 Task: Add Belgioioso Burrata Cheese Cup to the cart.
Action: Mouse moved to (992, 334)
Screenshot: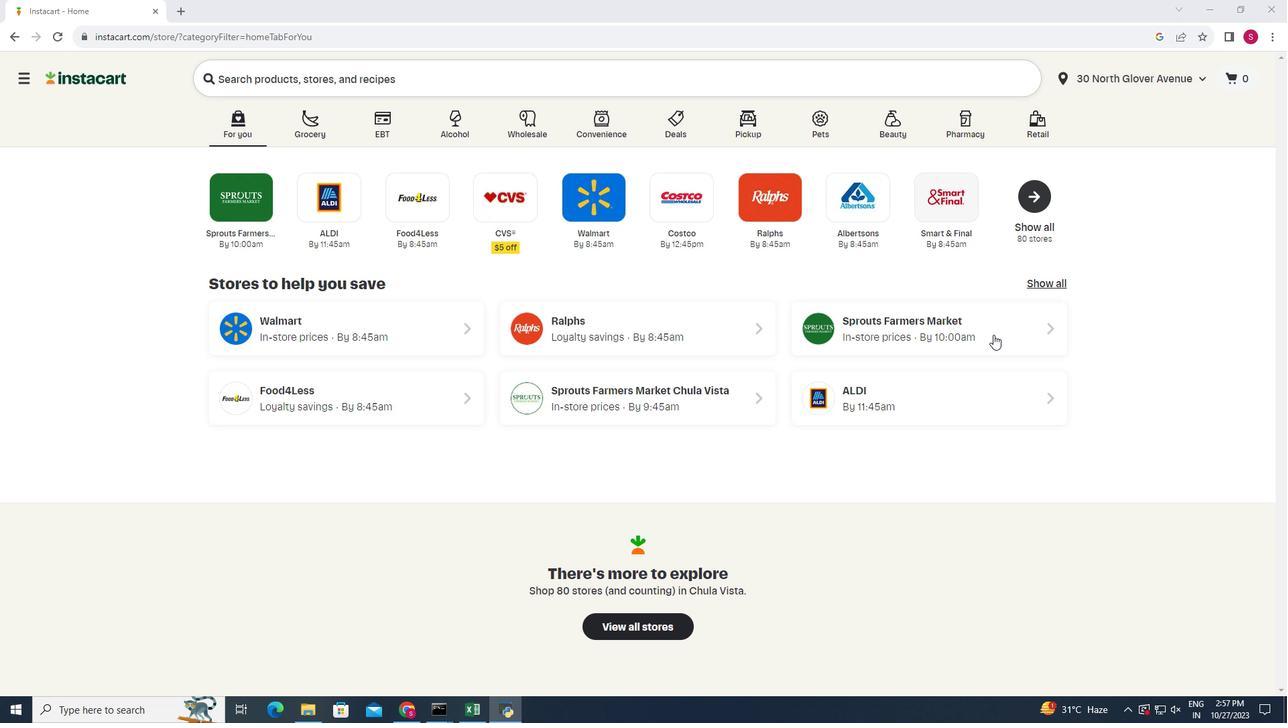 
Action: Mouse pressed left at (992, 334)
Screenshot: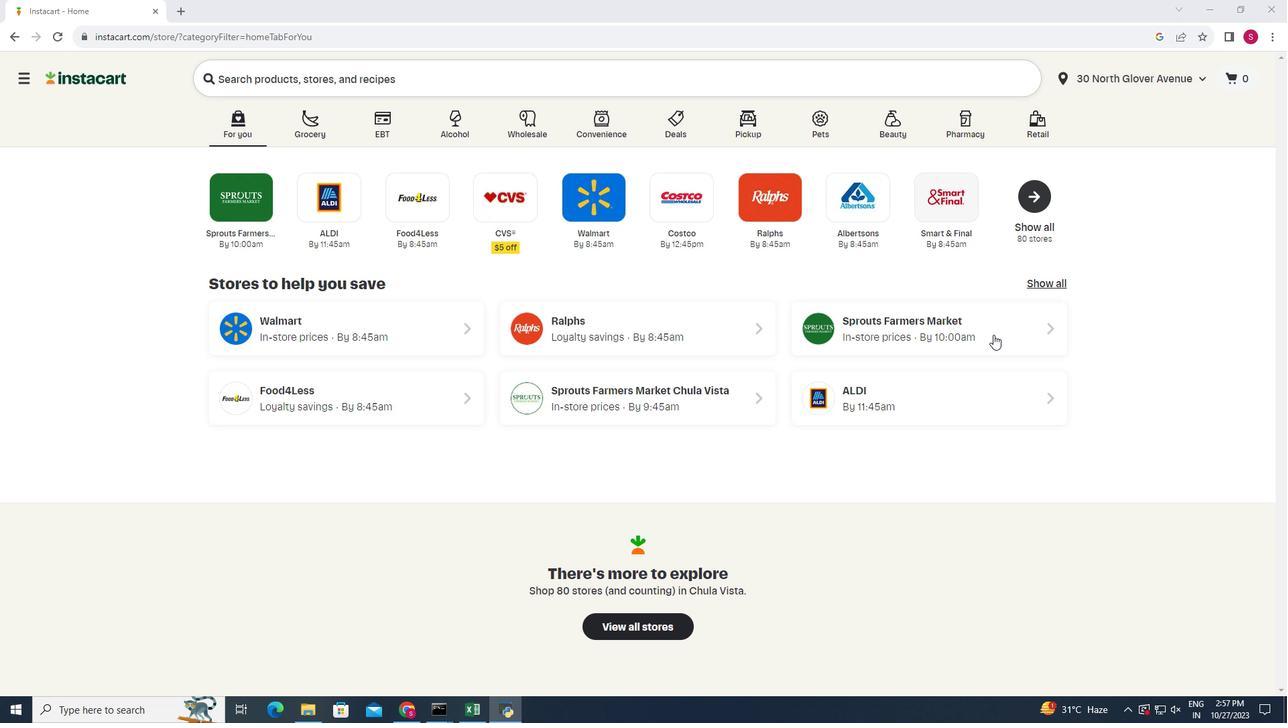 
Action: Mouse moved to (1043, 320)
Screenshot: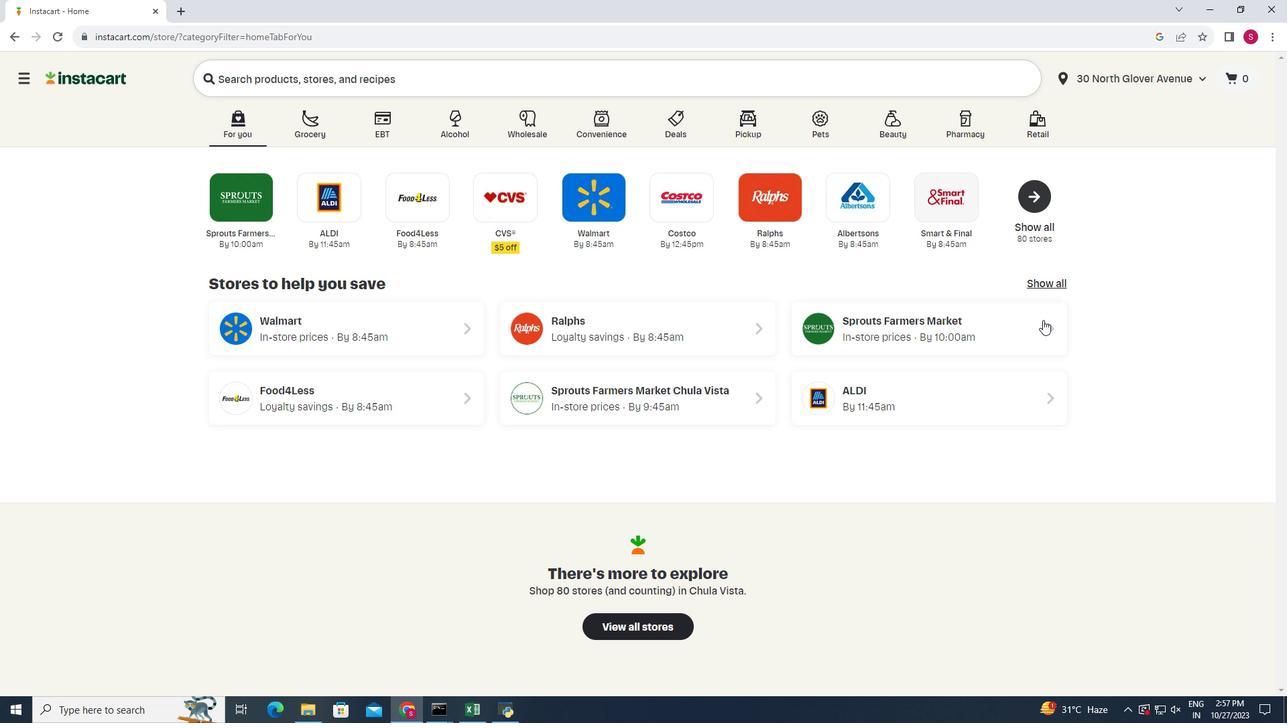 
Action: Mouse pressed left at (1043, 320)
Screenshot: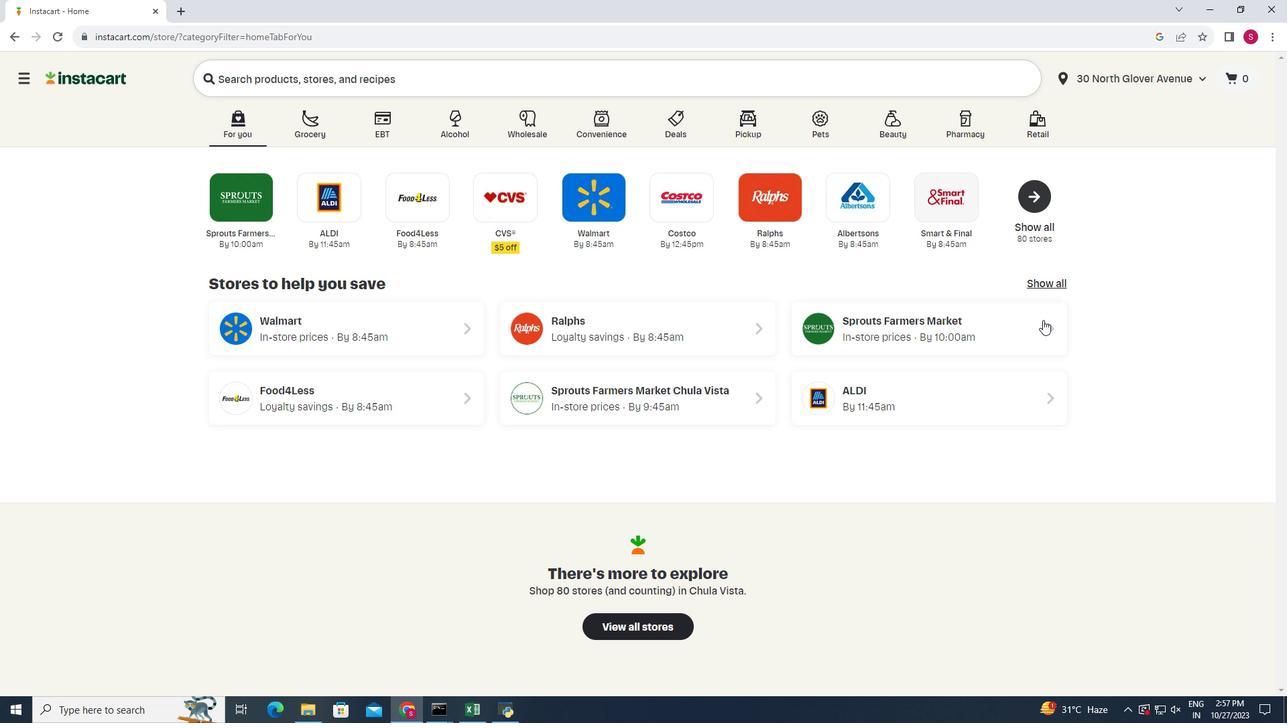 
Action: Mouse moved to (71, 590)
Screenshot: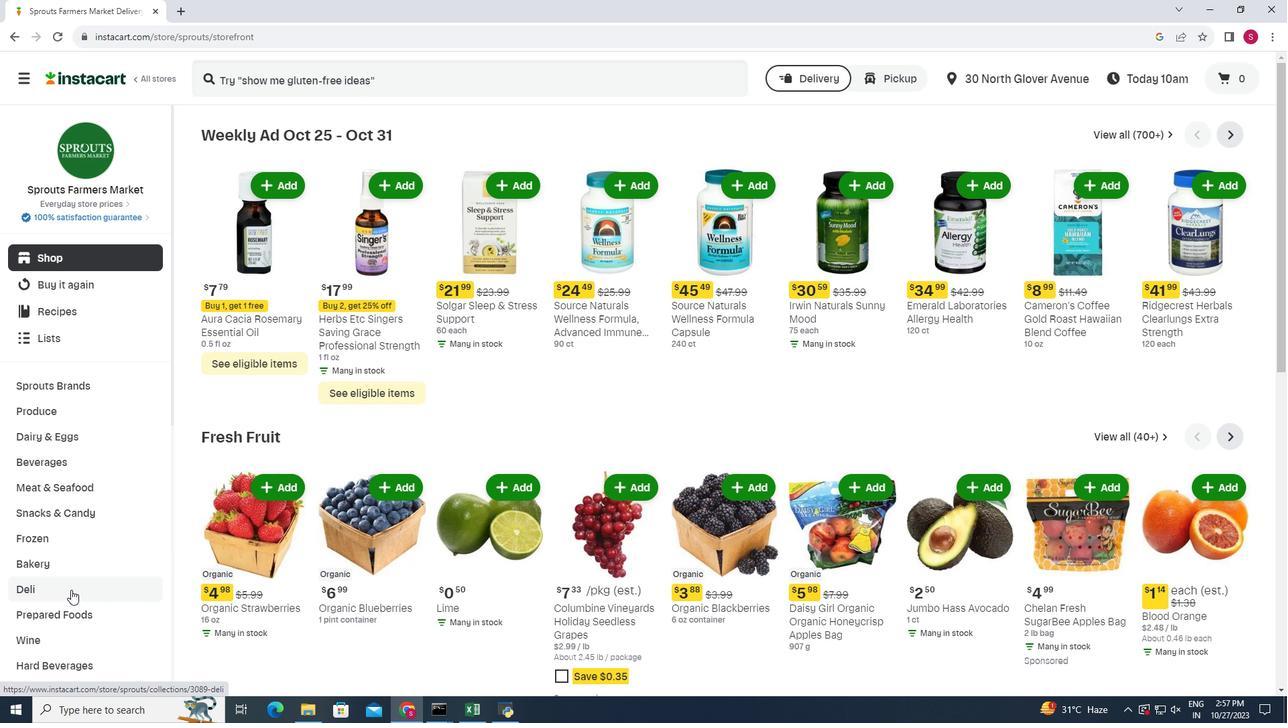 
Action: Mouse pressed left at (71, 590)
Screenshot: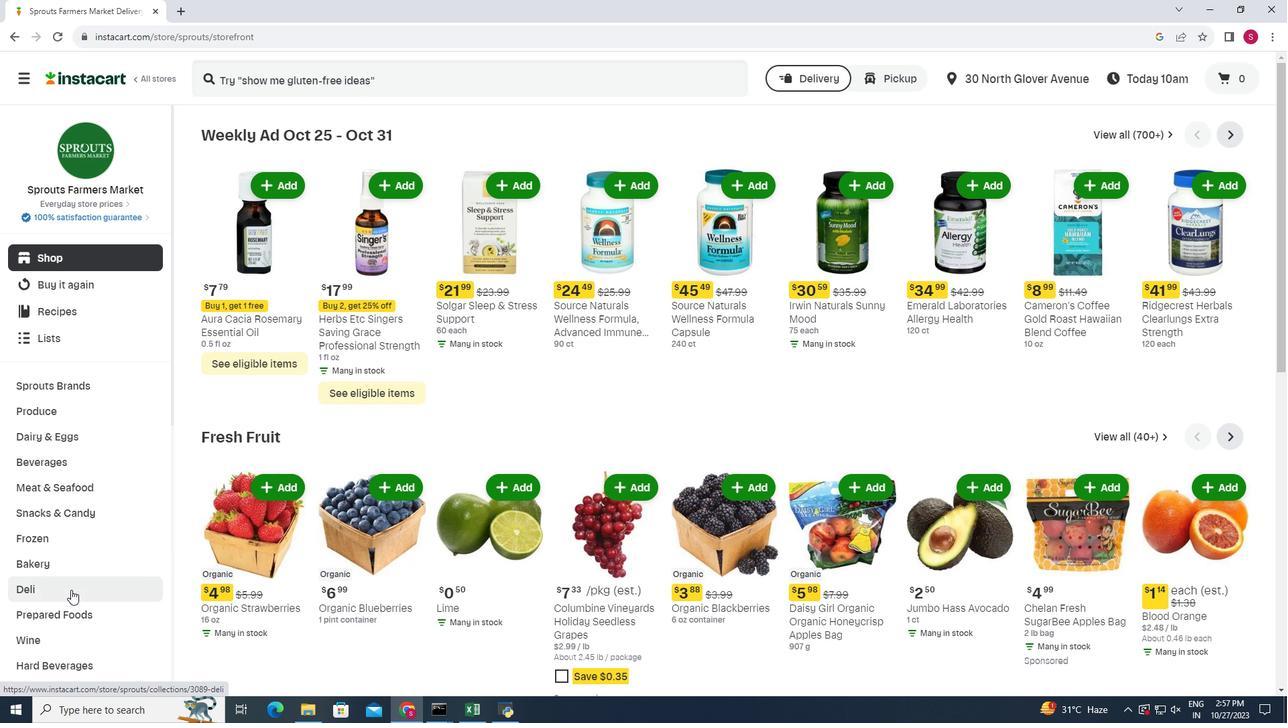
Action: Mouse moved to (348, 162)
Screenshot: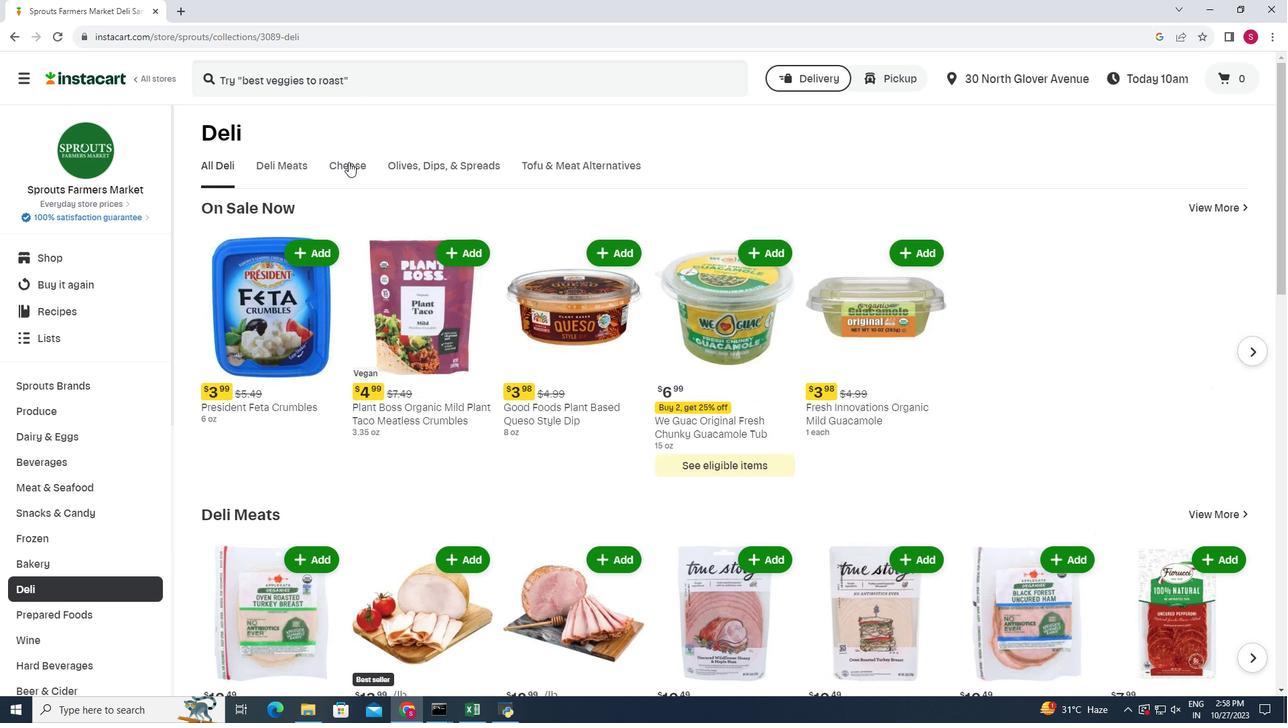
Action: Mouse pressed left at (348, 162)
Screenshot: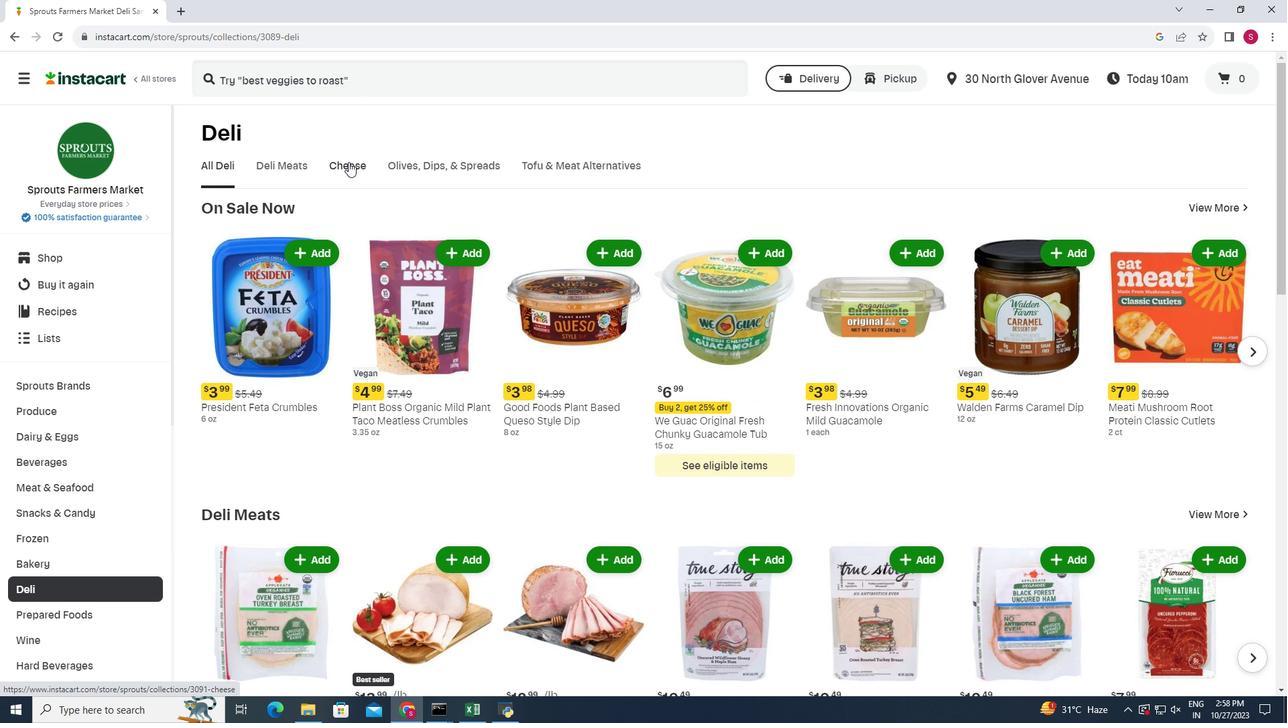 
Action: Mouse moved to (1247, 216)
Screenshot: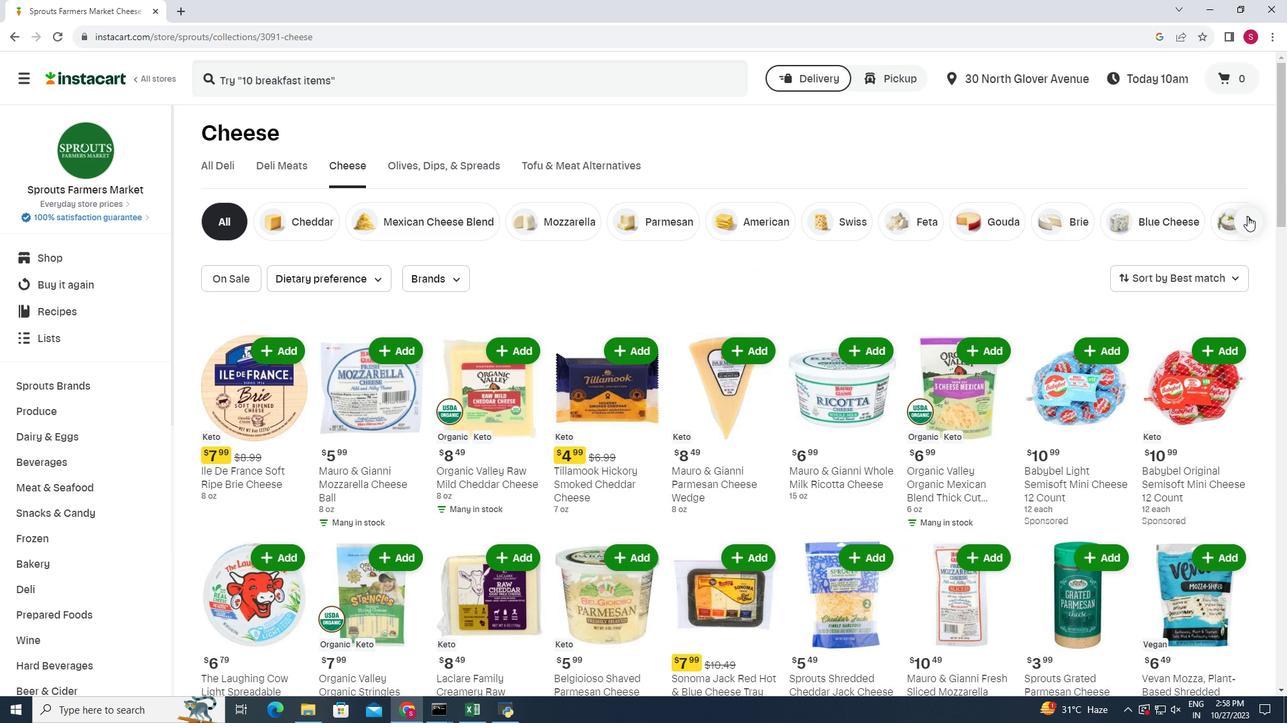 
Action: Mouse pressed left at (1247, 216)
Screenshot: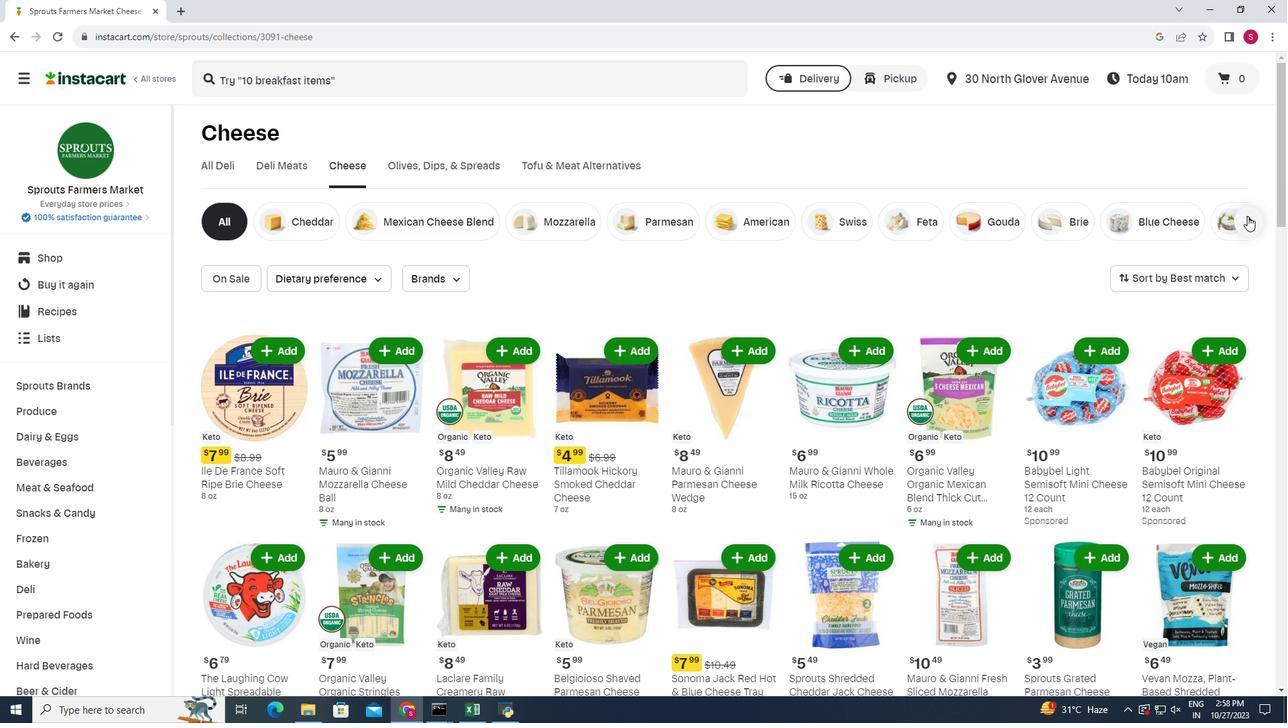 
Action: Mouse moved to (1199, 227)
Screenshot: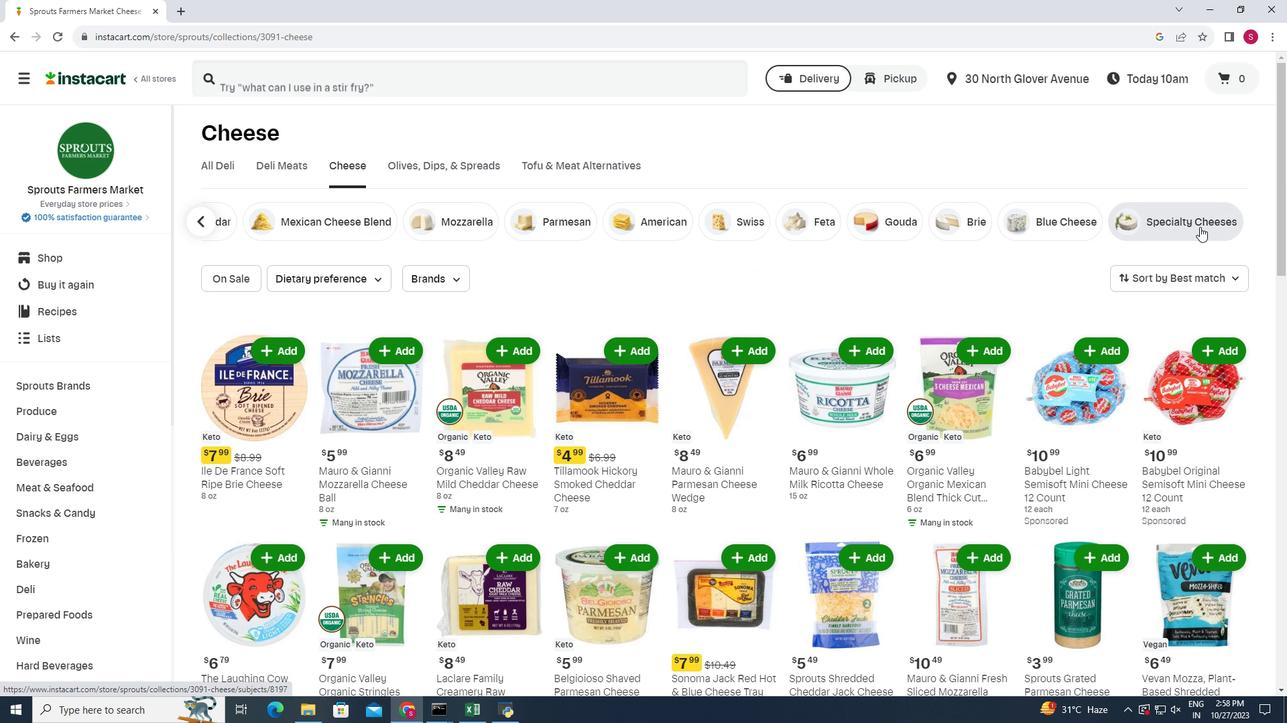 
Action: Mouse pressed left at (1199, 227)
Screenshot: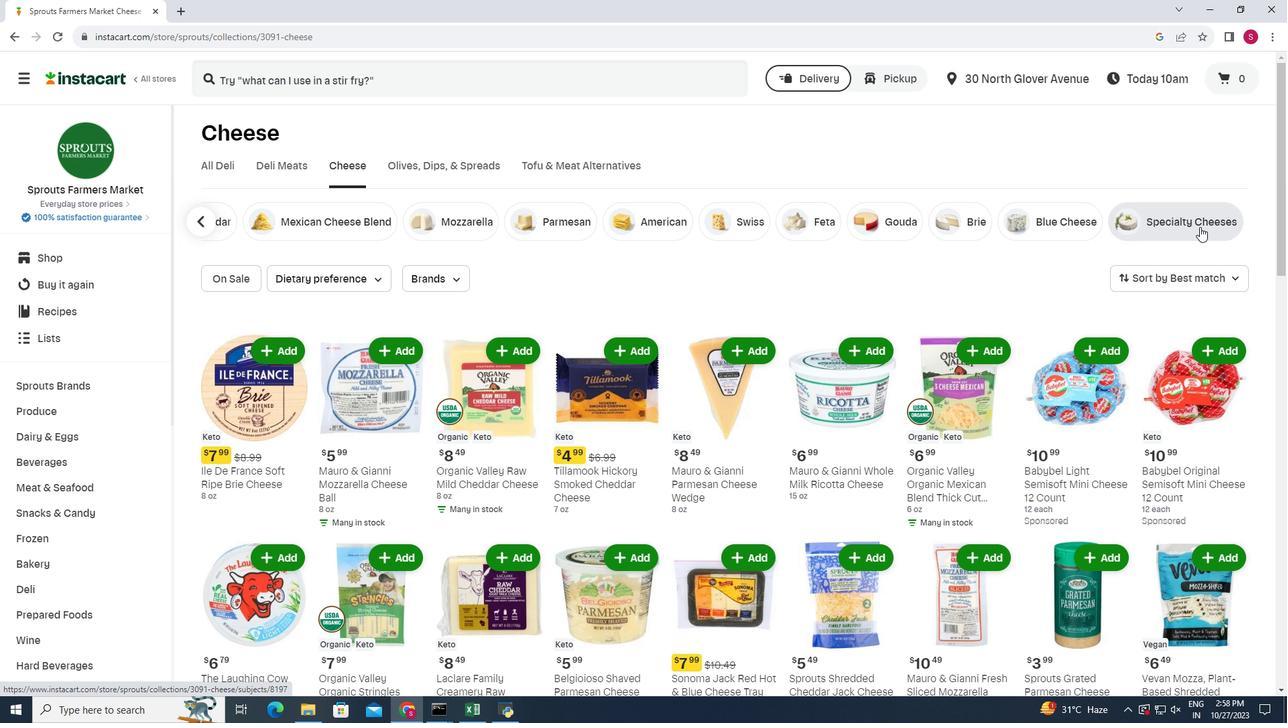 
Action: Mouse moved to (646, 252)
Screenshot: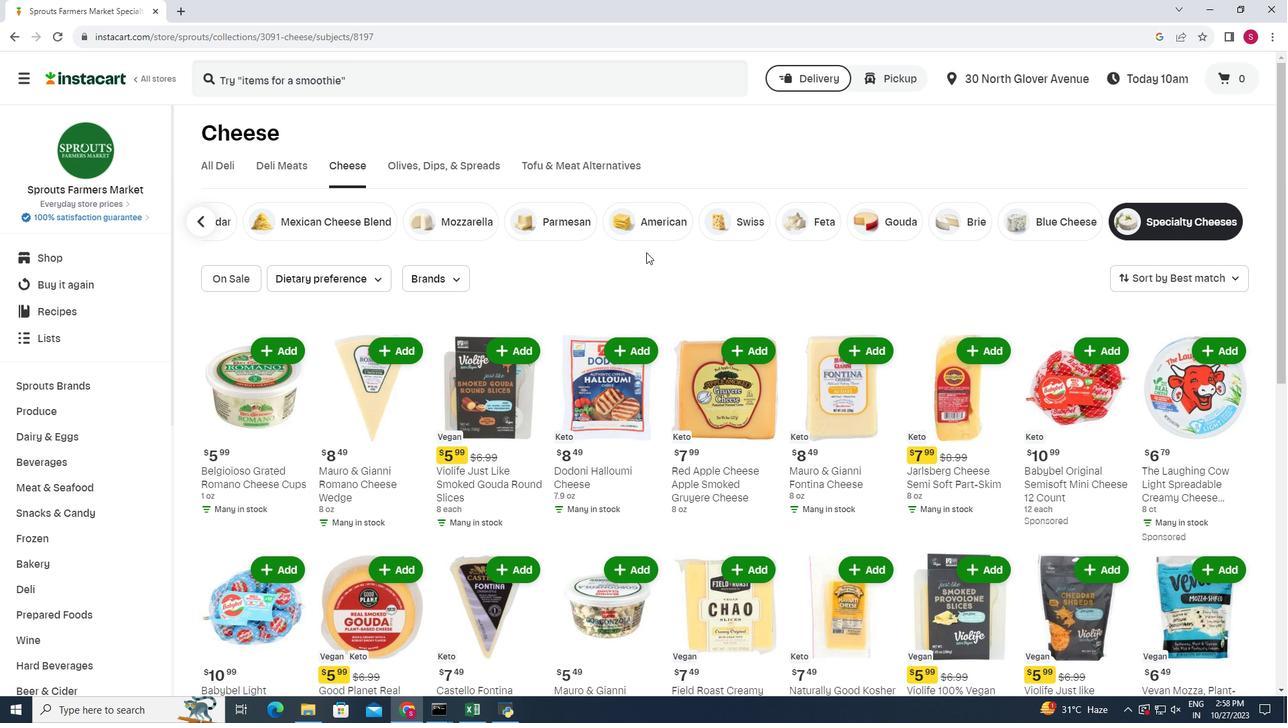 
Action: Mouse scrolled (646, 252) with delta (0, 0)
Screenshot: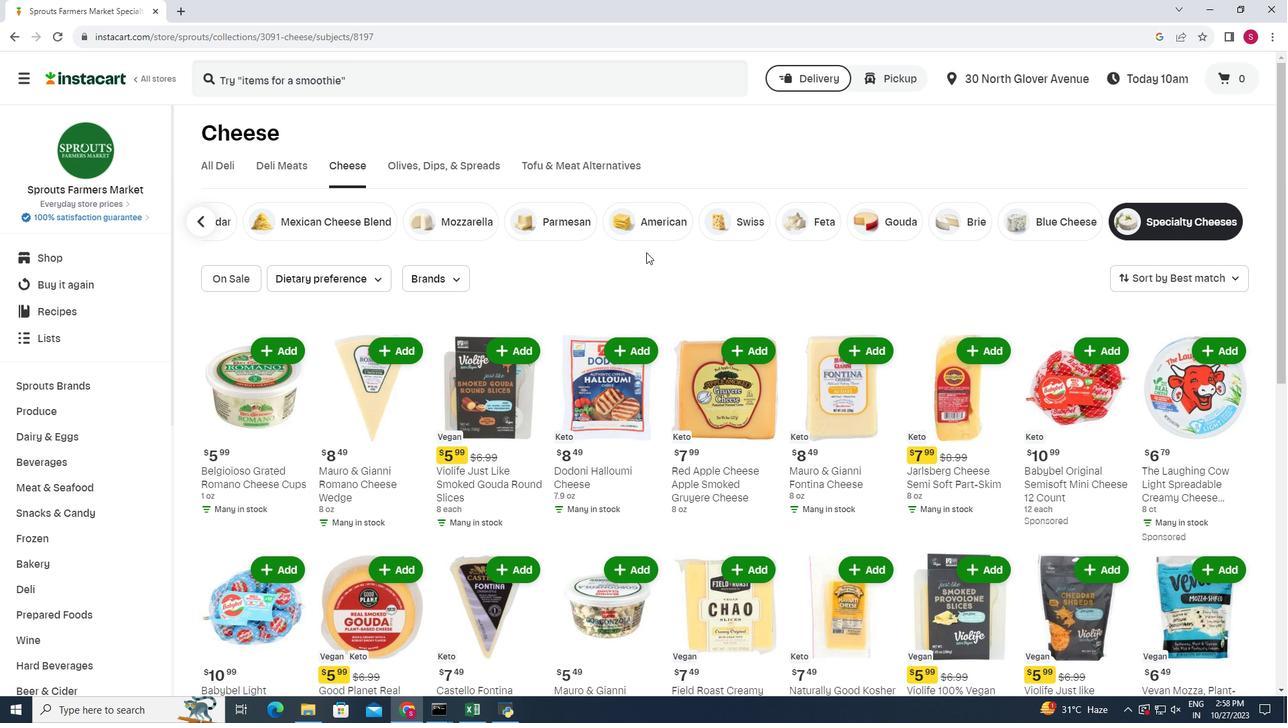 
Action: Mouse moved to (651, 246)
Screenshot: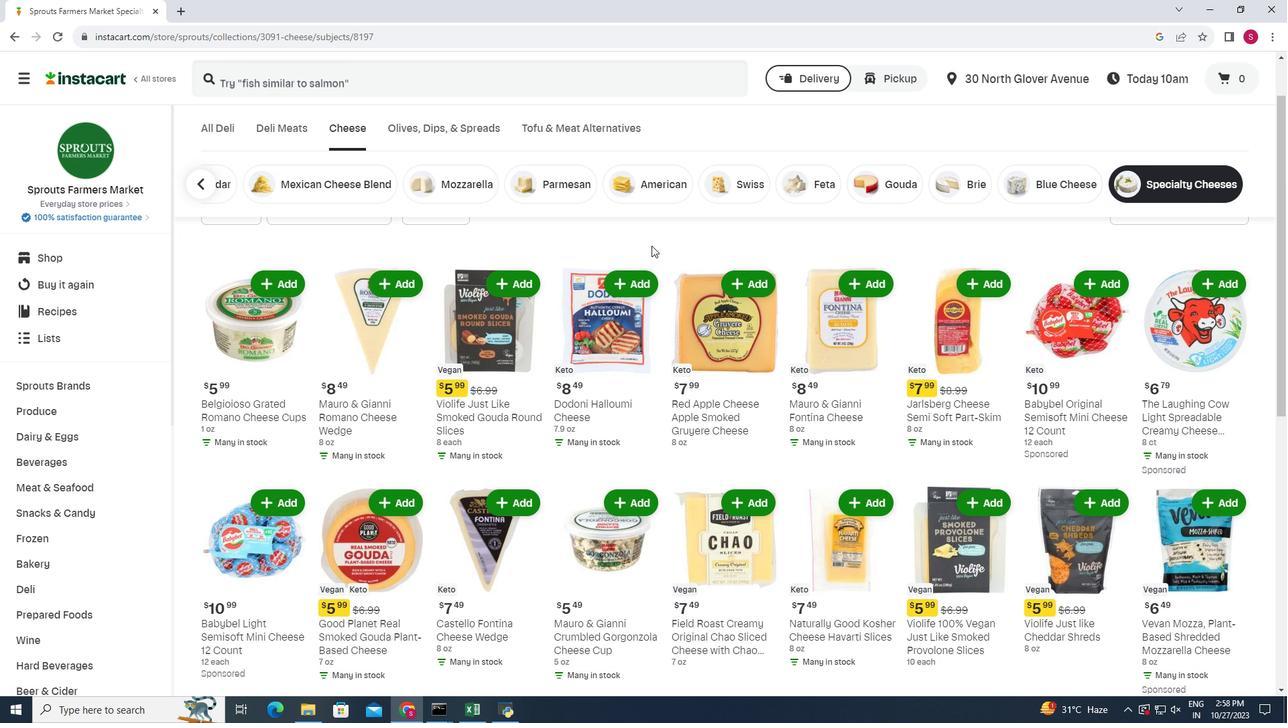 
Action: Mouse scrolled (651, 245) with delta (0, 0)
Screenshot: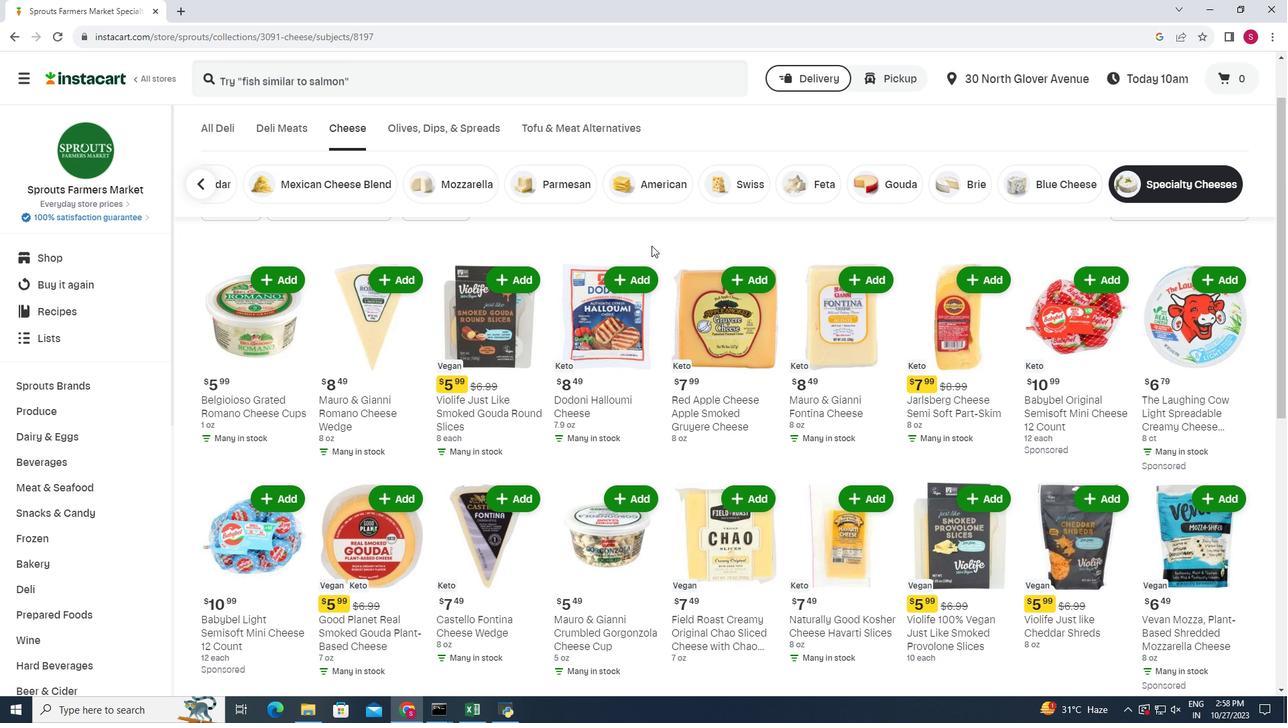 
Action: Mouse moved to (487, 301)
Screenshot: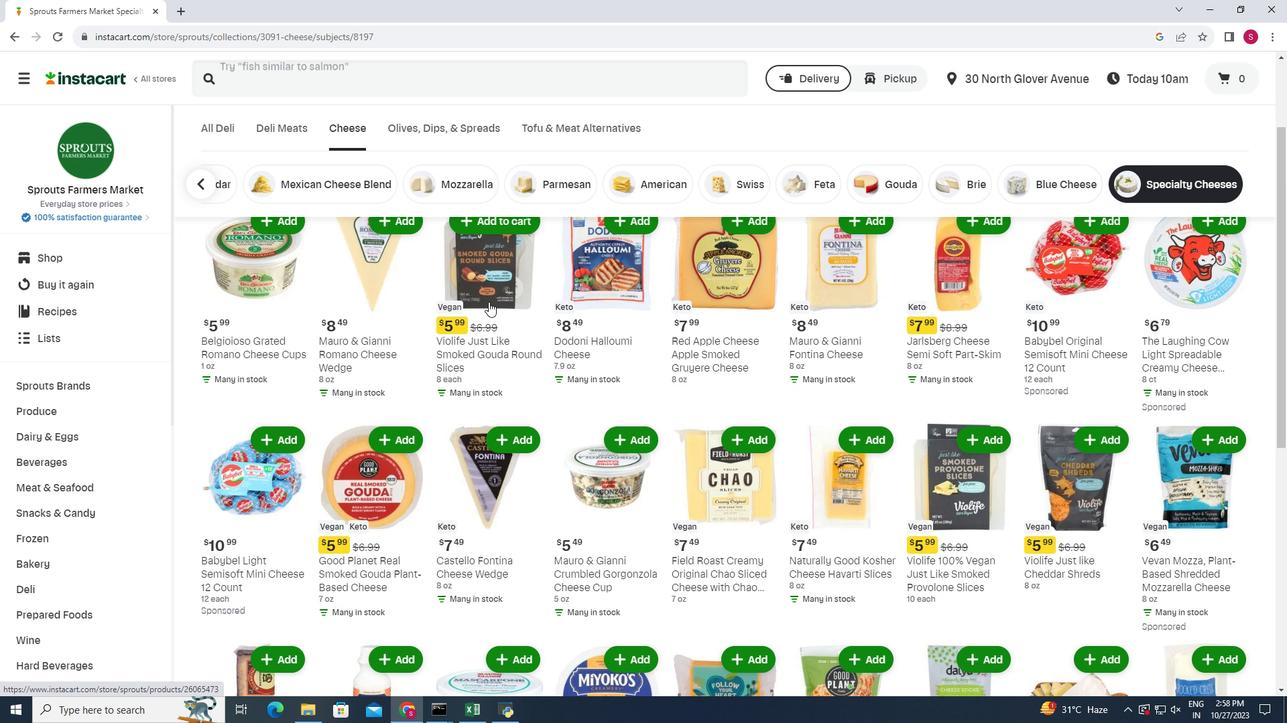 
Action: Mouse scrolled (487, 302) with delta (0, 0)
Screenshot: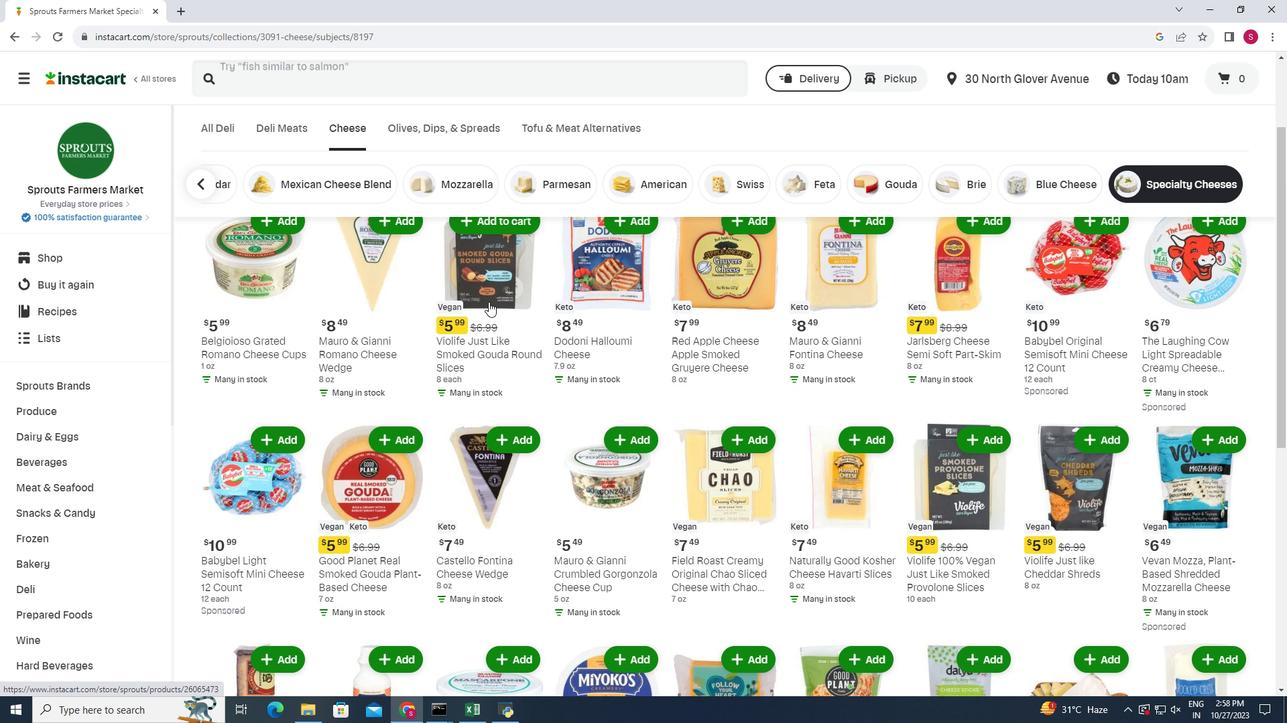 
Action: Mouse moved to (488, 302)
Screenshot: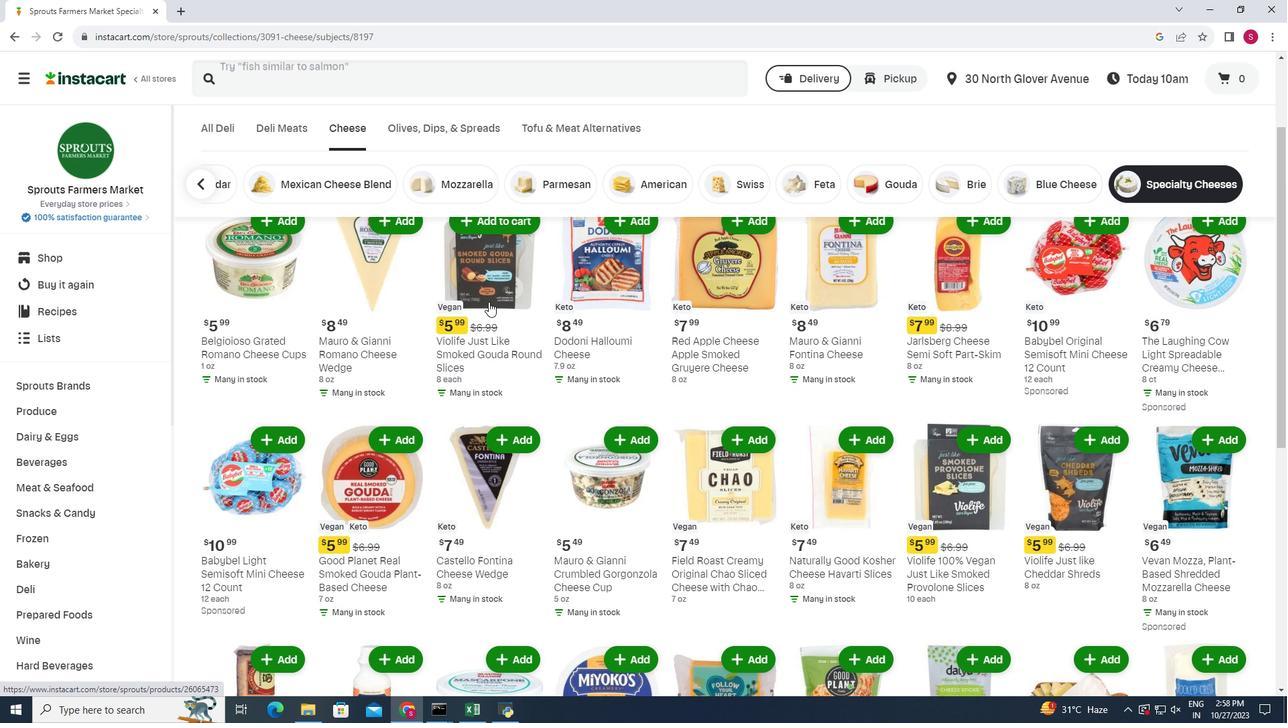 
Action: Mouse scrolled (488, 302) with delta (0, 0)
Screenshot: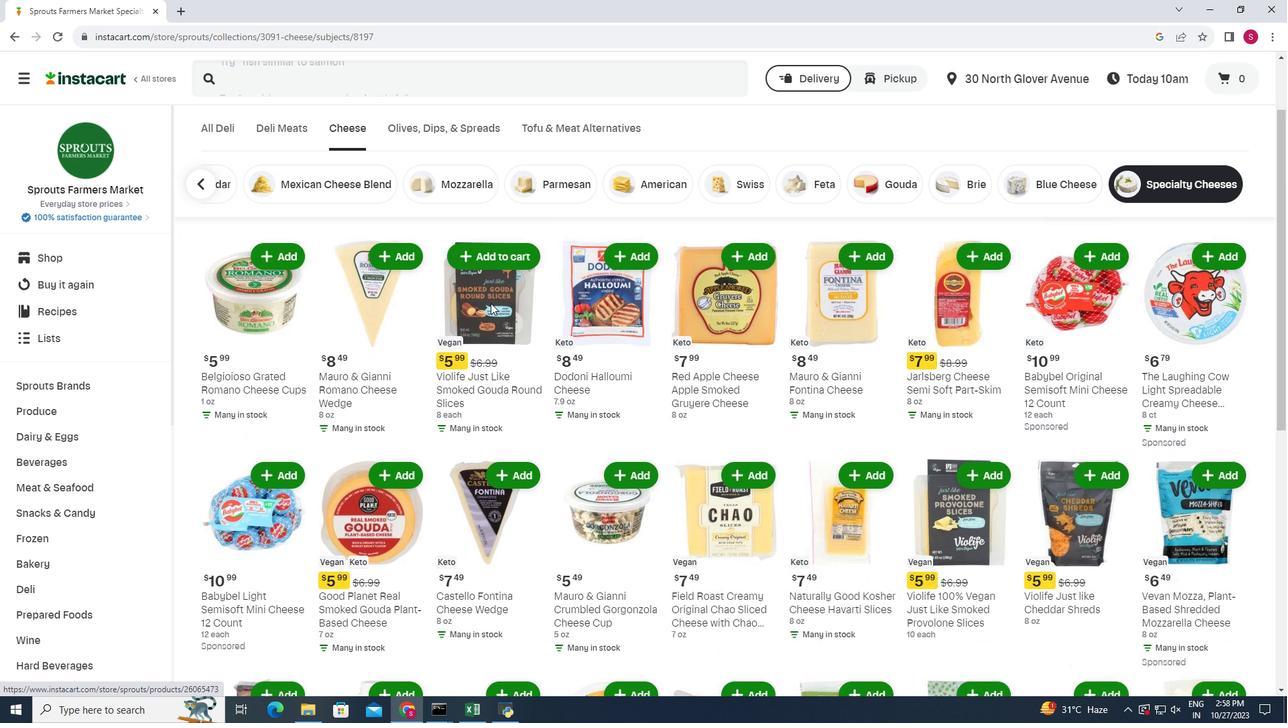 
Action: Mouse scrolled (488, 302) with delta (0, 0)
Screenshot: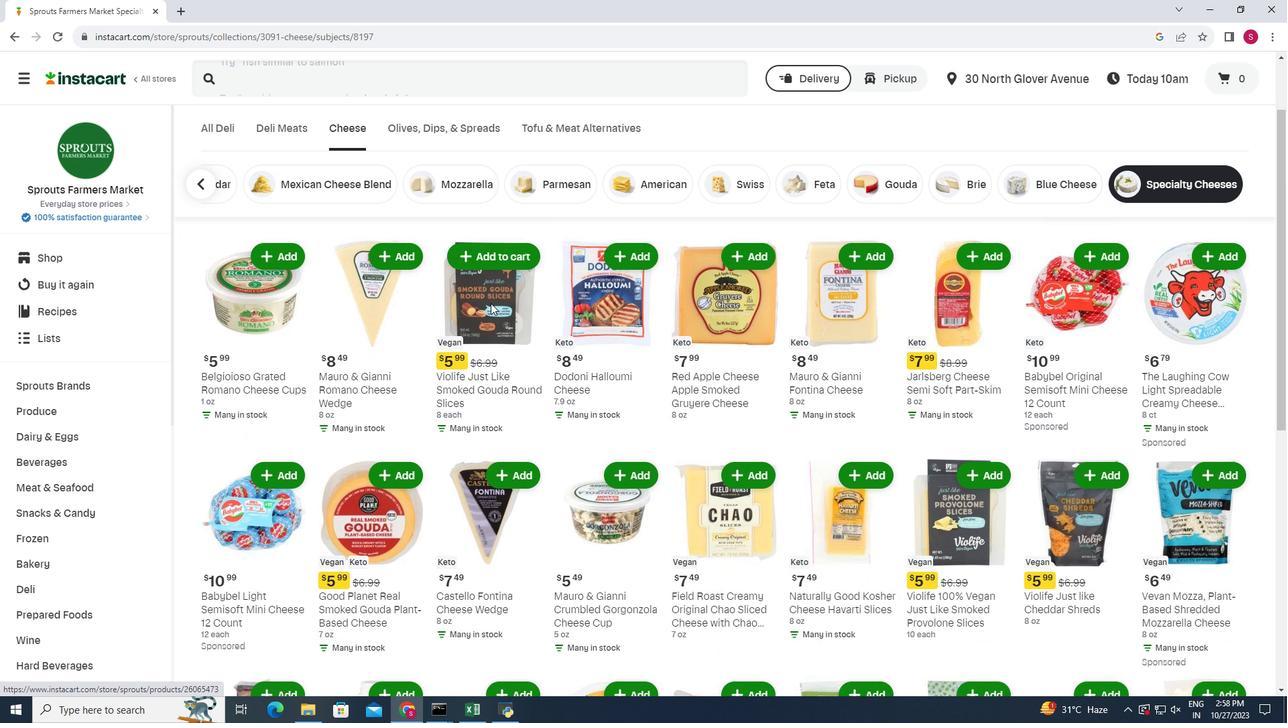 
Action: Mouse moved to (490, 303)
Screenshot: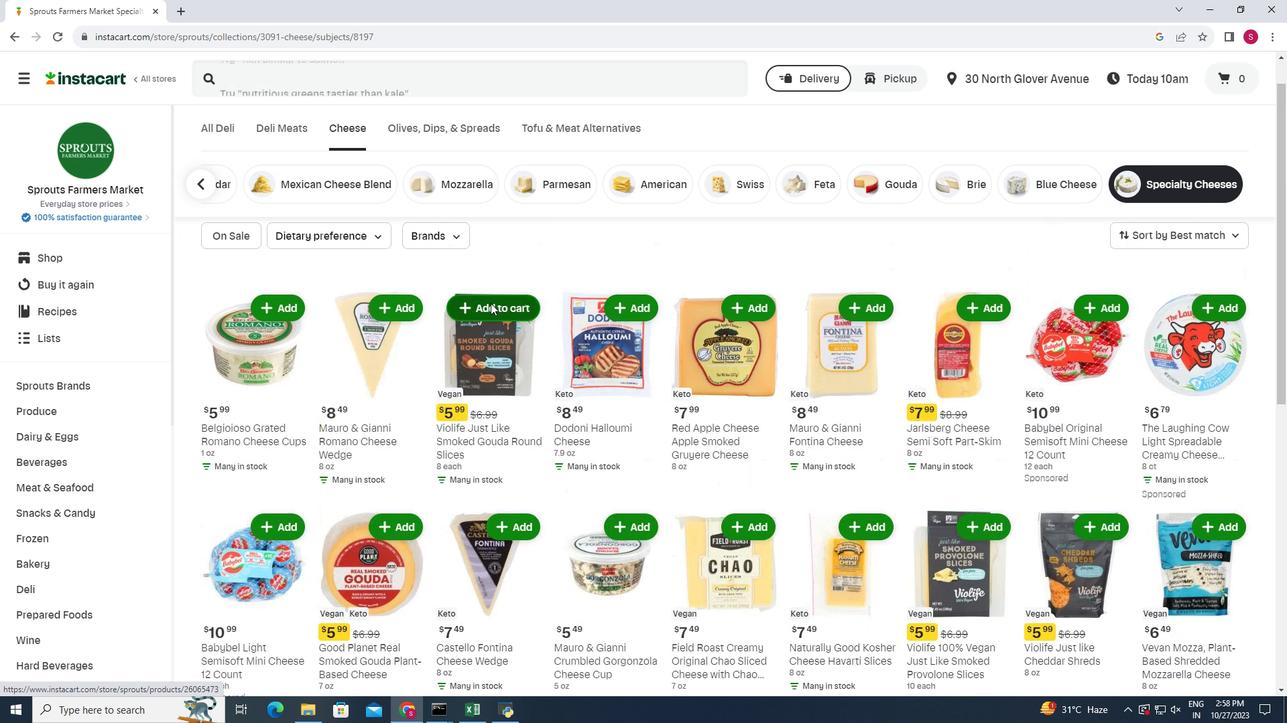 
Action: Mouse scrolled (490, 304) with delta (0, 0)
Screenshot: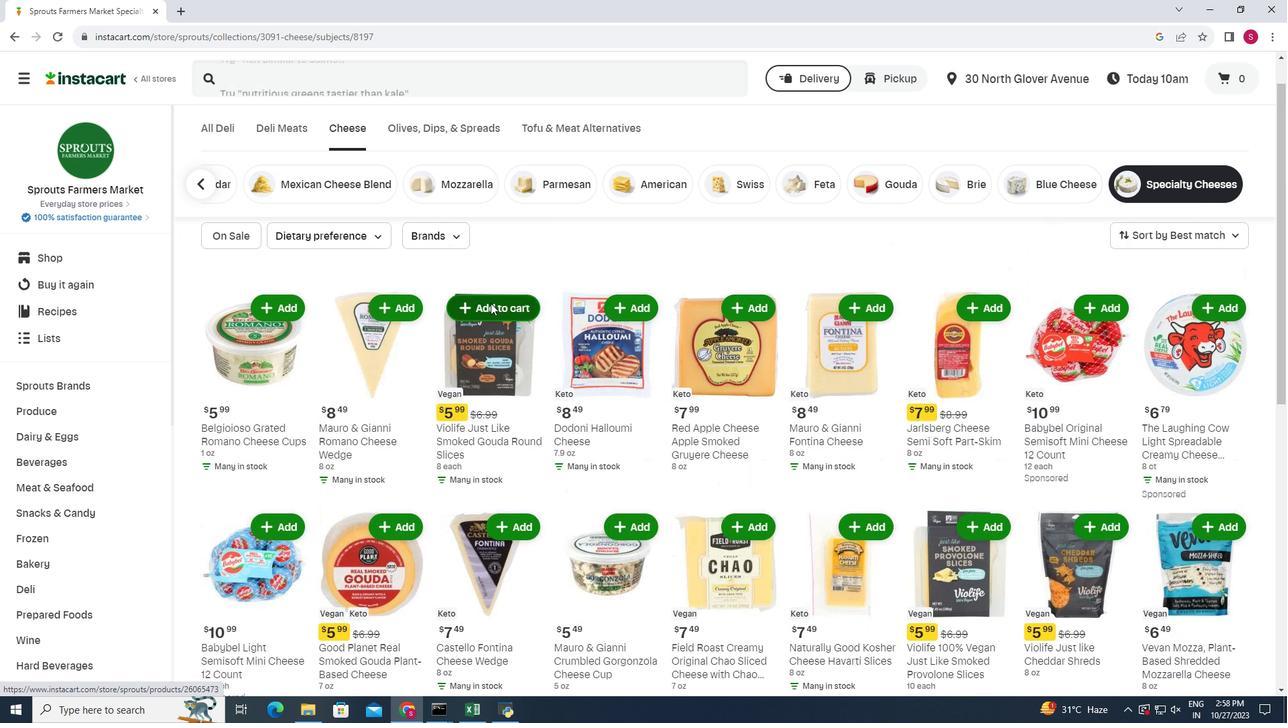
Action: Mouse moved to (487, 307)
Screenshot: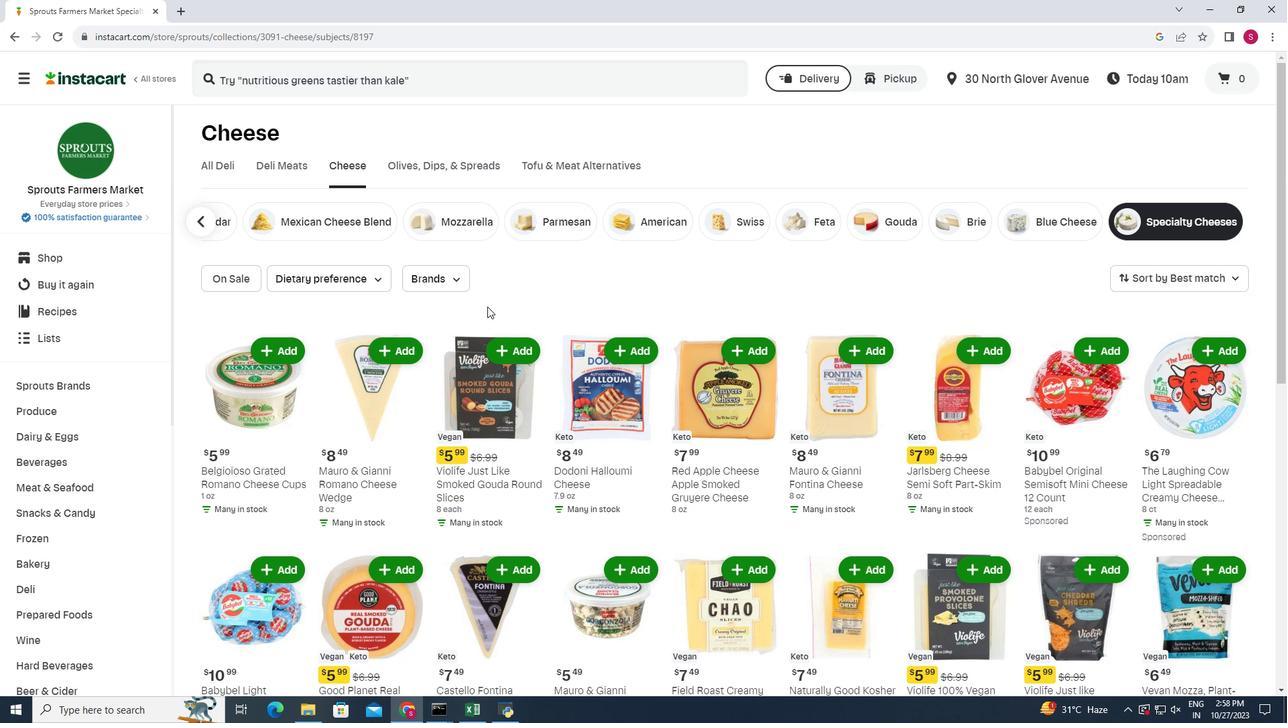
Action: Mouse scrolled (487, 306) with delta (0, 0)
Screenshot: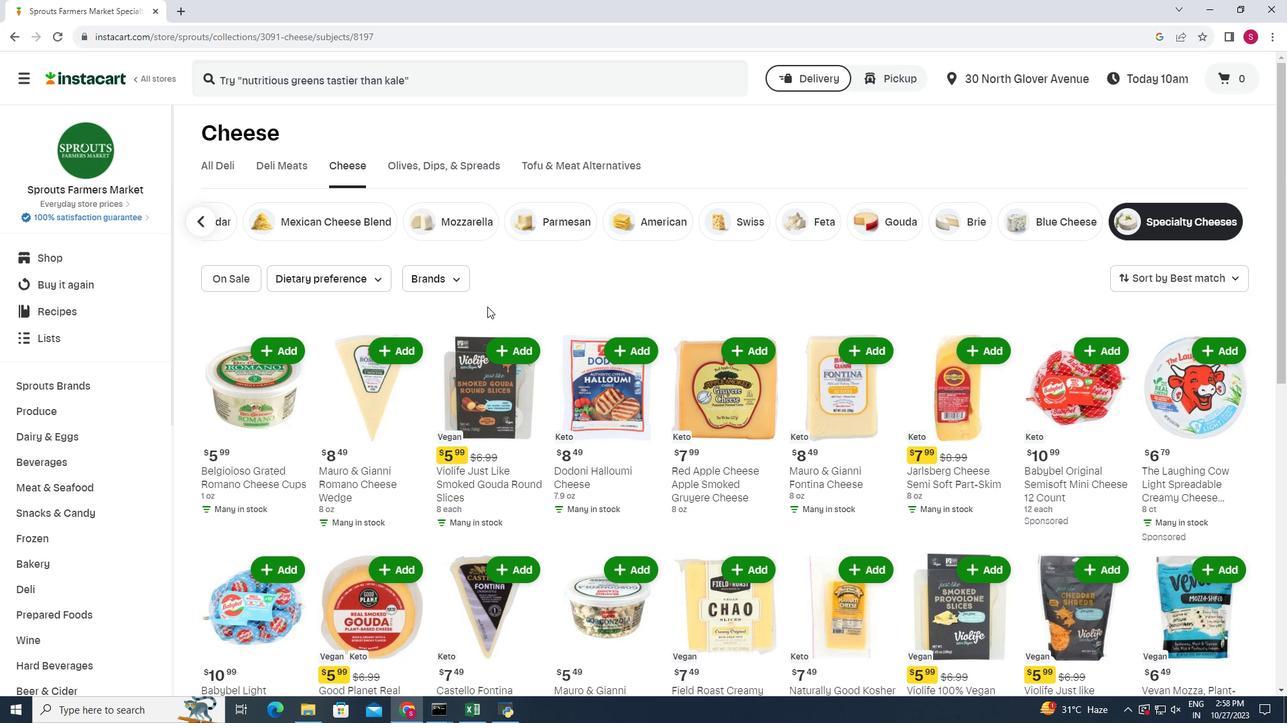 
Action: Mouse moved to (1172, 429)
Screenshot: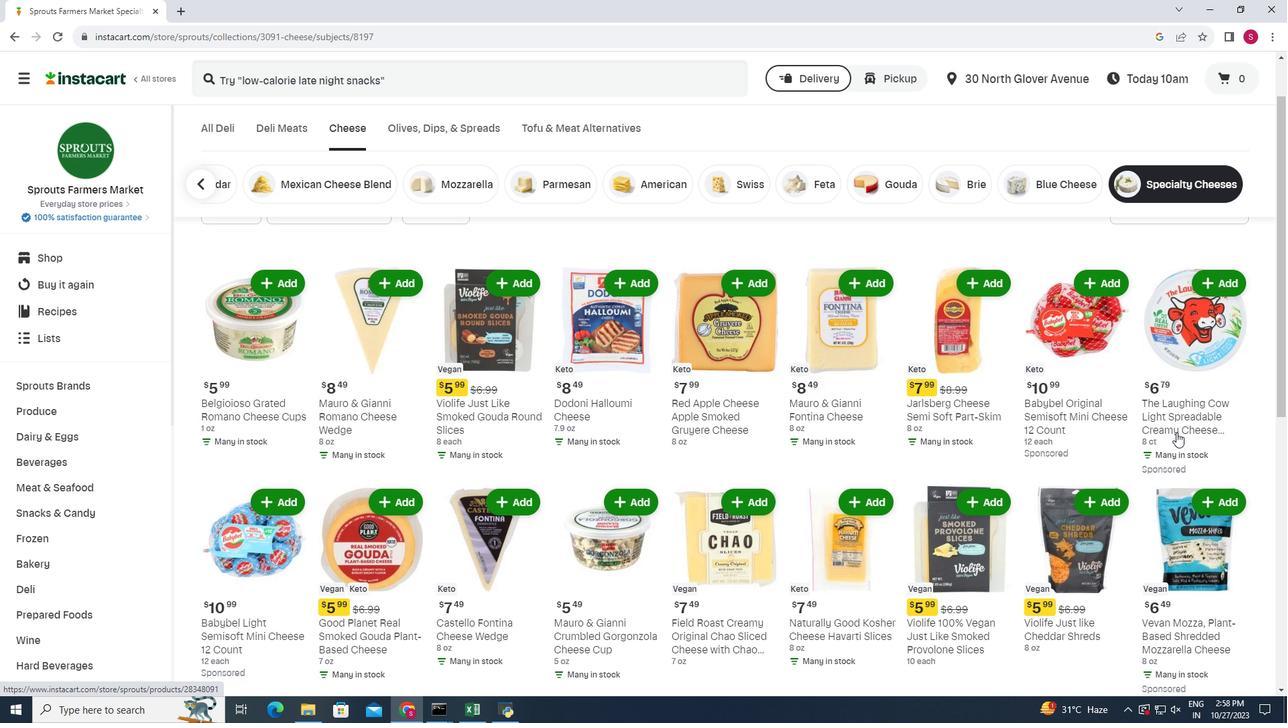 
Action: Mouse scrolled (1172, 429) with delta (0, 0)
Screenshot: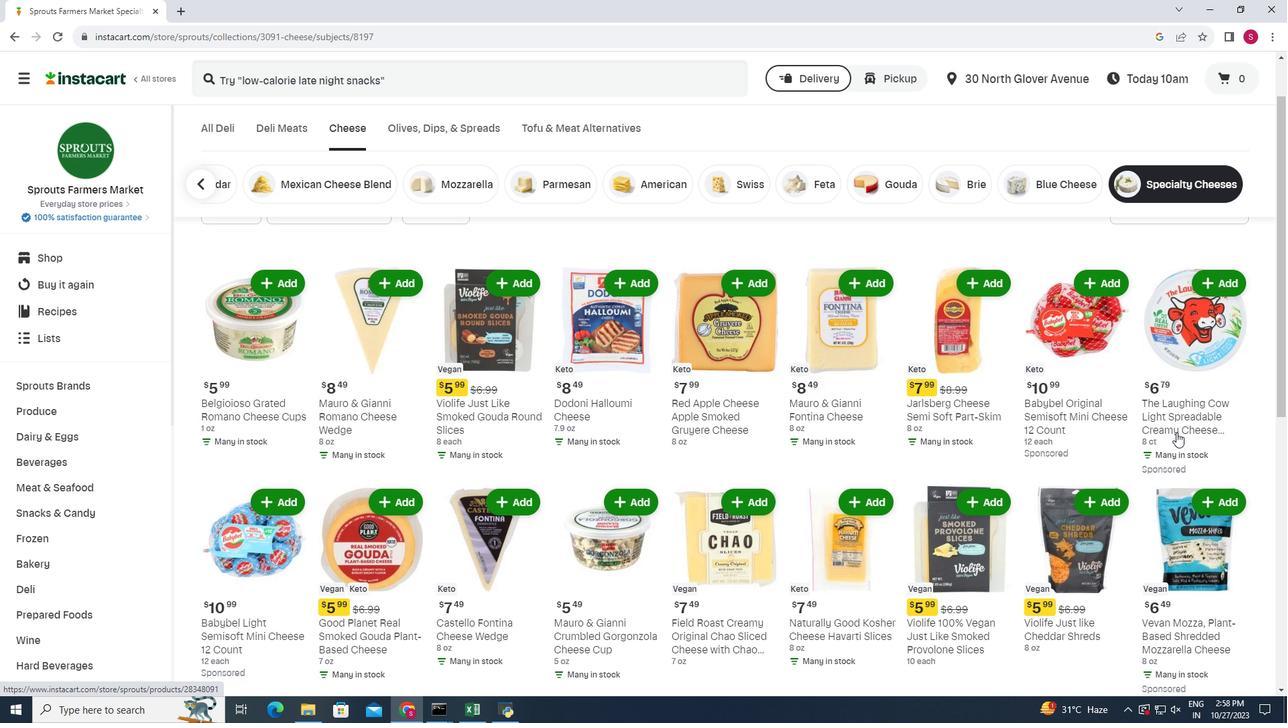 
Action: Mouse moved to (1176, 433)
Screenshot: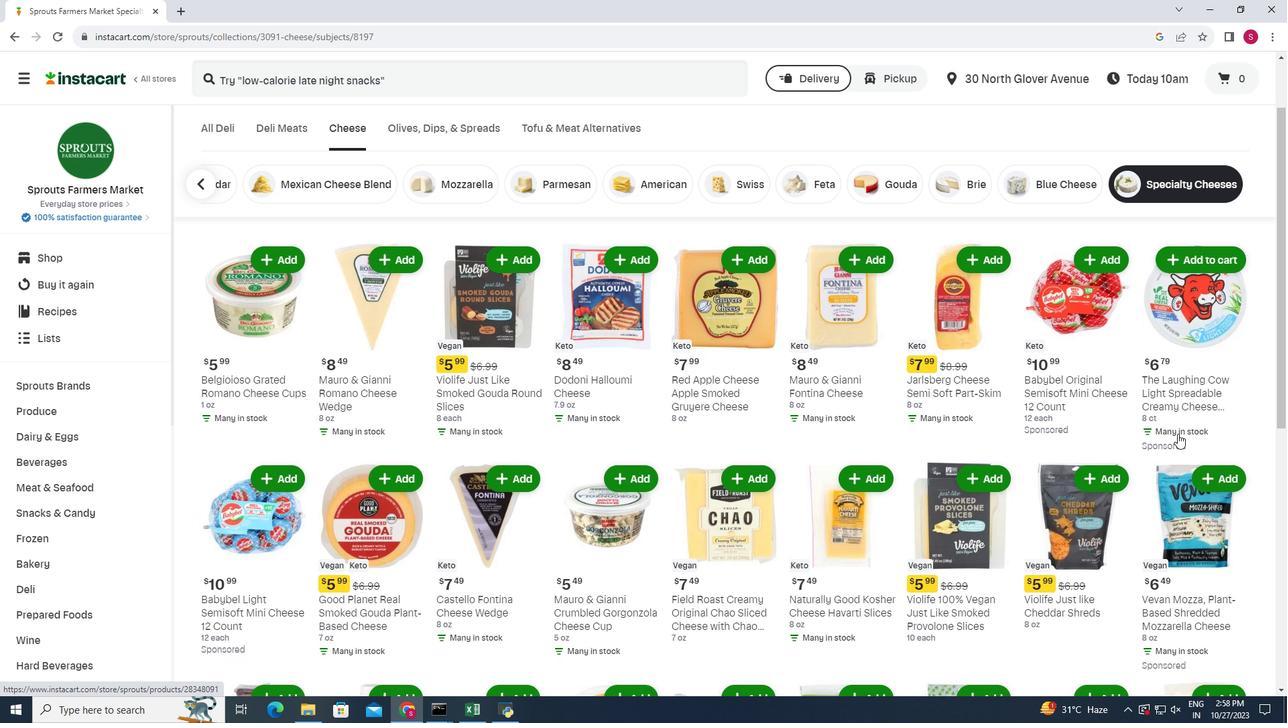 
Action: Mouse scrolled (1176, 433) with delta (0, 0)
Screenshot: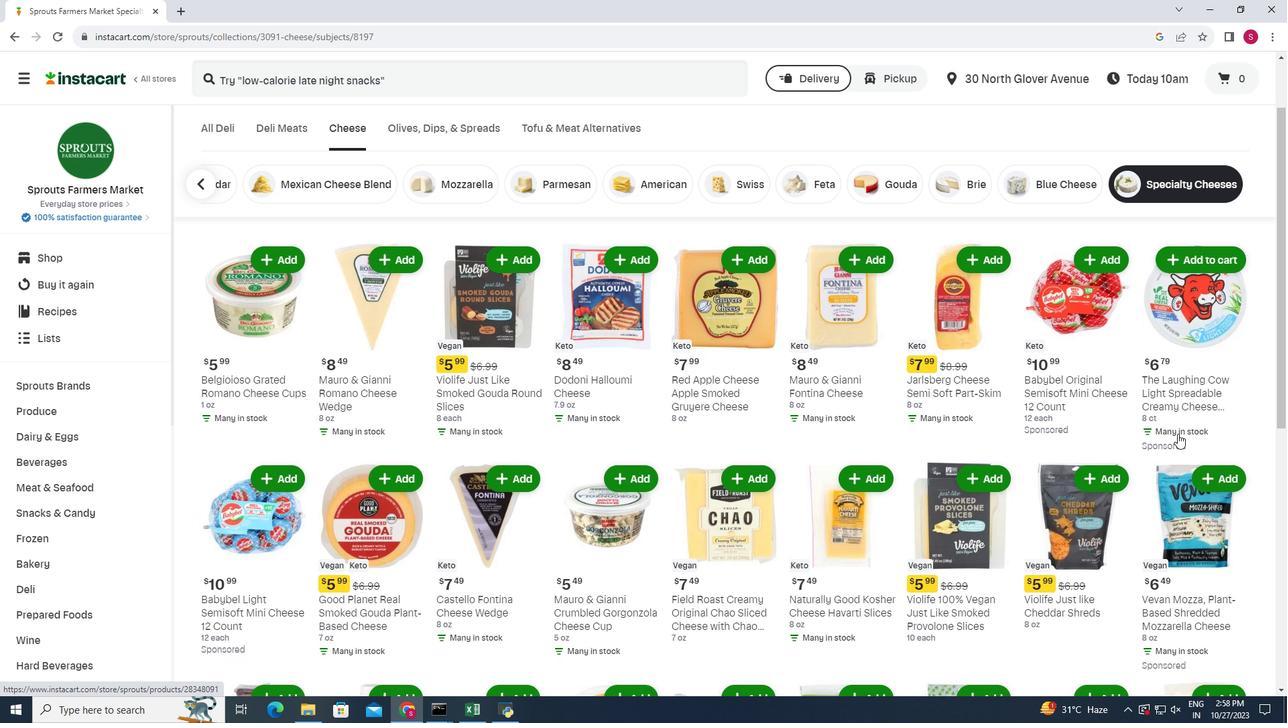 
Action: Mouse moved to (242, 449)
Screenshot: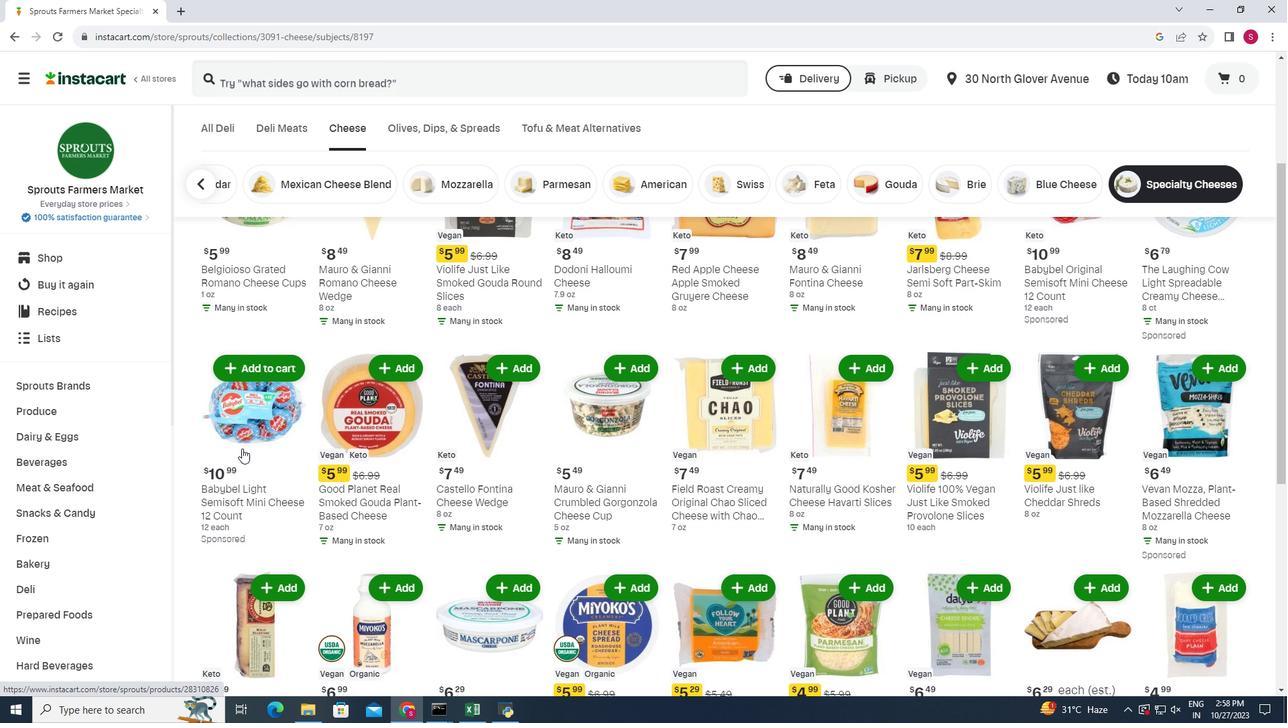
Action: Mouse scrolled (242, 448) with delta (0, 0)
Screenshot: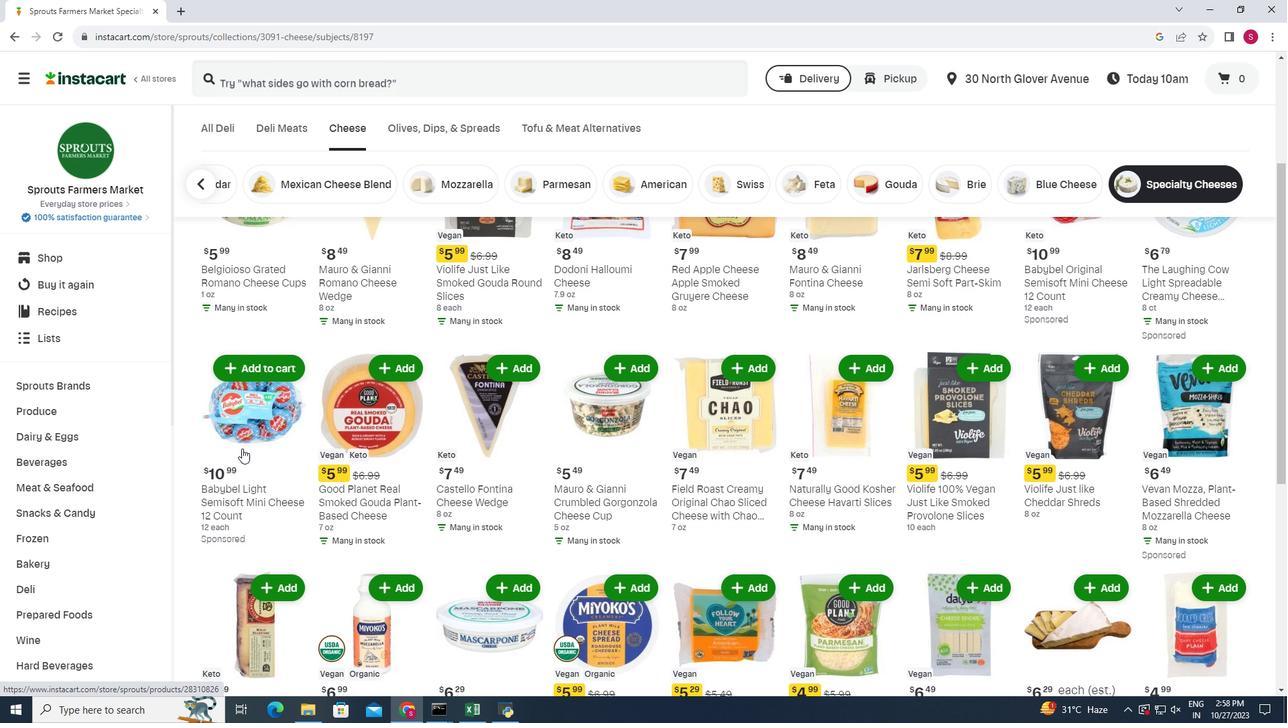 
Action: Mouse moved to (241, 449)
Screenshot: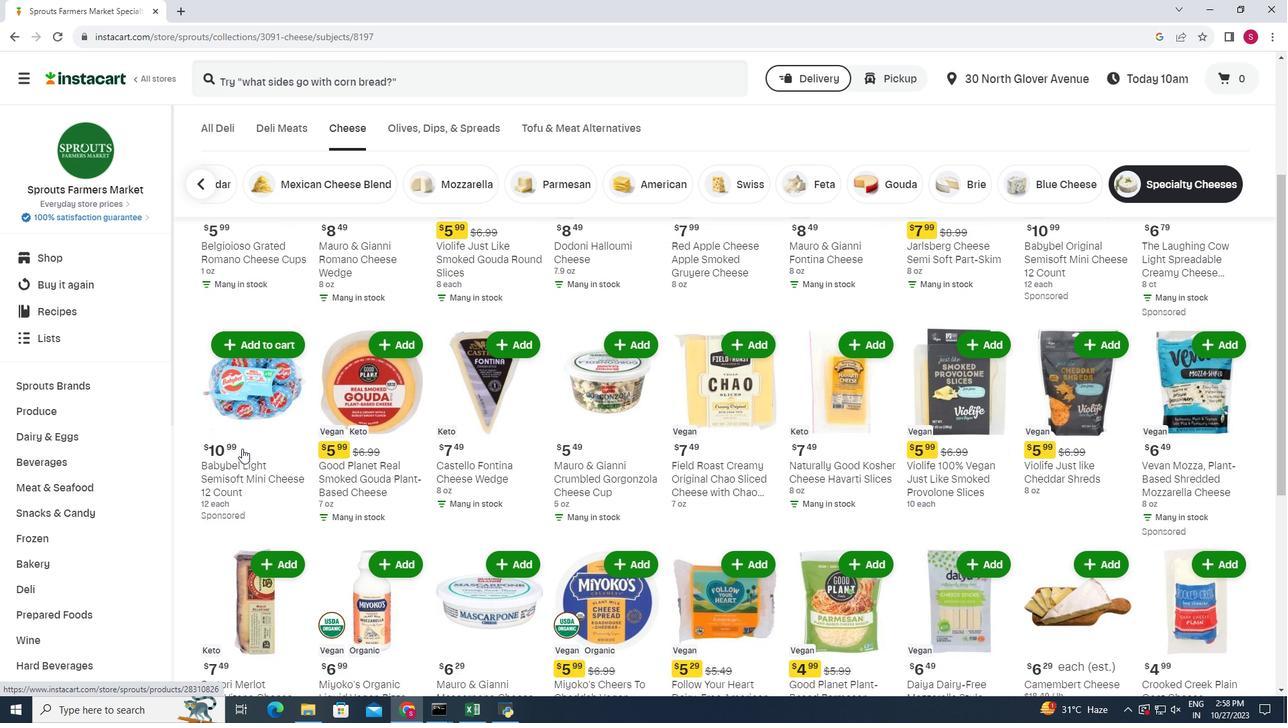 
Action: Mouse scrolled (241, 448) with delta (0, 0)
Screenshot: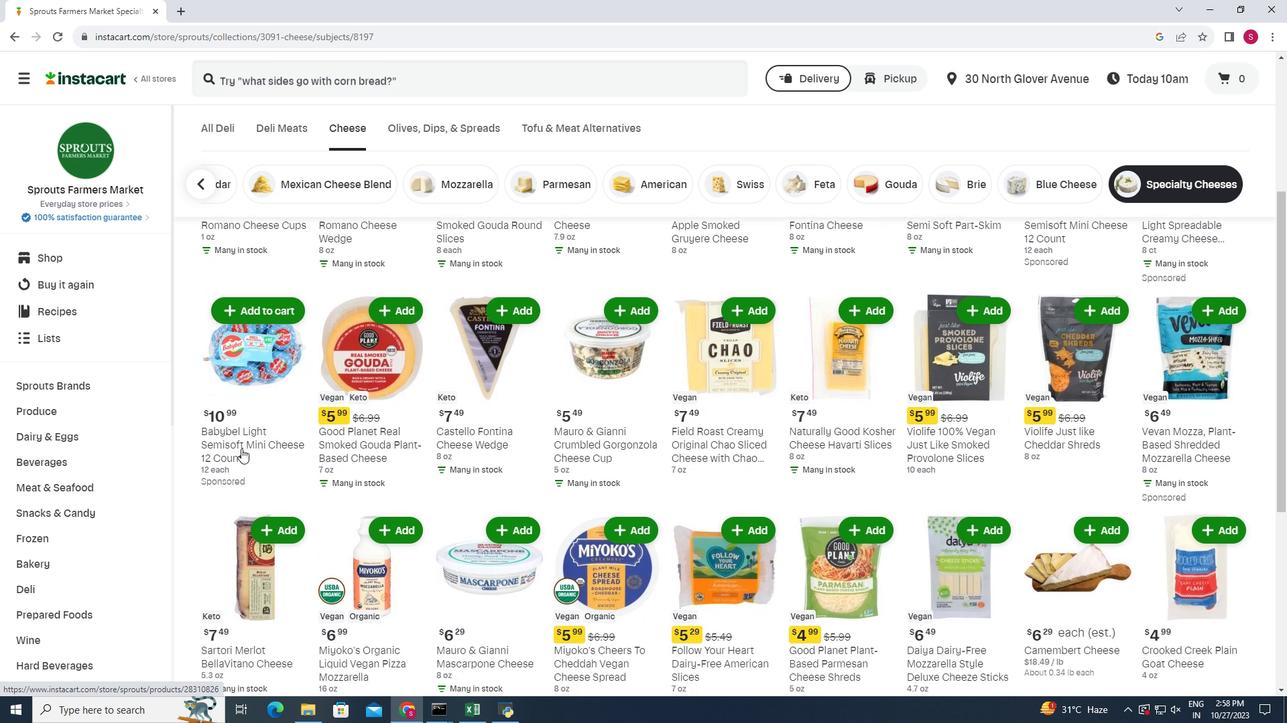 
Action: Mouse moved to (241, 449)
Screenshot: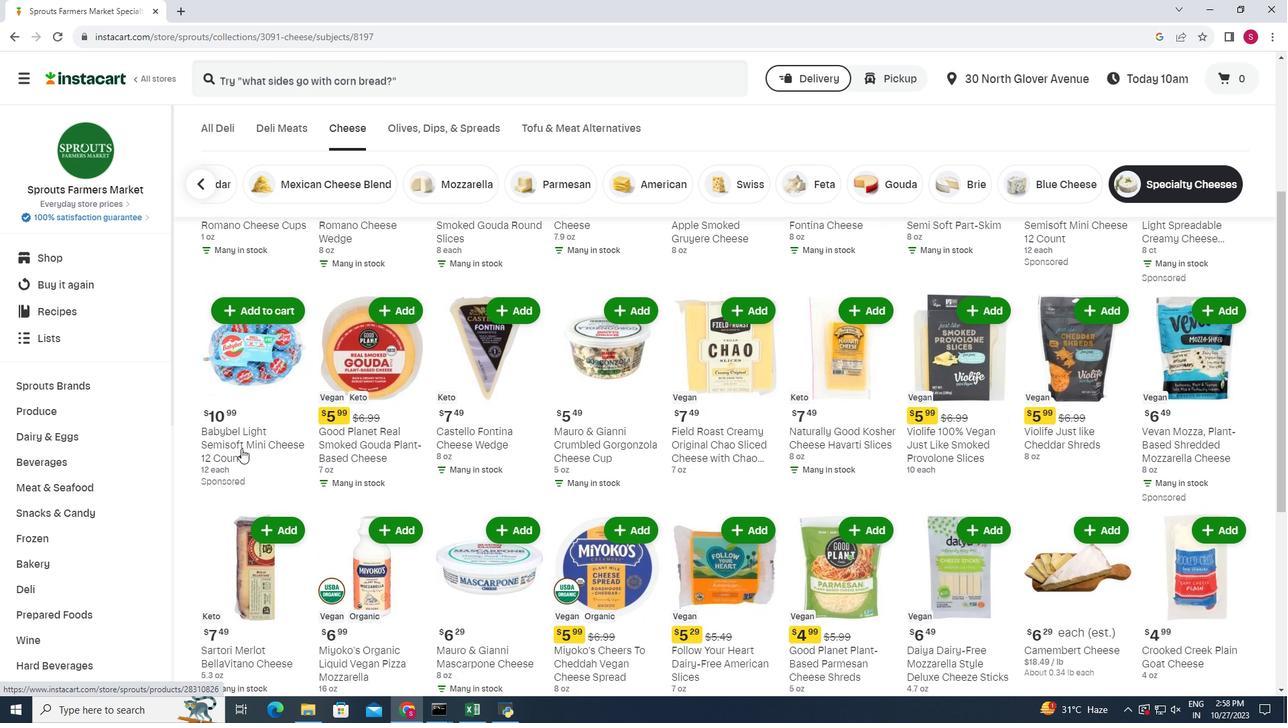 
Action: Mouse scrolled (241, 448) with delta (0, 0)
Screenshot: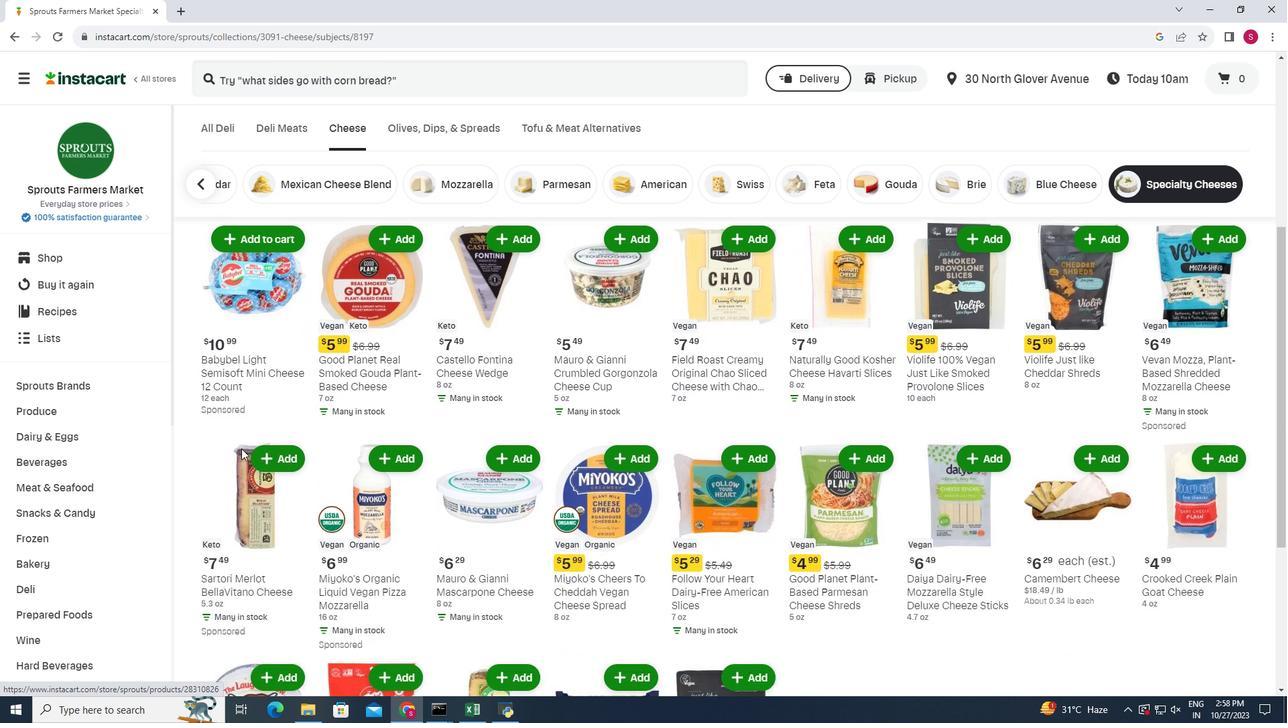 
Action: Mouse moved to (1117, 493)
Screenshot: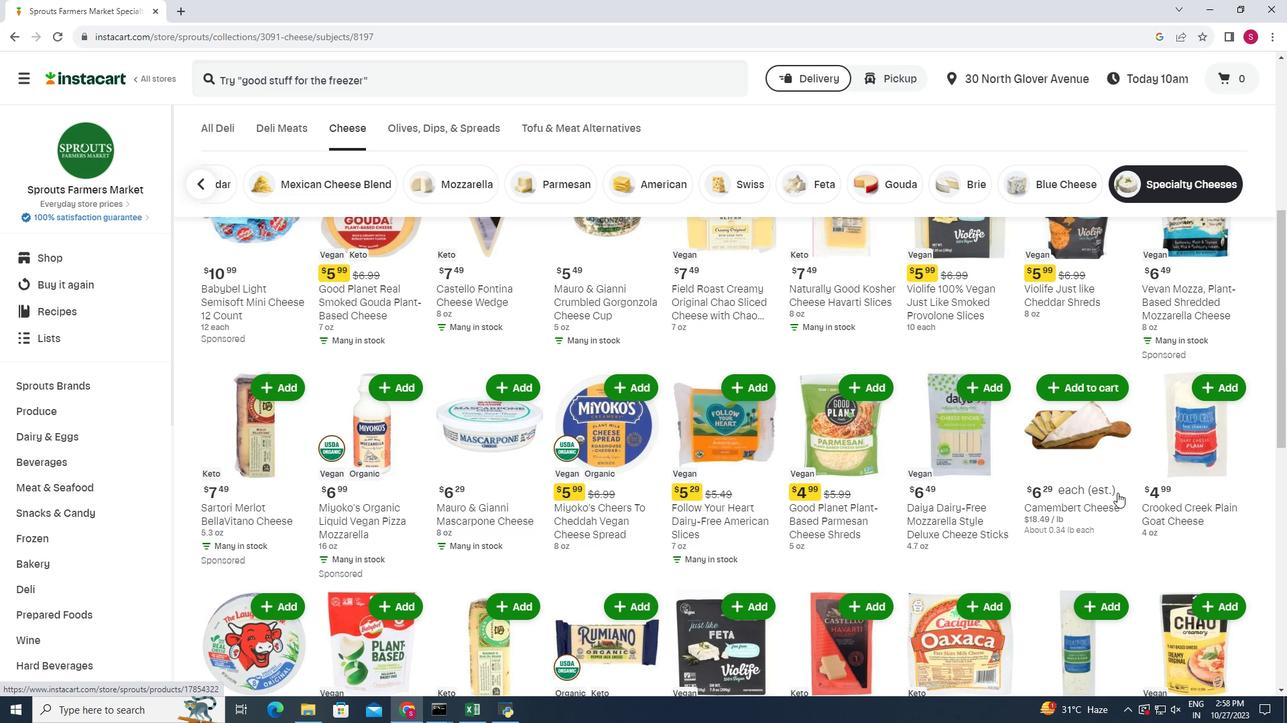 
Action: Mouse scrolled (1117, 492) with delta (0, 0)
Screenshot: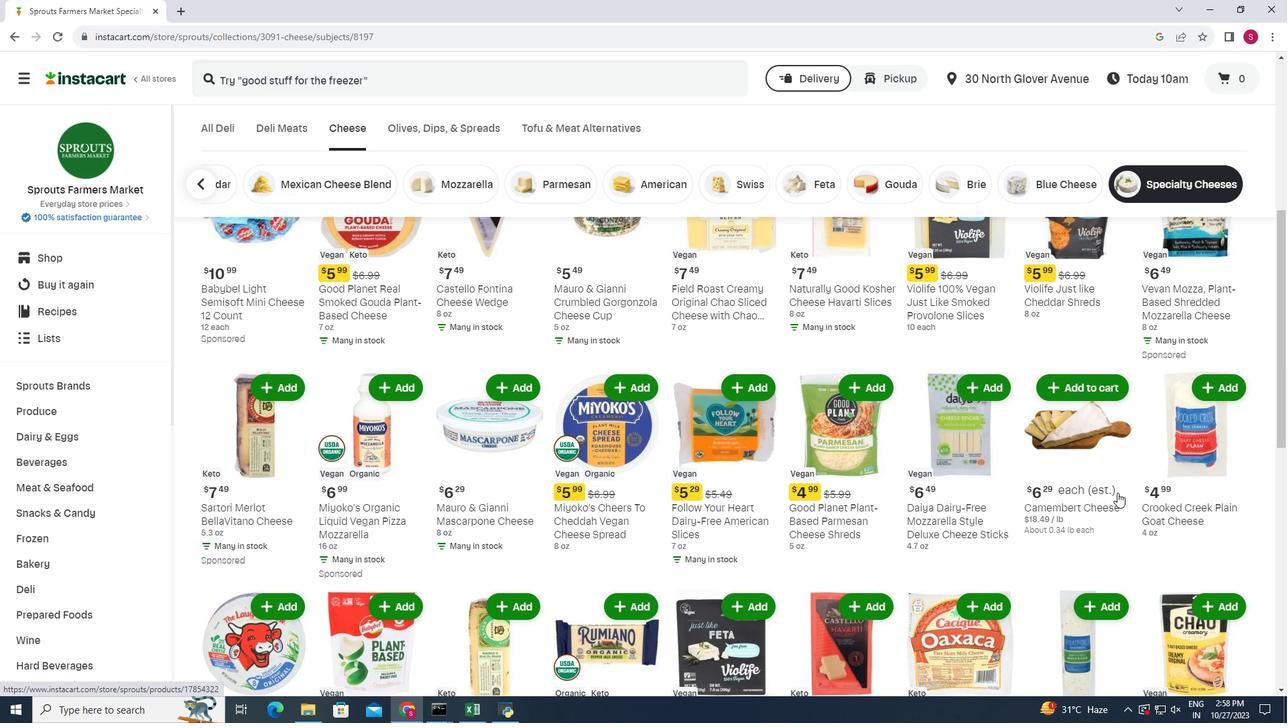 
Action: Mouse moved to (1125, 496)
Screenshot: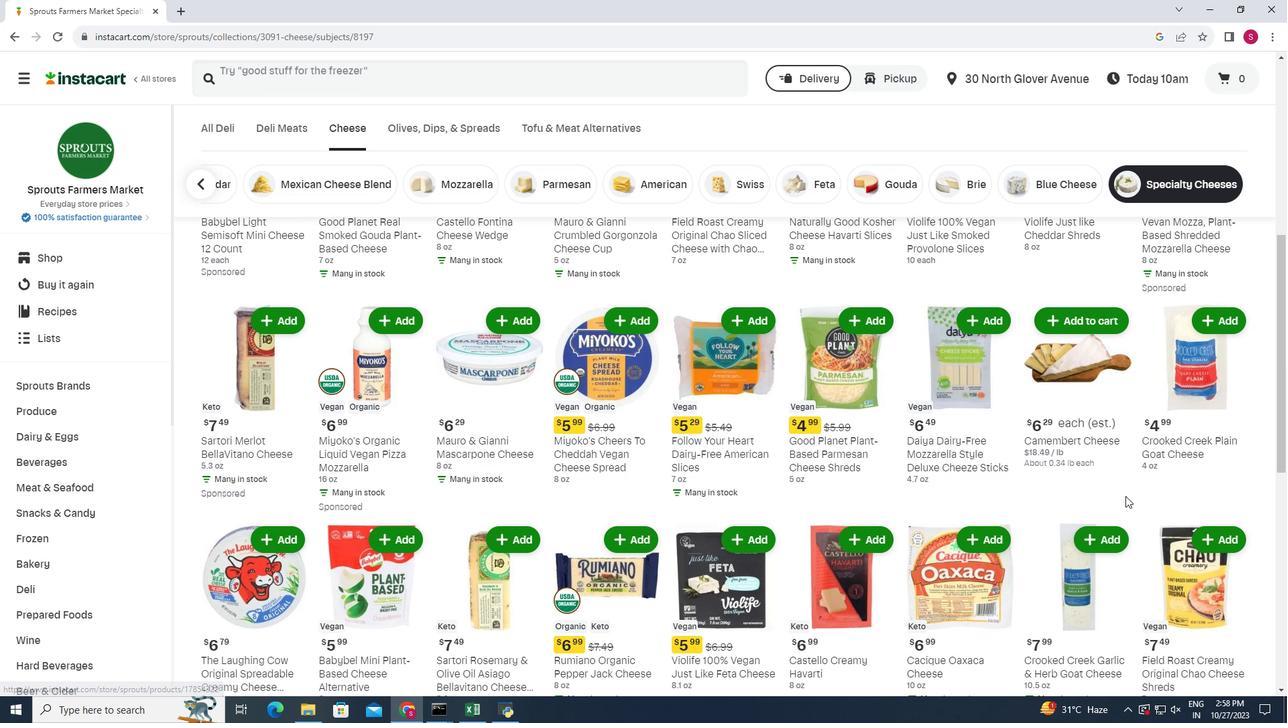 
Action: Mouse scrolled (1125, 496) with delta (0, 0)
Screenshot: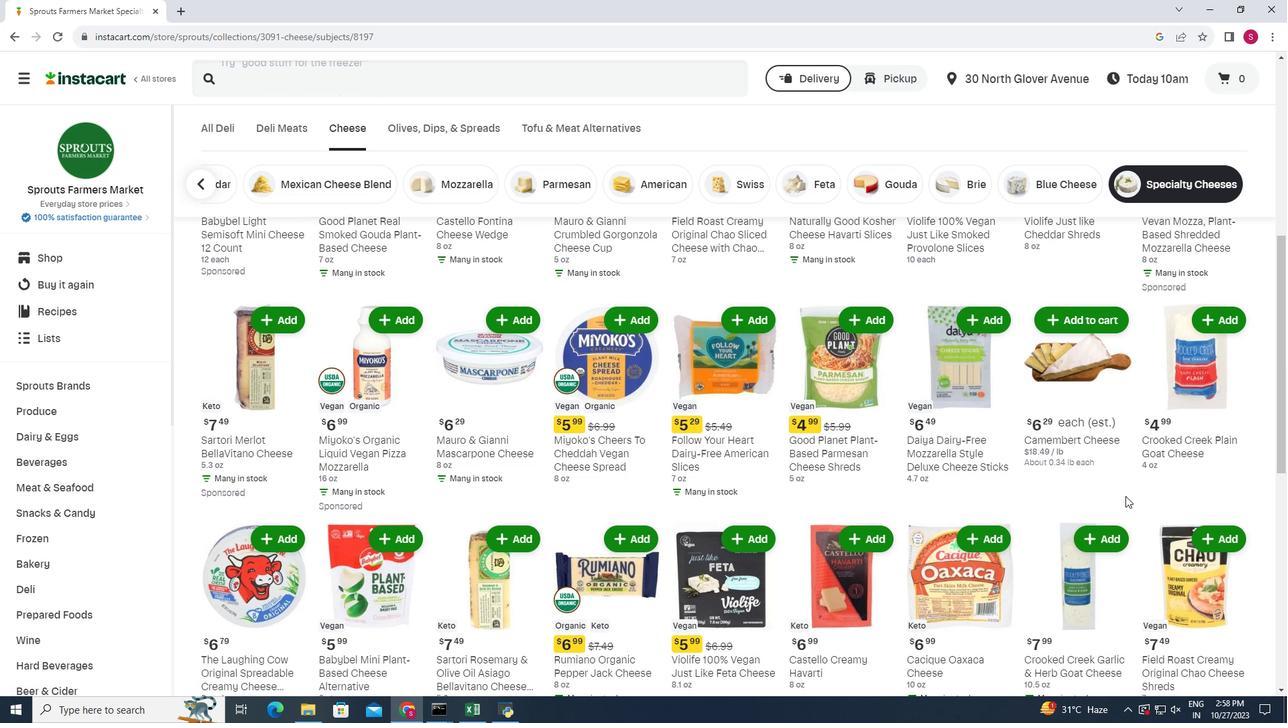 
Action: Mouse moved to (1125, 496)
Screenshot: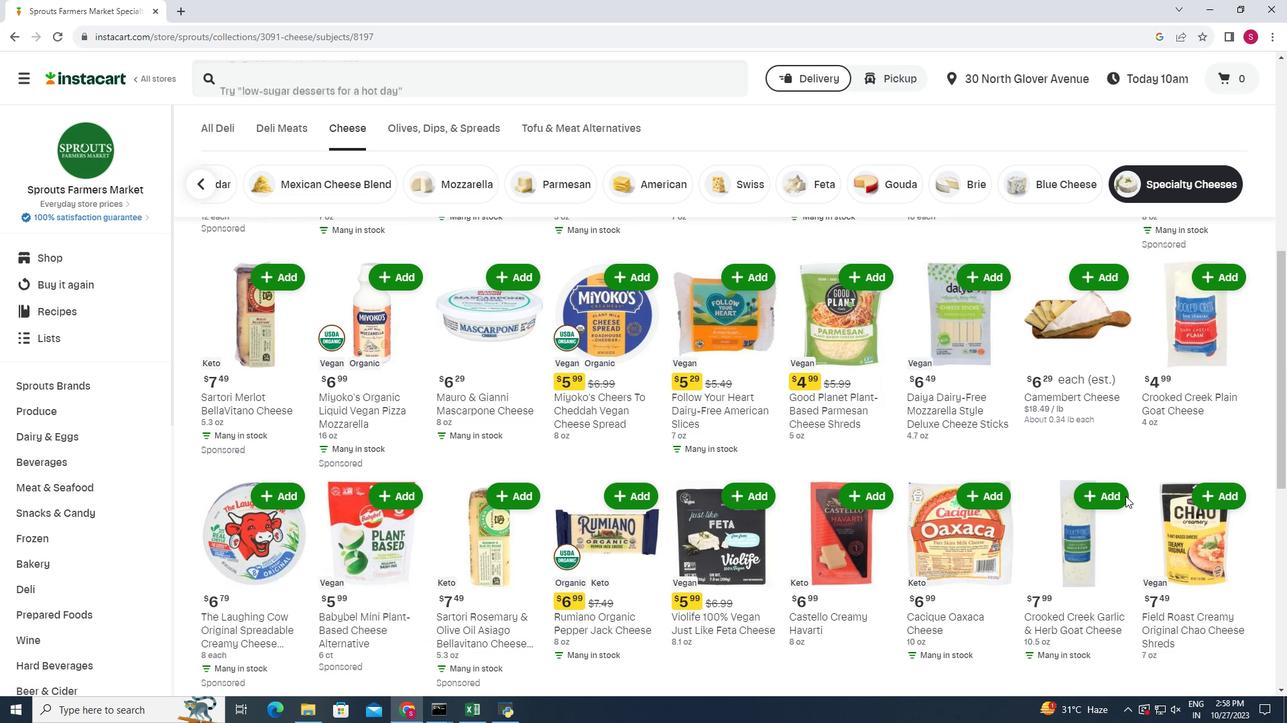 
Action: Mouse scrolled (1125, 496) with delta (0, 0)
Screenshot: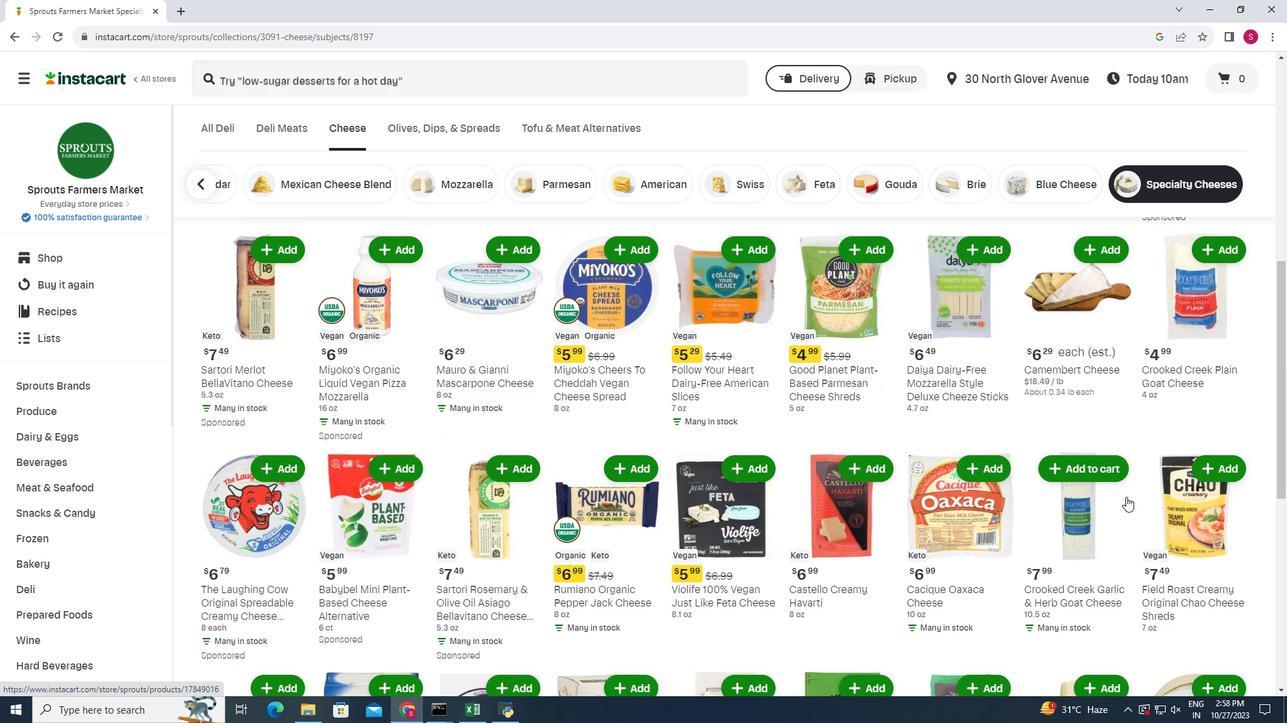 
Action: Mouse moved to (248, 473)
Screenshot: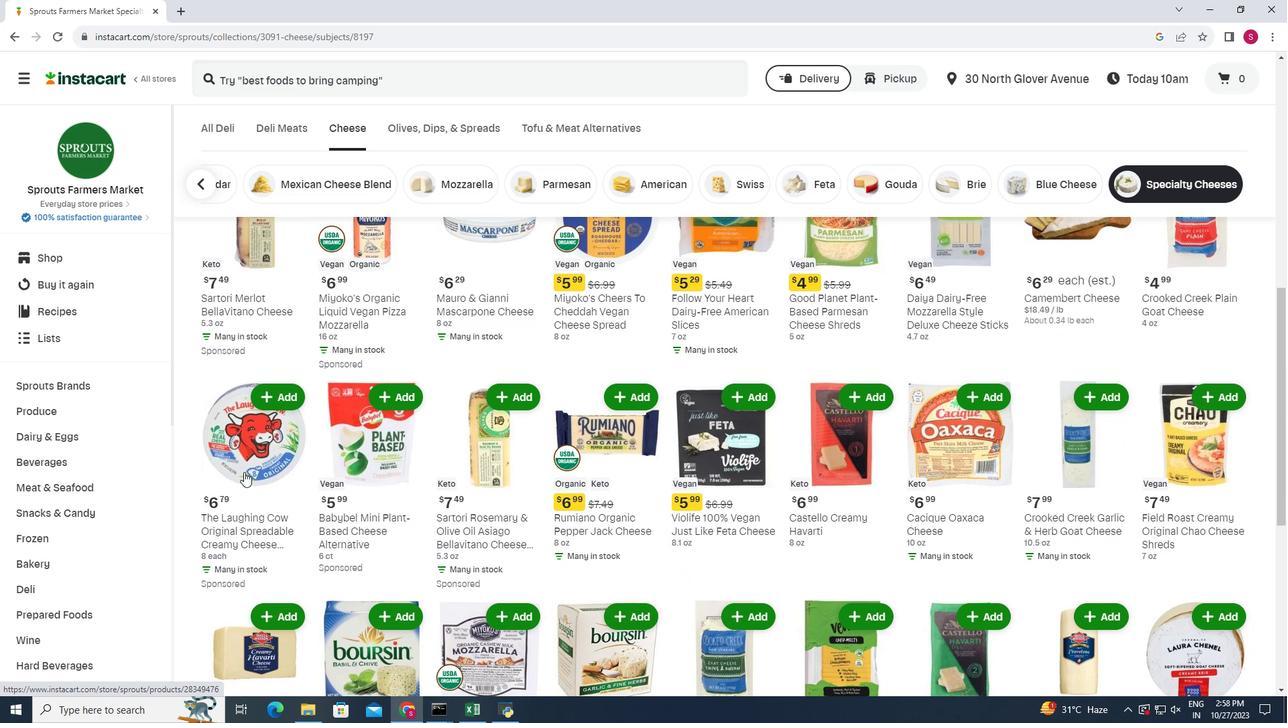 
Action: Mouse scrolled (248, 472) with delta (0, 0)
Screenshot: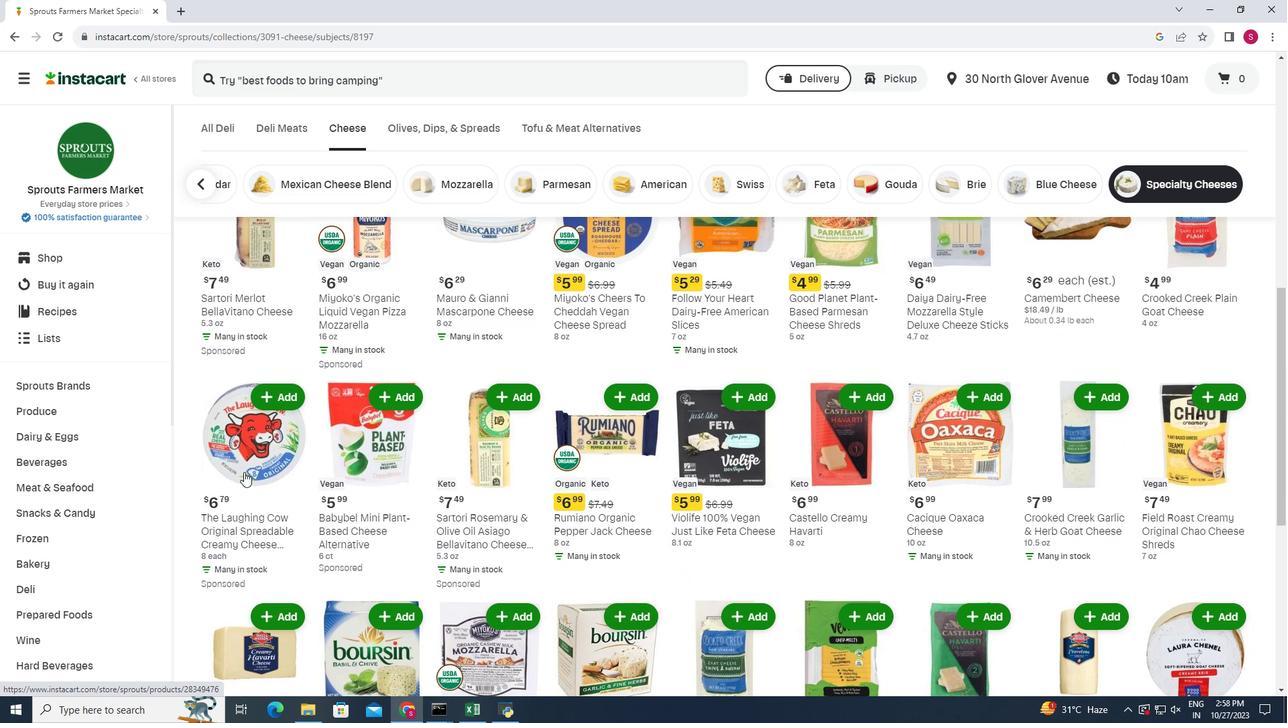 
Action: Mouse moved to (243, 472)
Screenshot: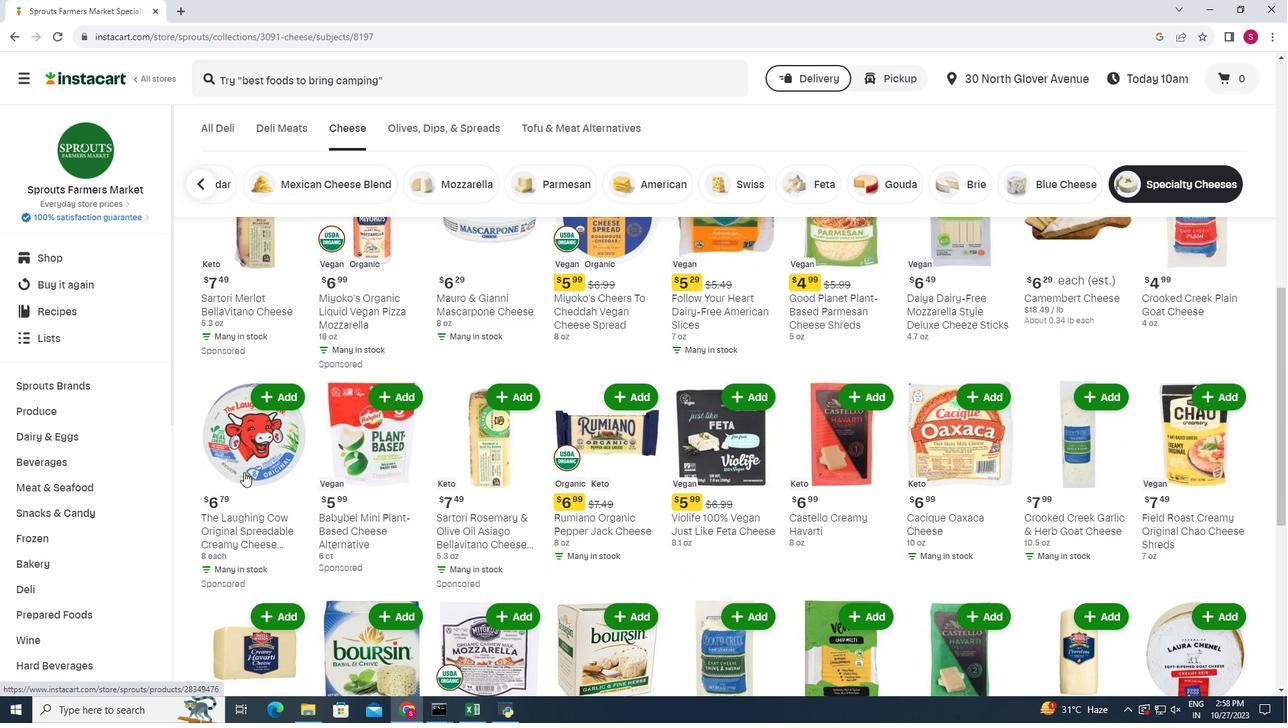 
Action: Mouse scrolled (243, 471) with delta (0, 0)
Screenshot: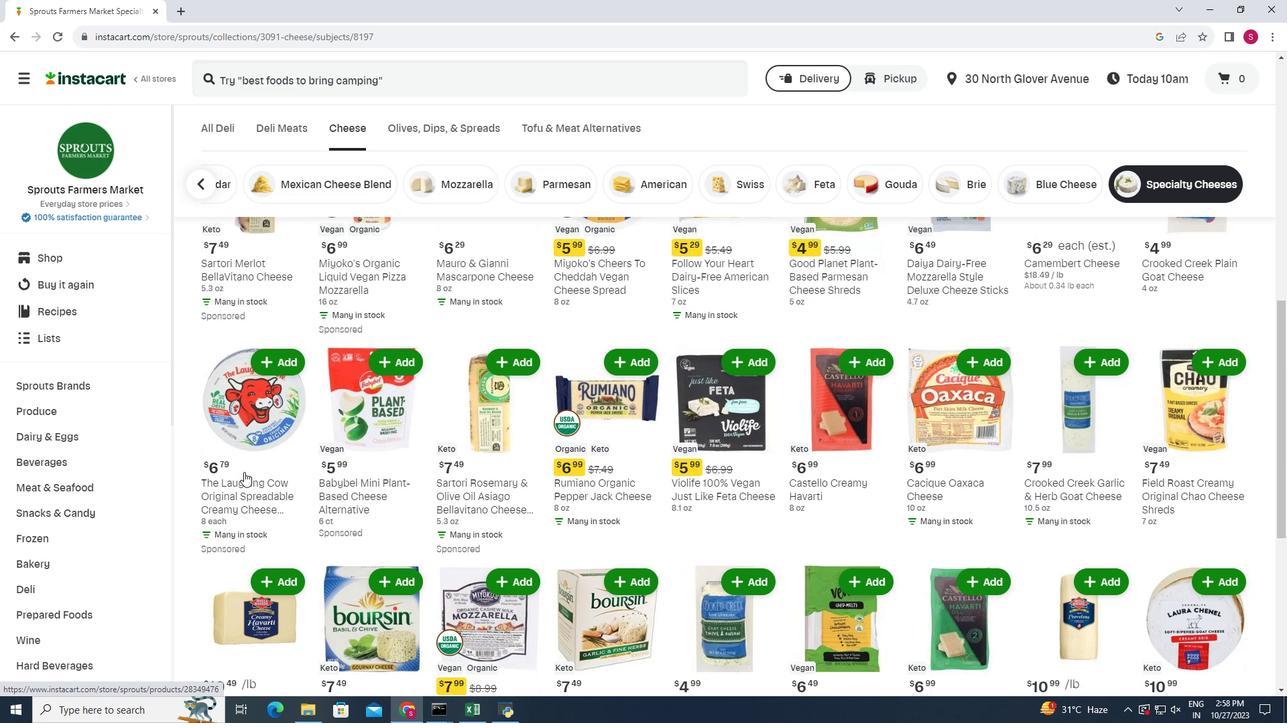 
Action: Mouse scrolled (243, 471) with delta (0, 0)
Screenshot: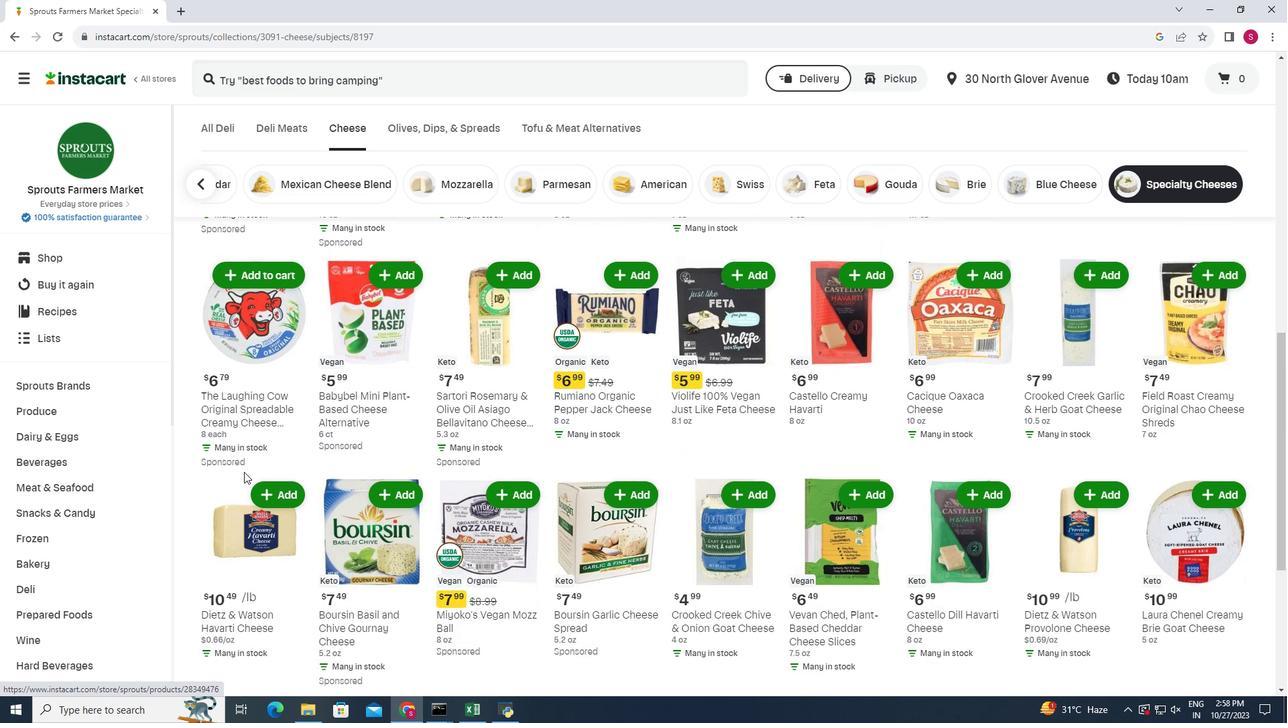 
Action: Mouse moved to (1210, 514)
Screenshot: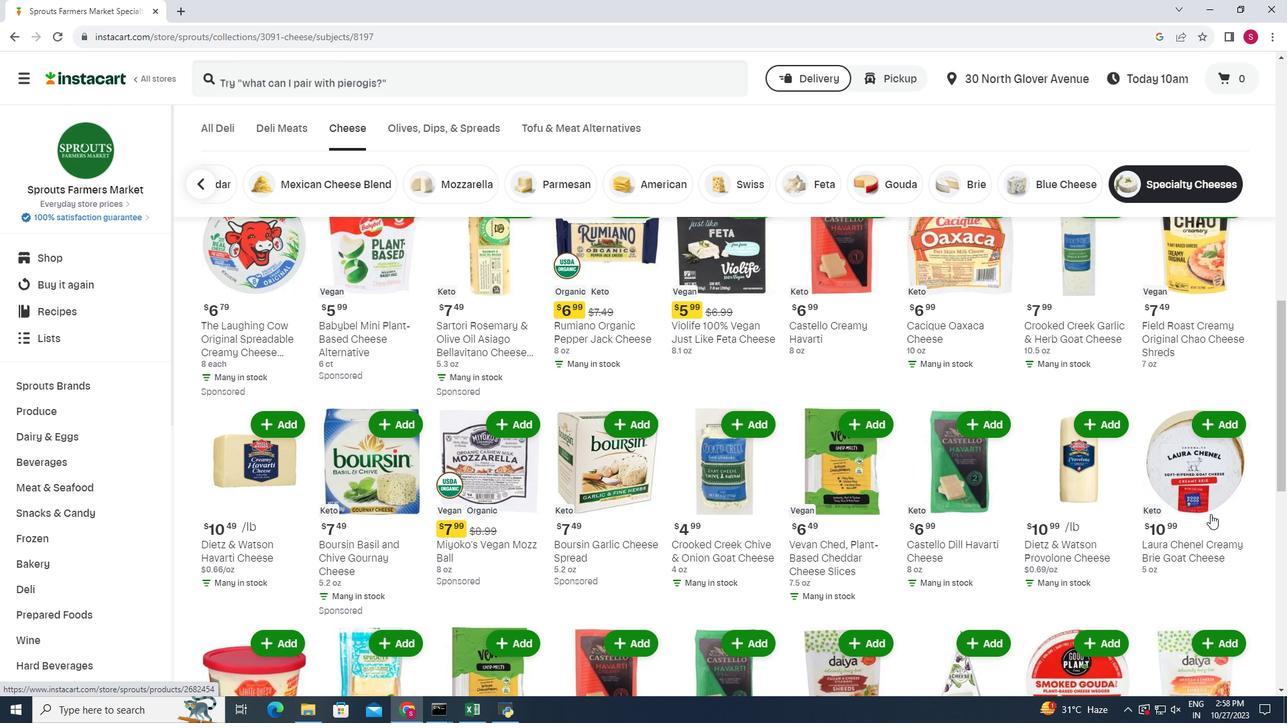 
Action: Mouse scrolled (1210, 514) with delta (0, 0)
Screenshot: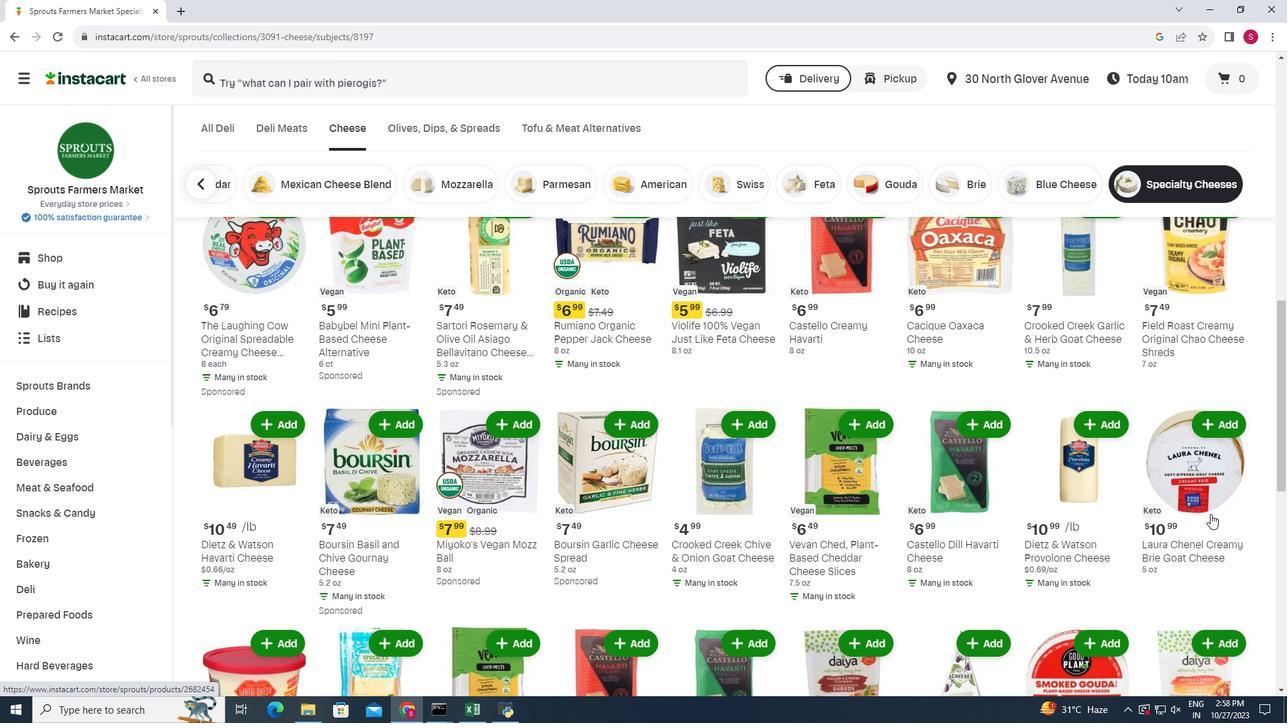 
Action: Mouse moved to (1211, 514)
Screenshot: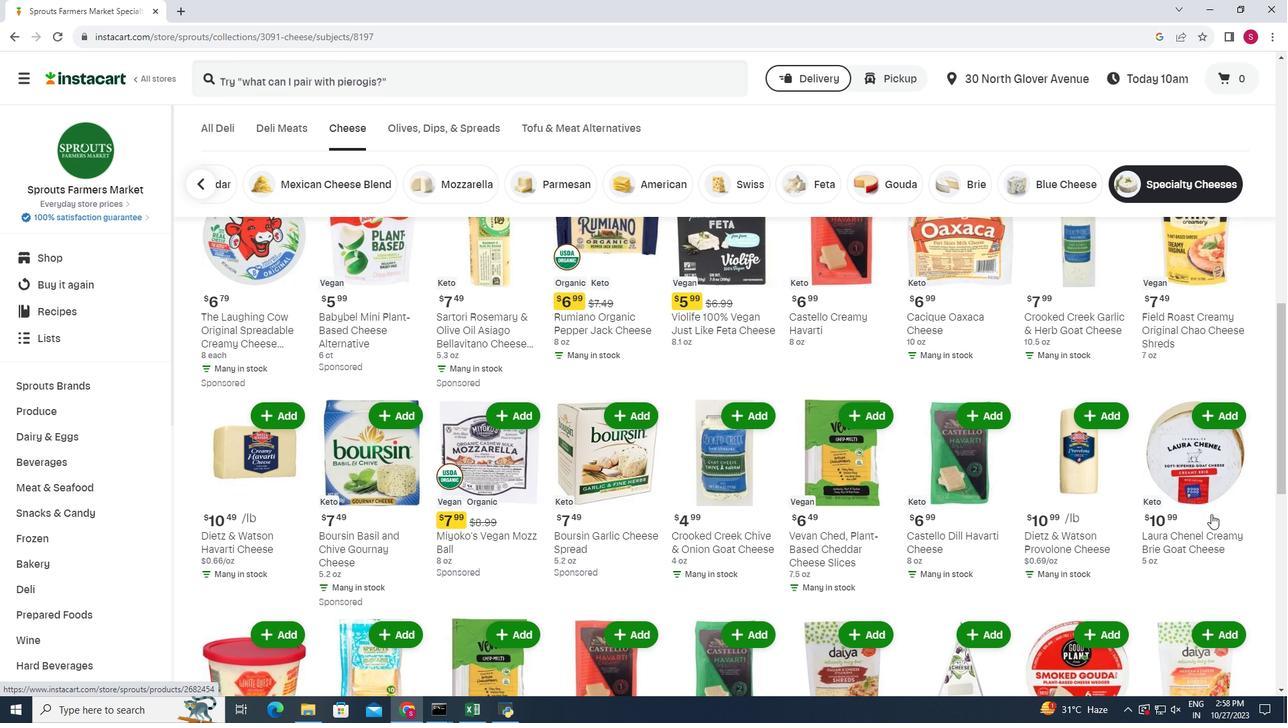 
Action: Mouse scrolled (1211, 514) with delta (0, 0)
Screenshot: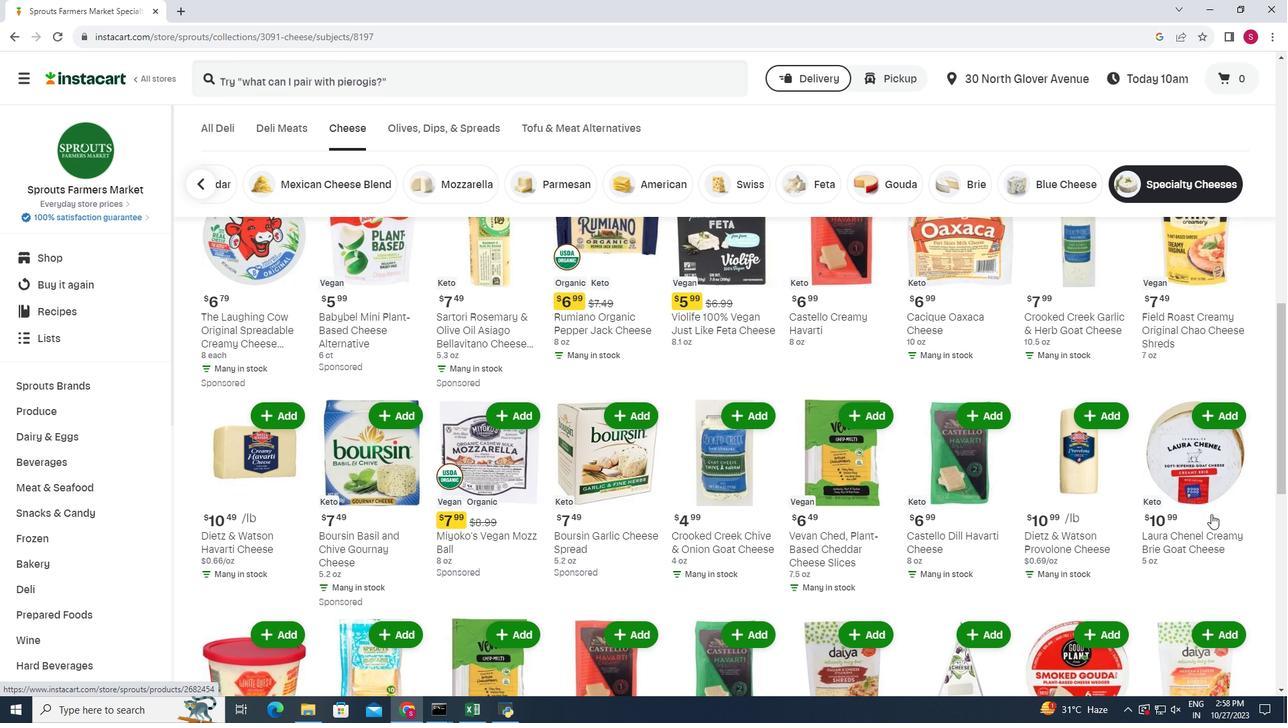 
Action: Mouse scrolled (1211, 514) with delta (0, 0)
Screenshot: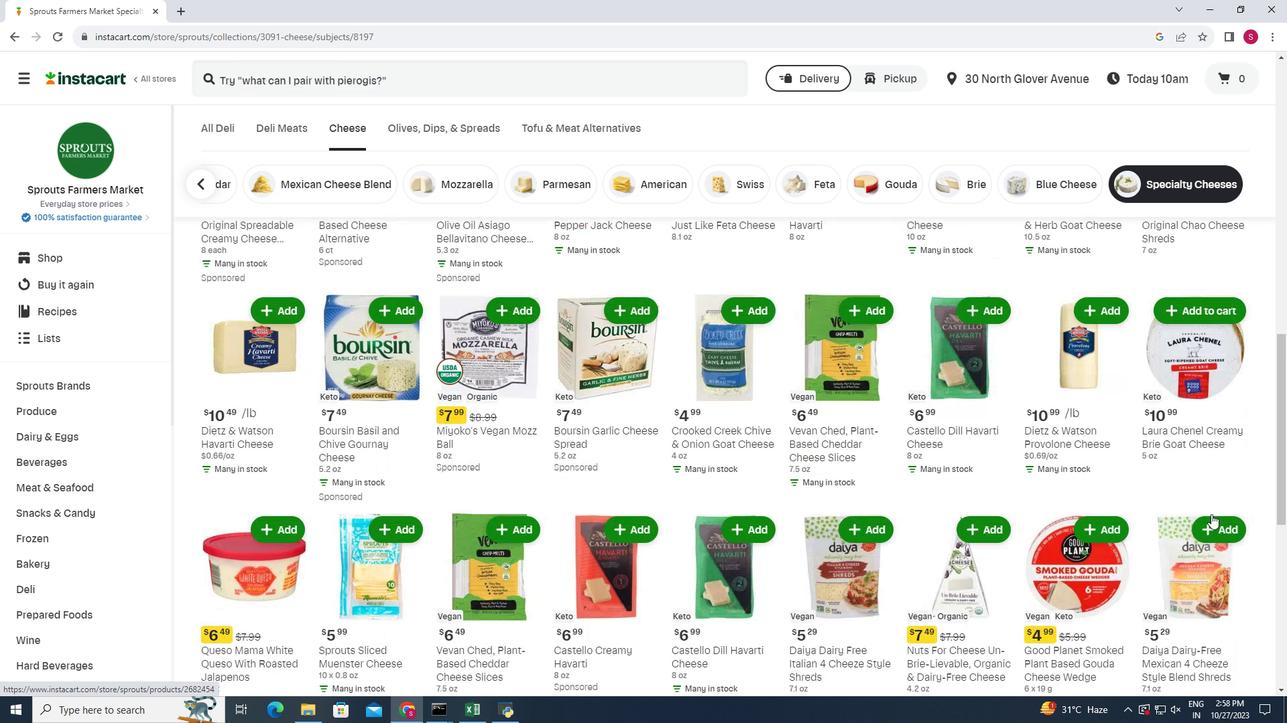 
Action: Mouse moved to (241, 484)
Screenshot: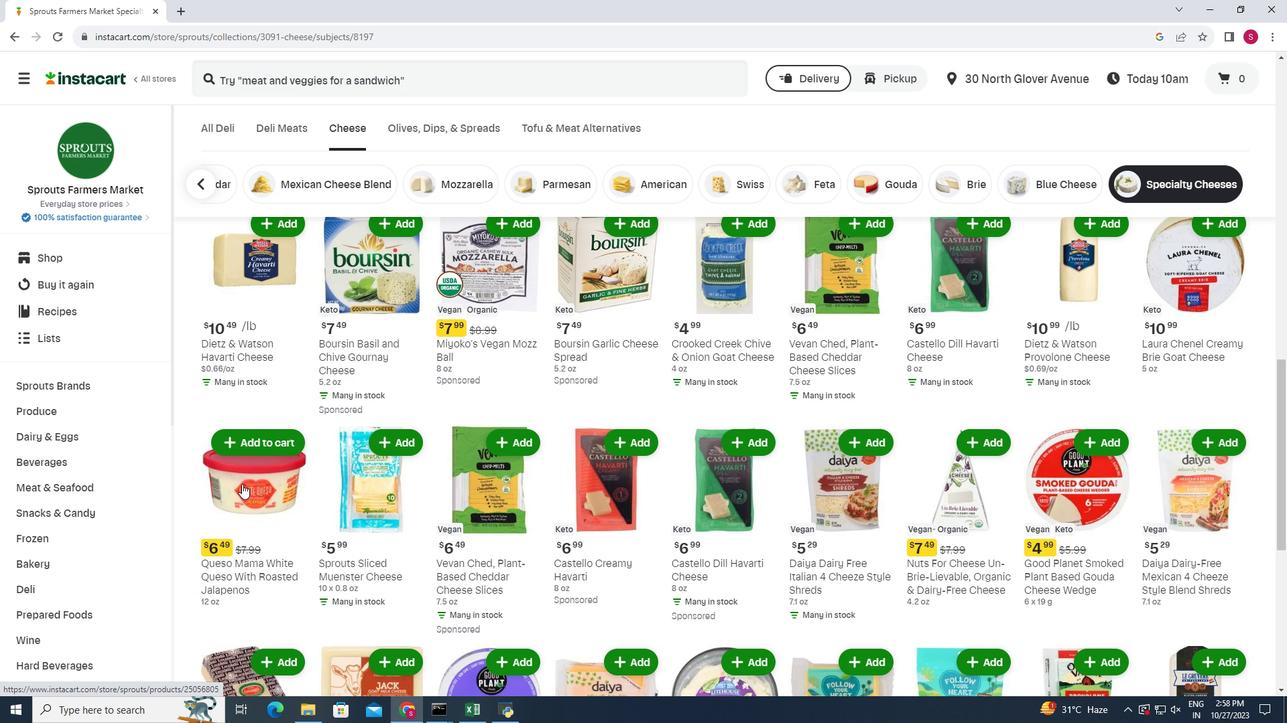 
Action: Mouse scrolled (241, 483) with delta (0, 0)
Screenshot: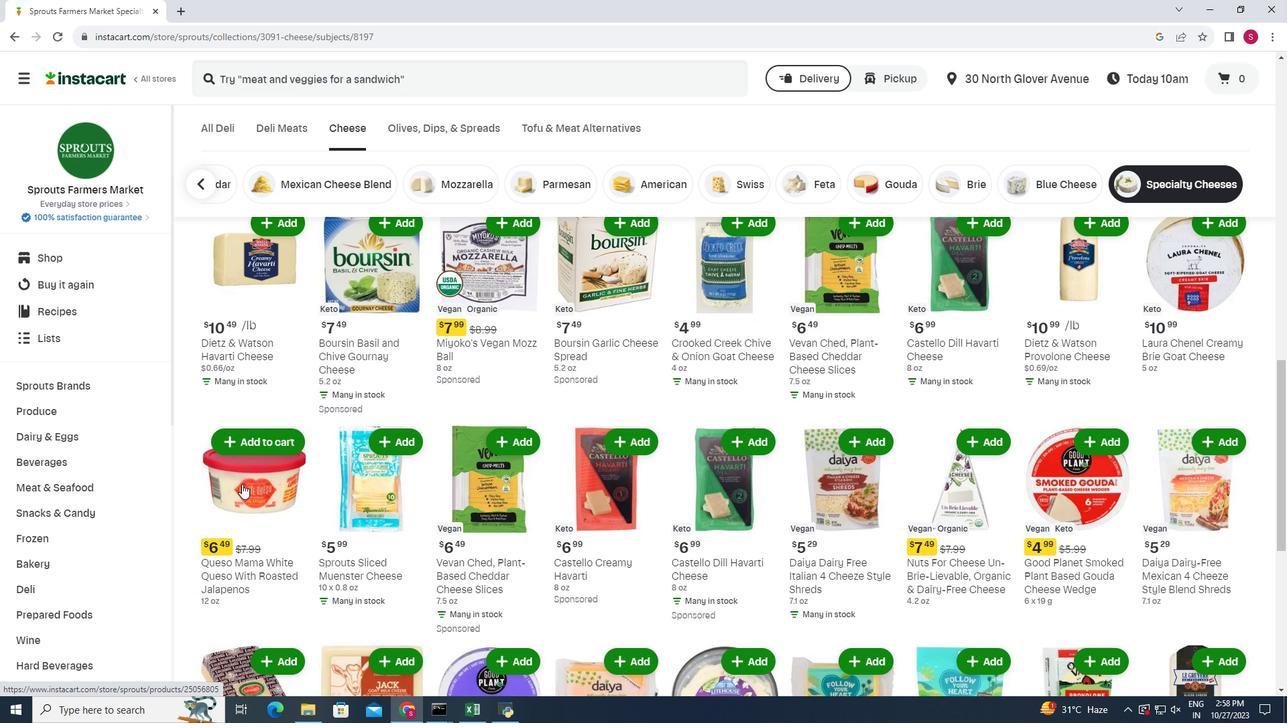
Action: Mouse moved to (241, 485)
Screenshot: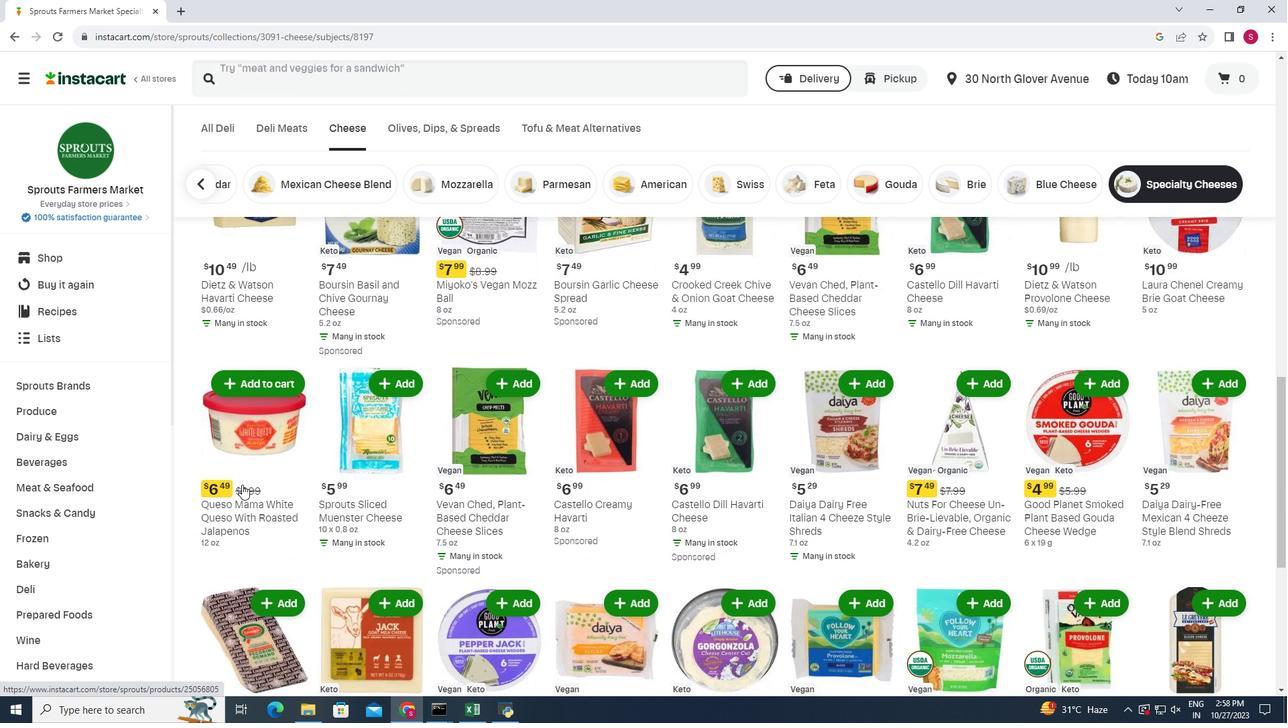 
Action: Mouse scrolled (241, 484) with delta (0, 0)
Screenshot: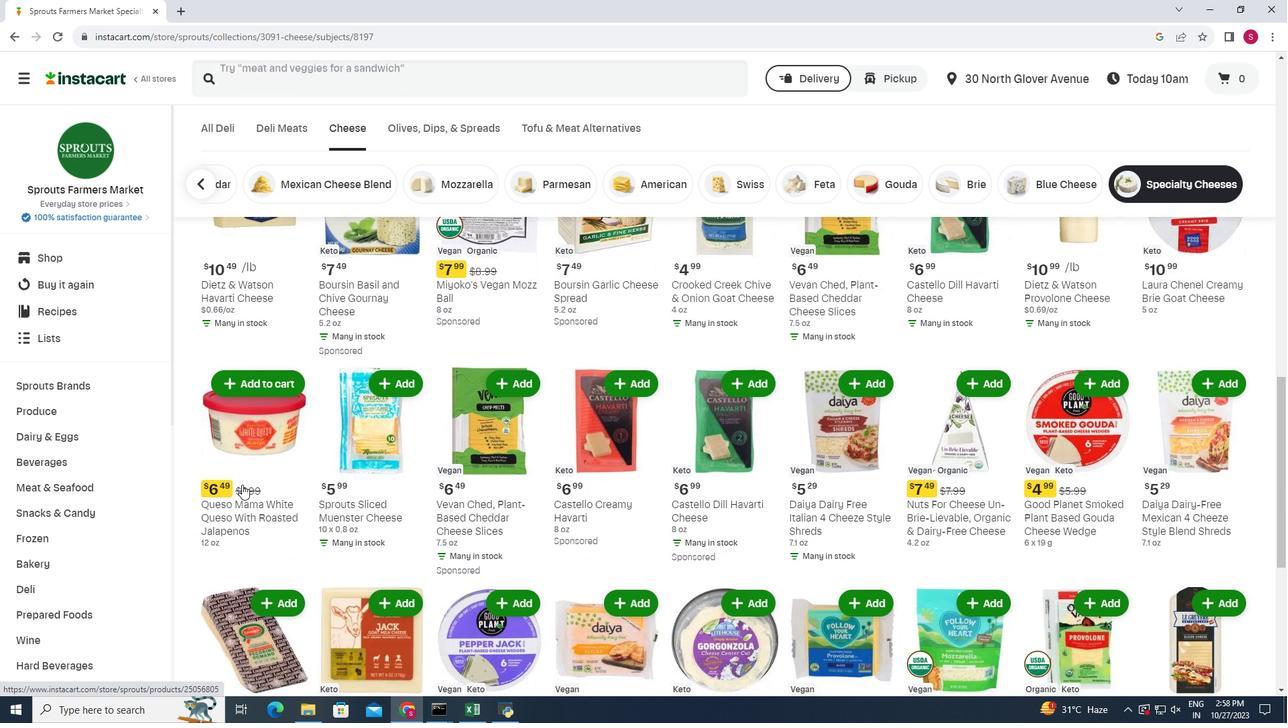
Action: Mouse moved to (242, 486)
Screenshot: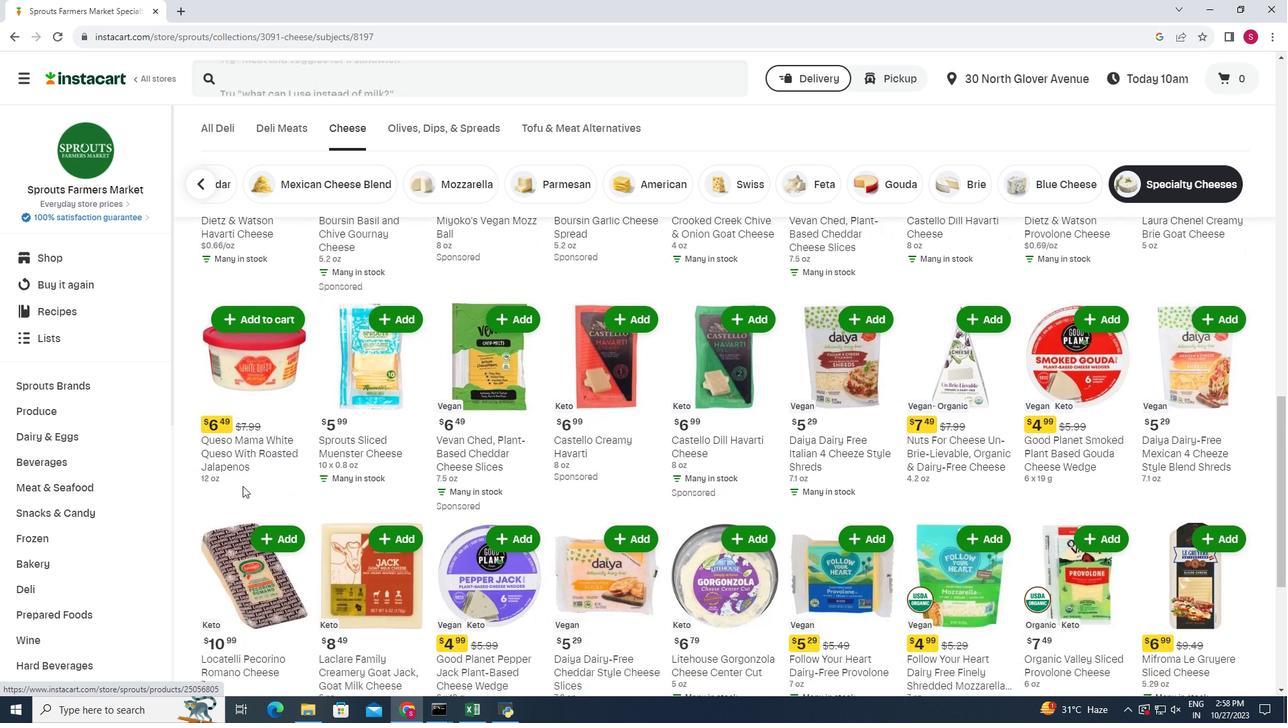 
Action: Mouse scrolled (242, 485) with delta (0, 0)
Screenshot: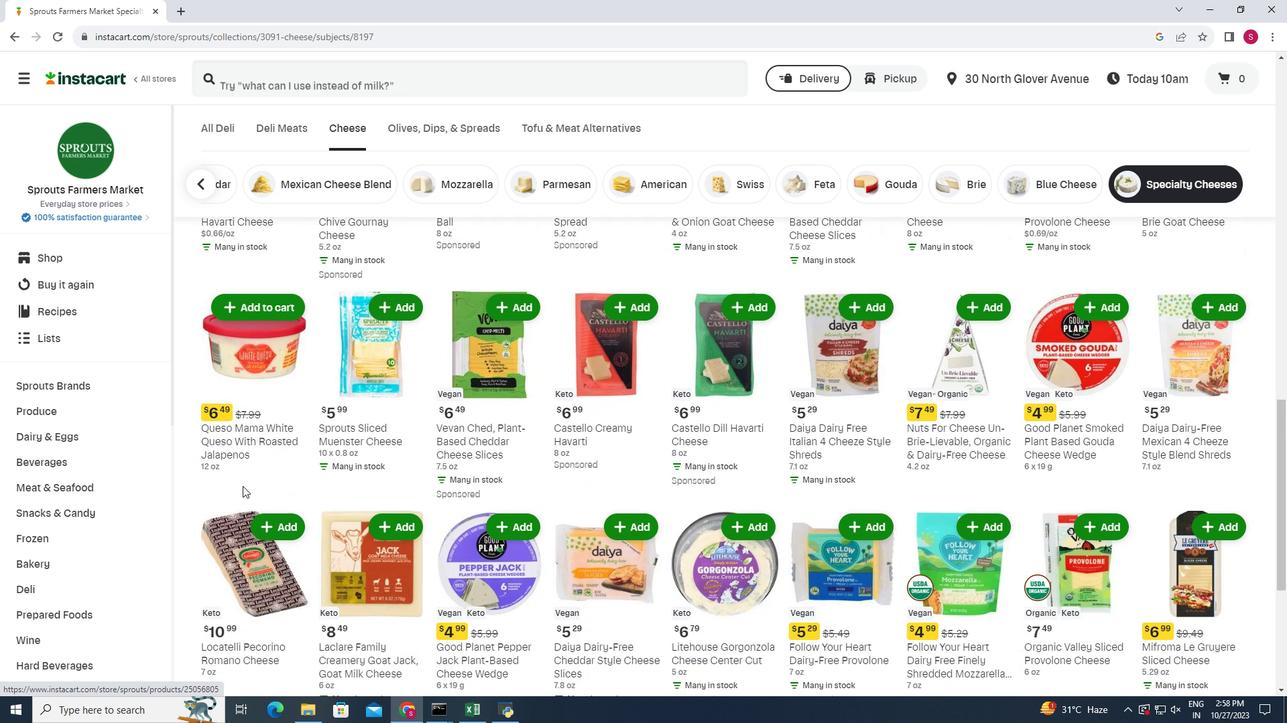 
Action: Mouse moved to (1177, 552)
Screenshot: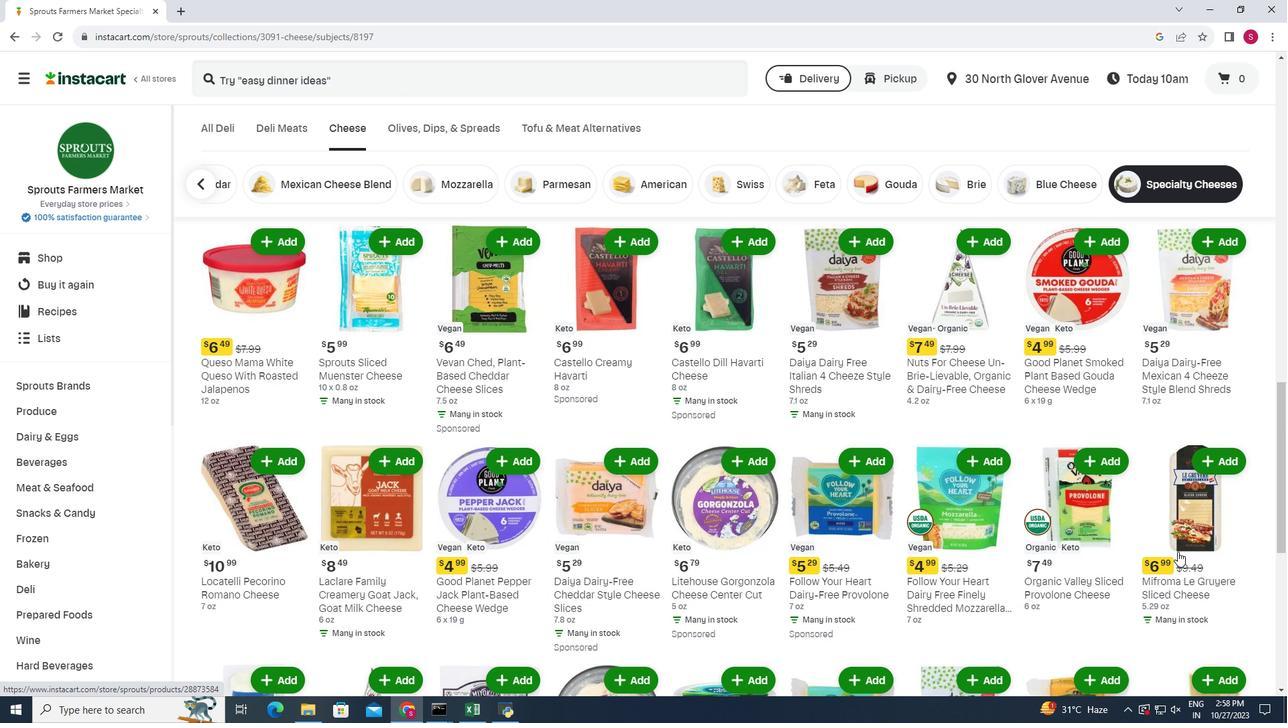 
Action: Mouse scrolled (1177, 551) with delta (0, 0)
Screenshot: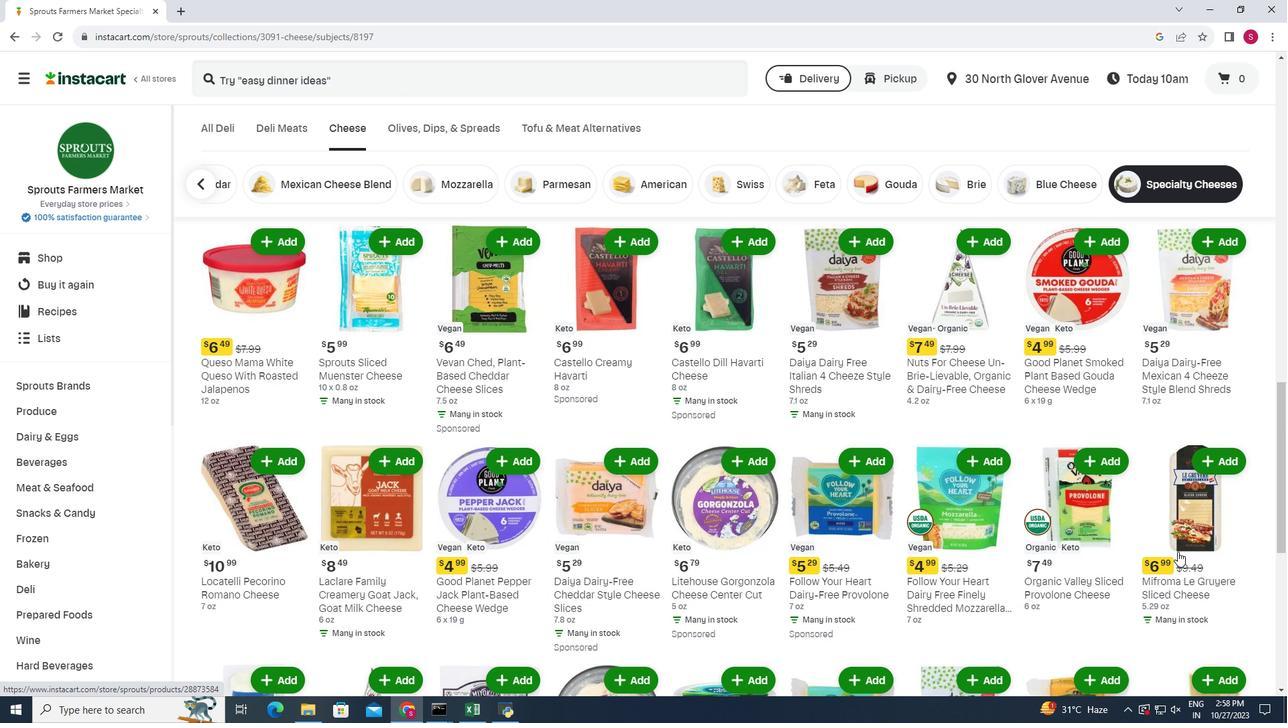 
Action: Mouse moved to (1183, 551)
Screenshot: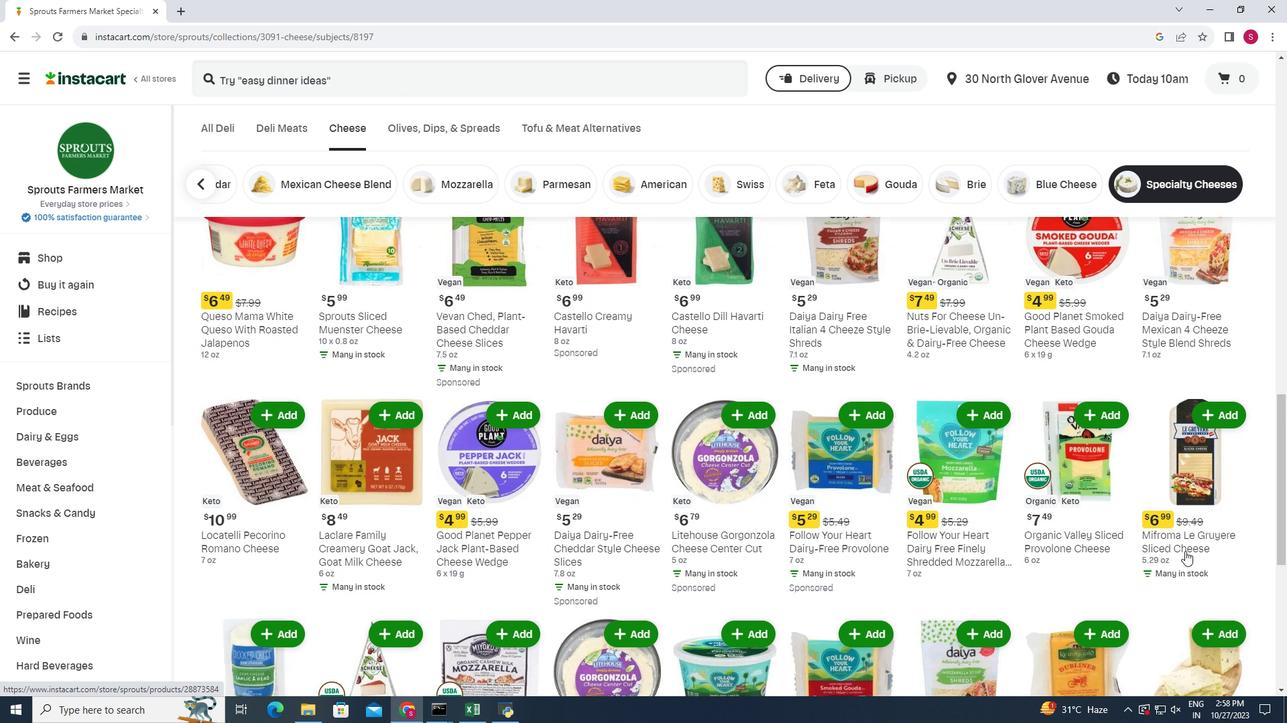 
Action: Mouse scrolled (1183, 551) with delta (0, 0)
Screenshot: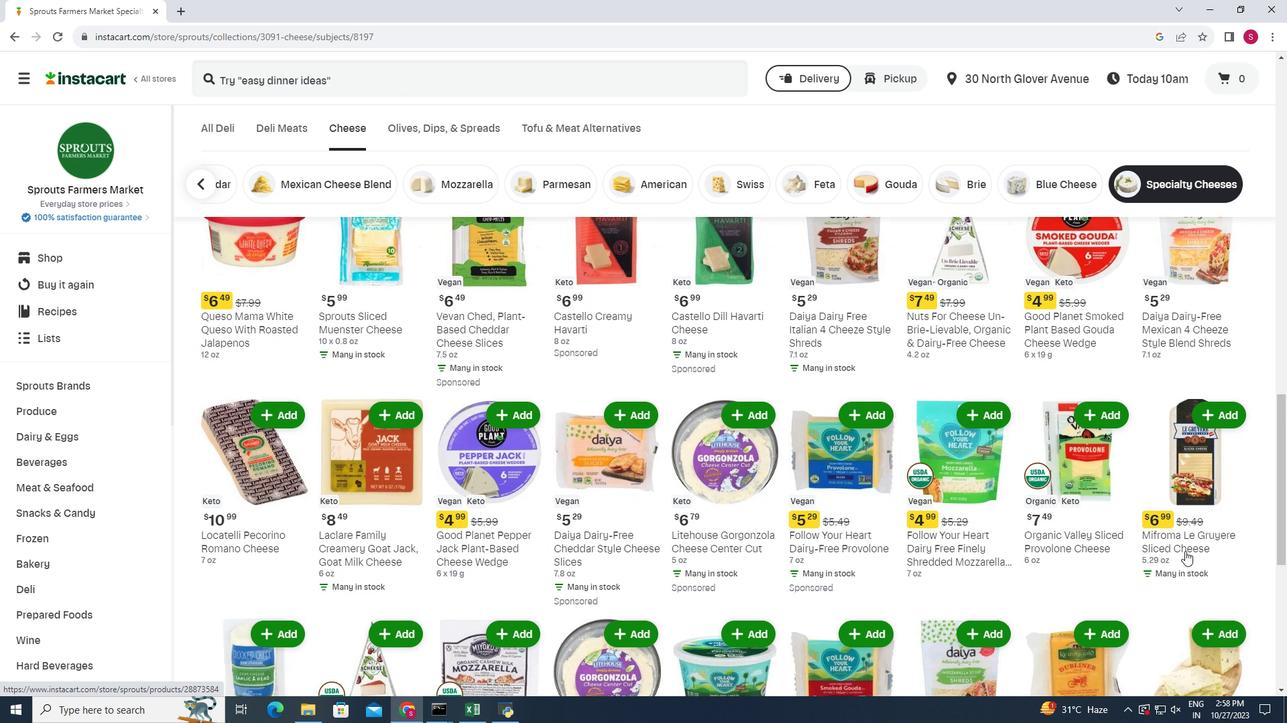 
Action: Mouse moved to (1185, 551)
Screenshot: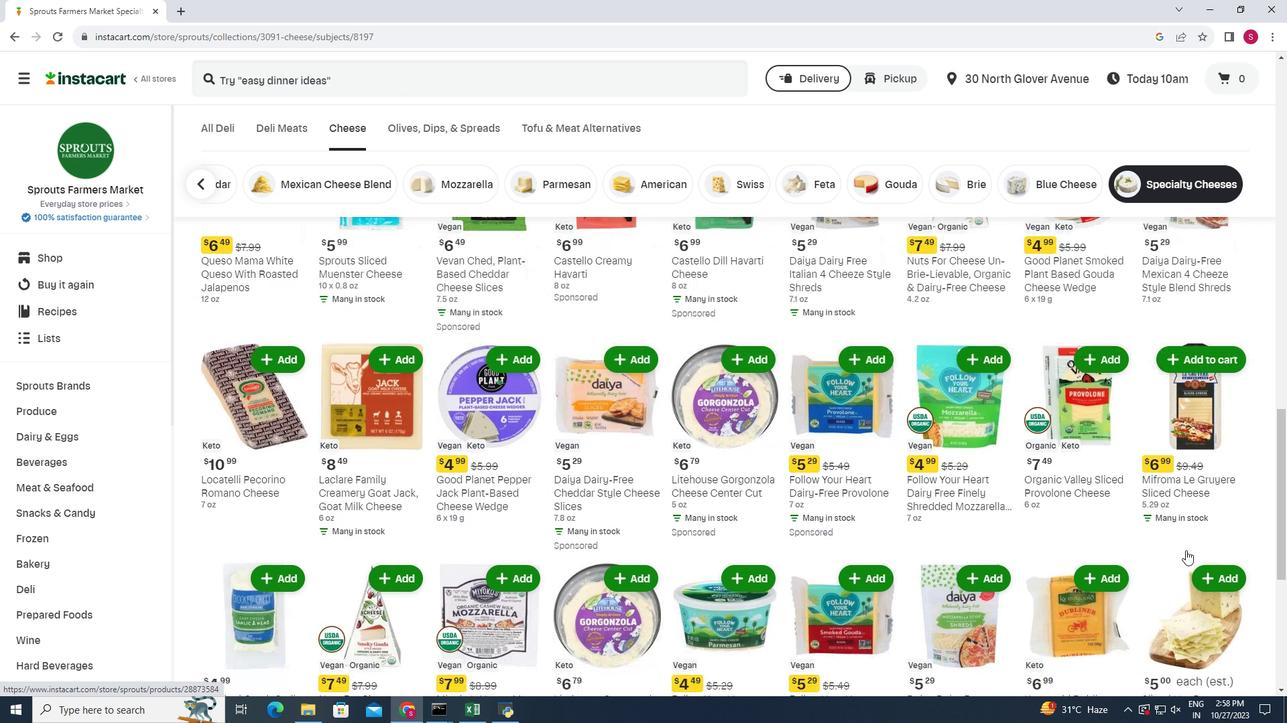 
Action: Mouse scrolled (1185, 551) with delta (0, 0)
Screenshot: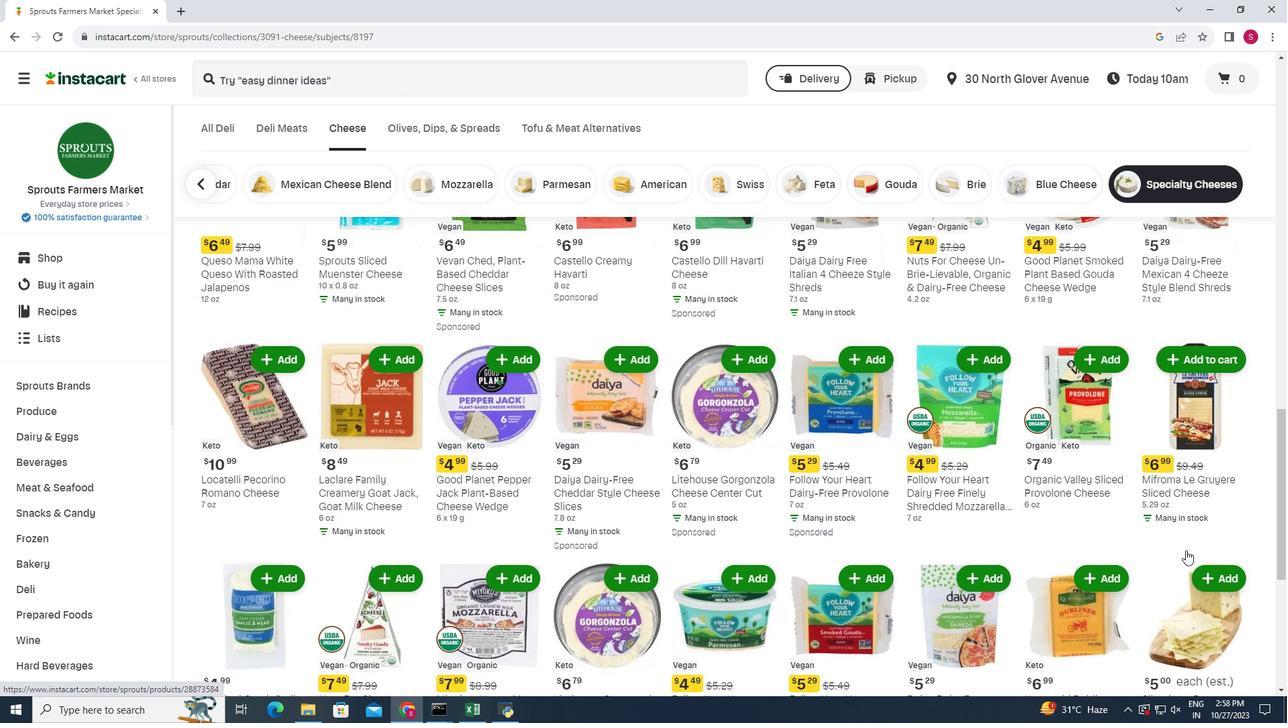 
Action: Mouse moved to (298, 501)
Screenshot: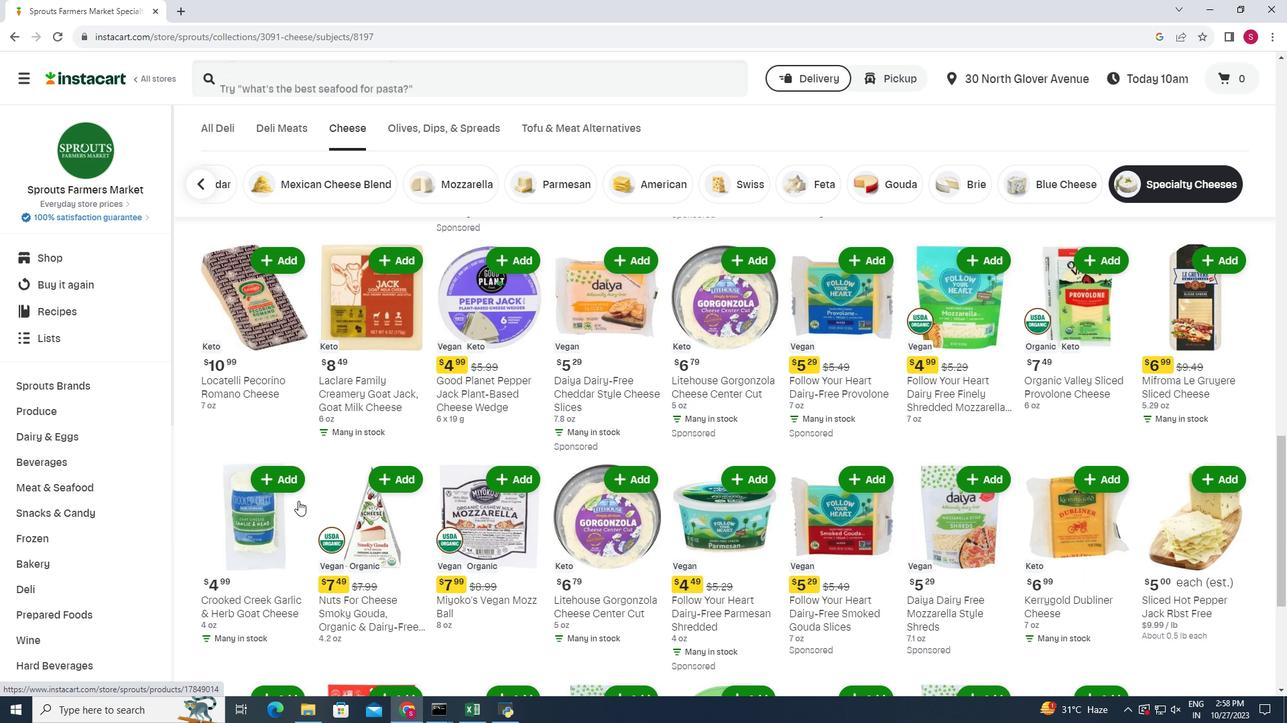 
Action: Mouse scrolled (298, 500) with delta (0, 0)
Screenshot: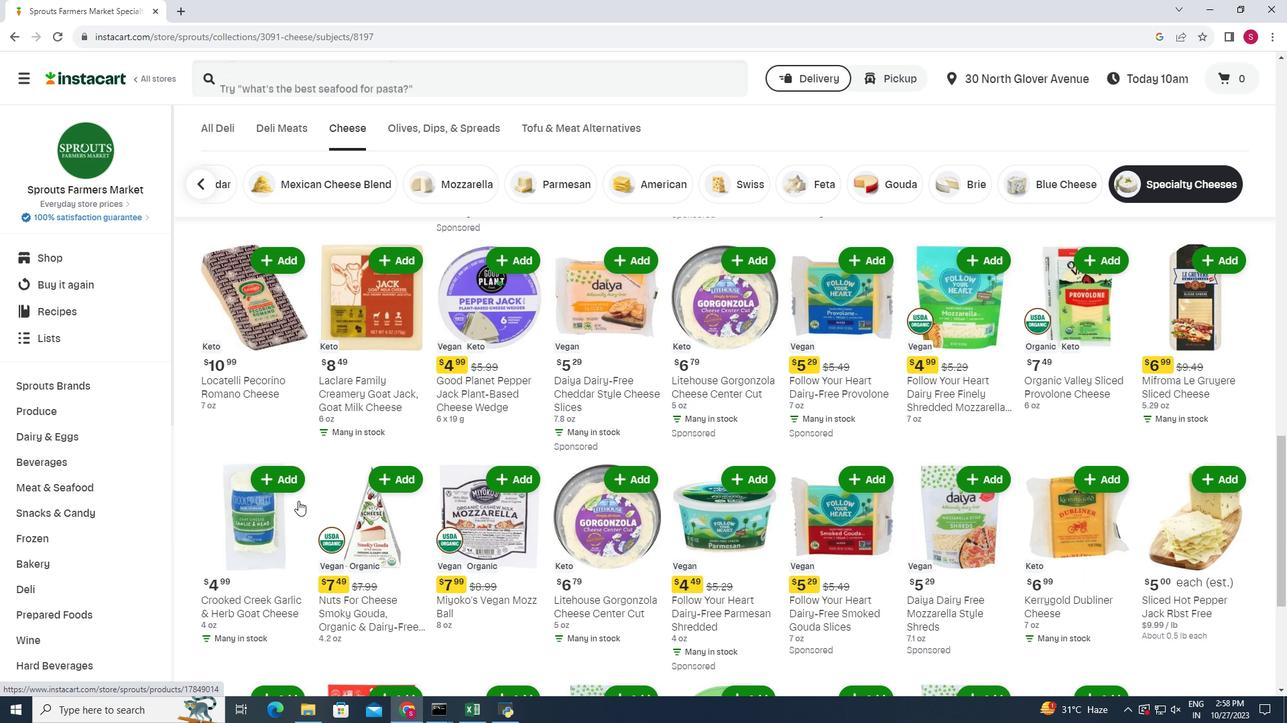 
Action: Mouse moved to (297, 501)
Screenshot: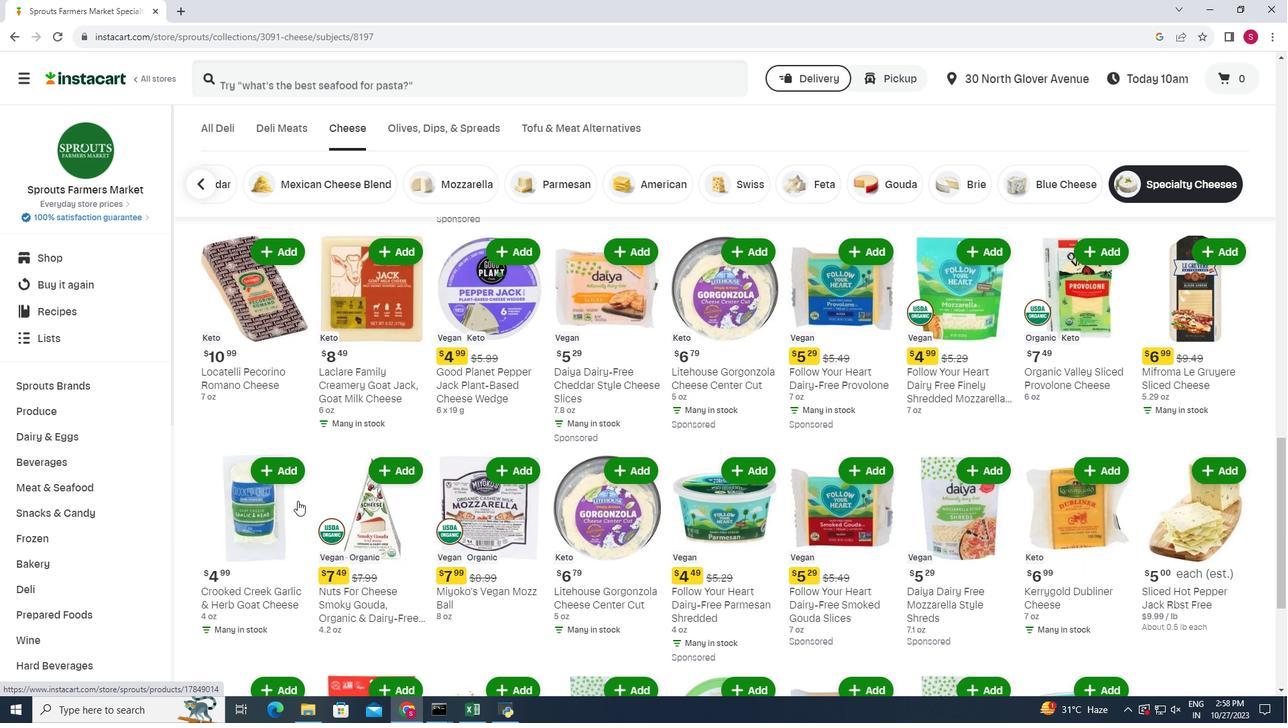 
Action: Mouse scrolled (297, 500) with delta (0, 0)
Screenshot: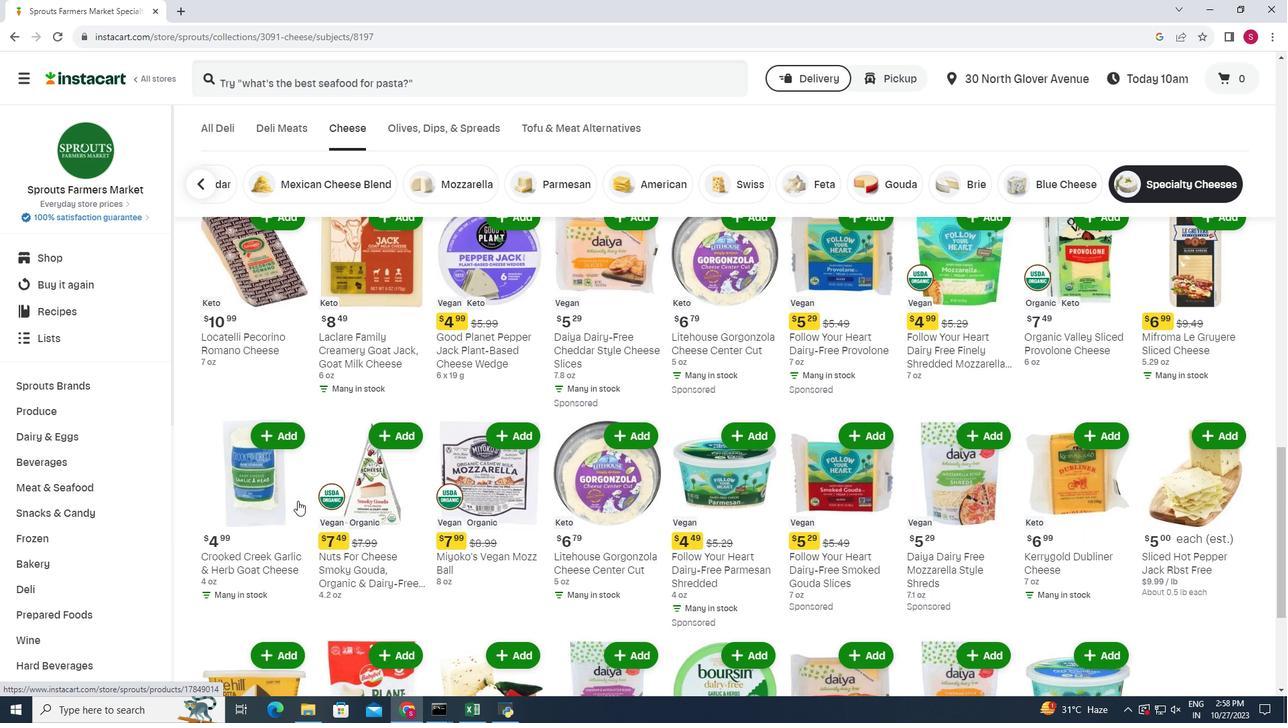 
Action: Mouse scrolled (297, 500) with delta (0, 0)
Screenshot: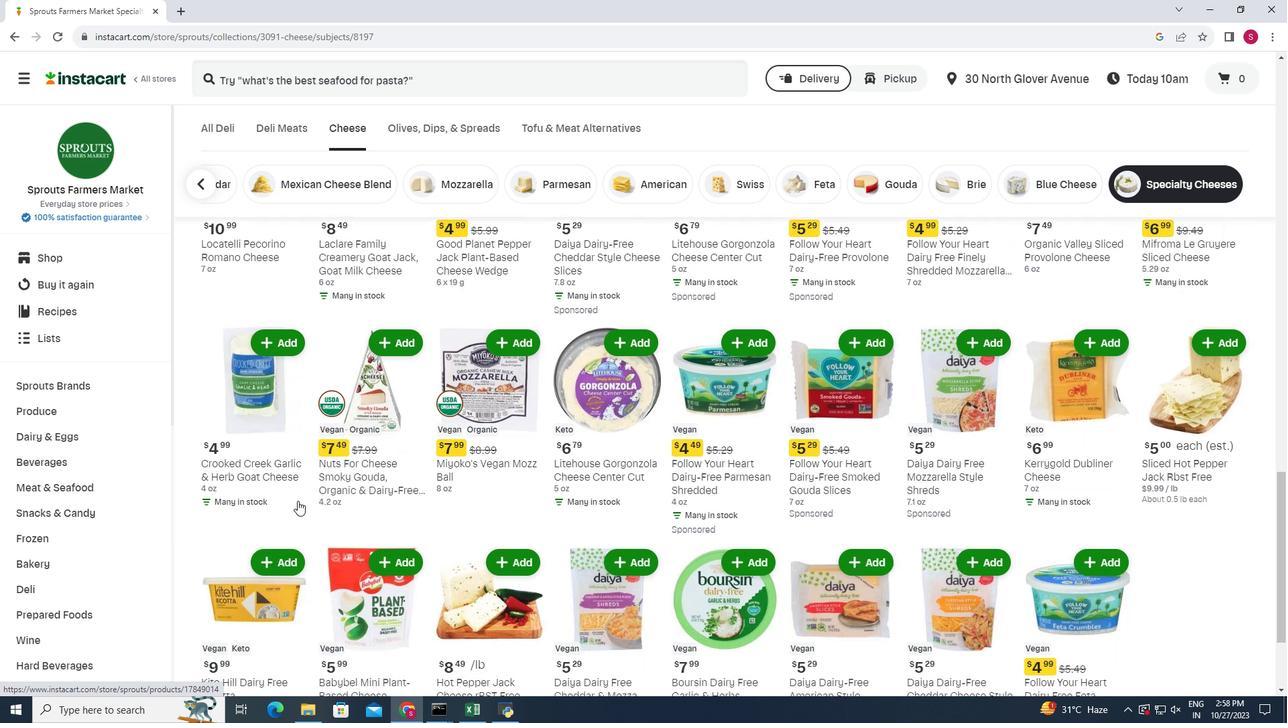 
Action: Mouse scrolled (297, 500) with delta (0, 0)
Screenshot: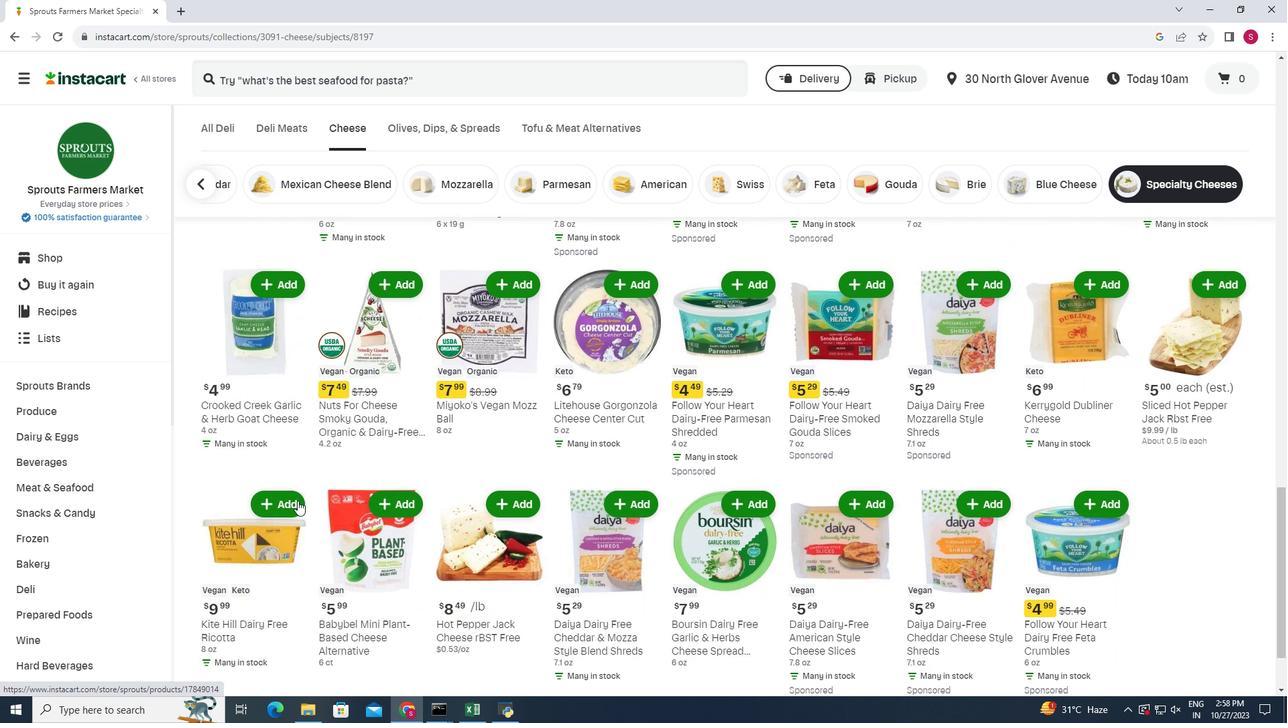 
Action: Mouse moved to (1132, 550)
Screenshot: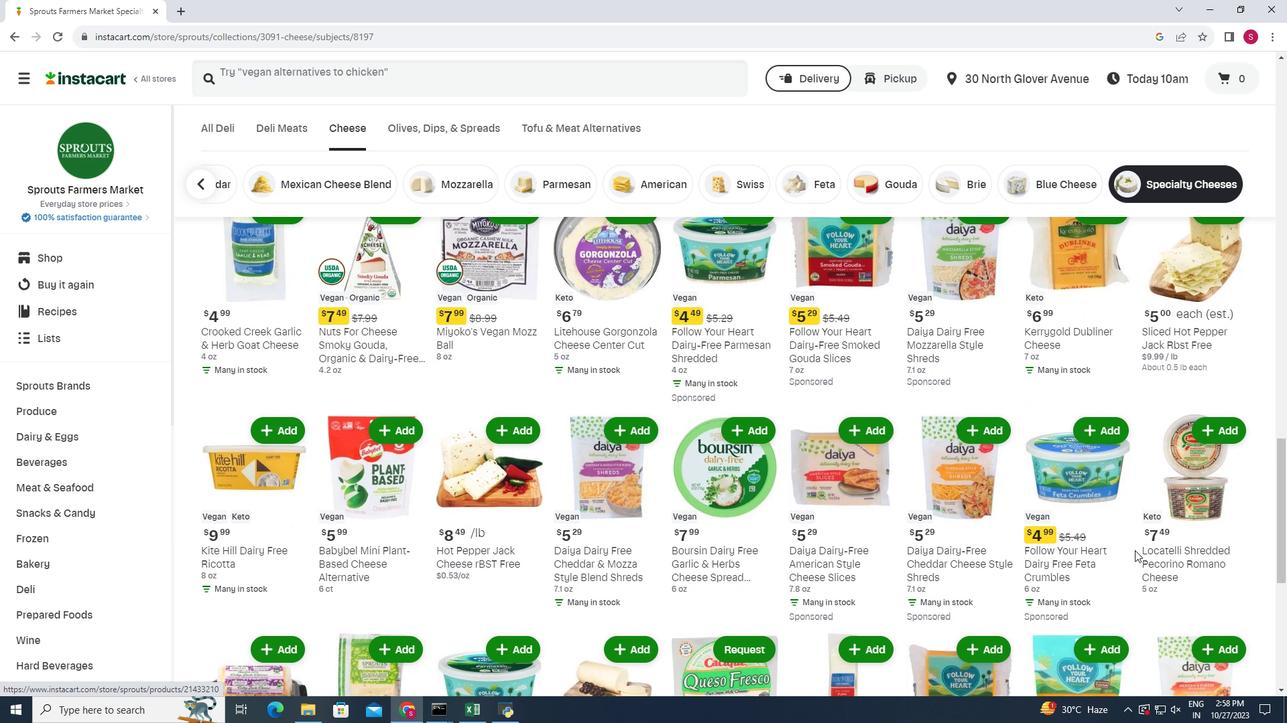 
Action: Mouse scrolled (1132, 549) with delta (0, 0)
Screenshot: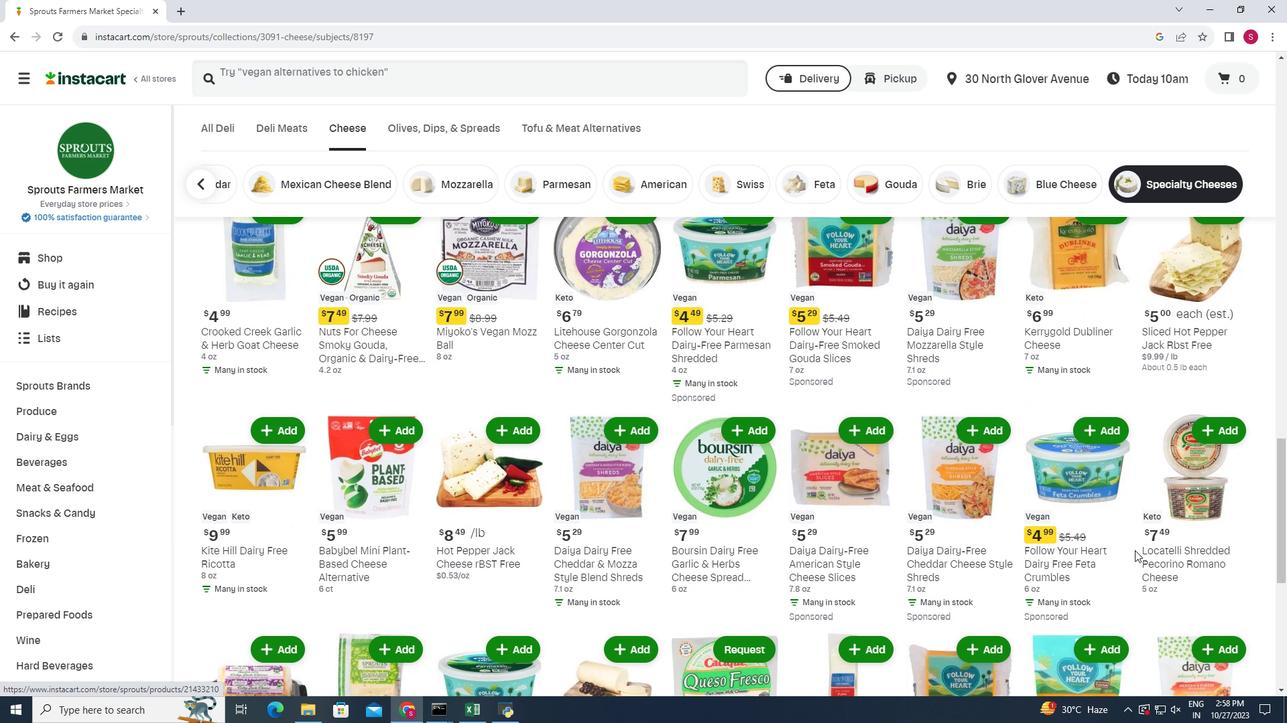 
Action: Mouse moved to (1136, 551)
Screenshot: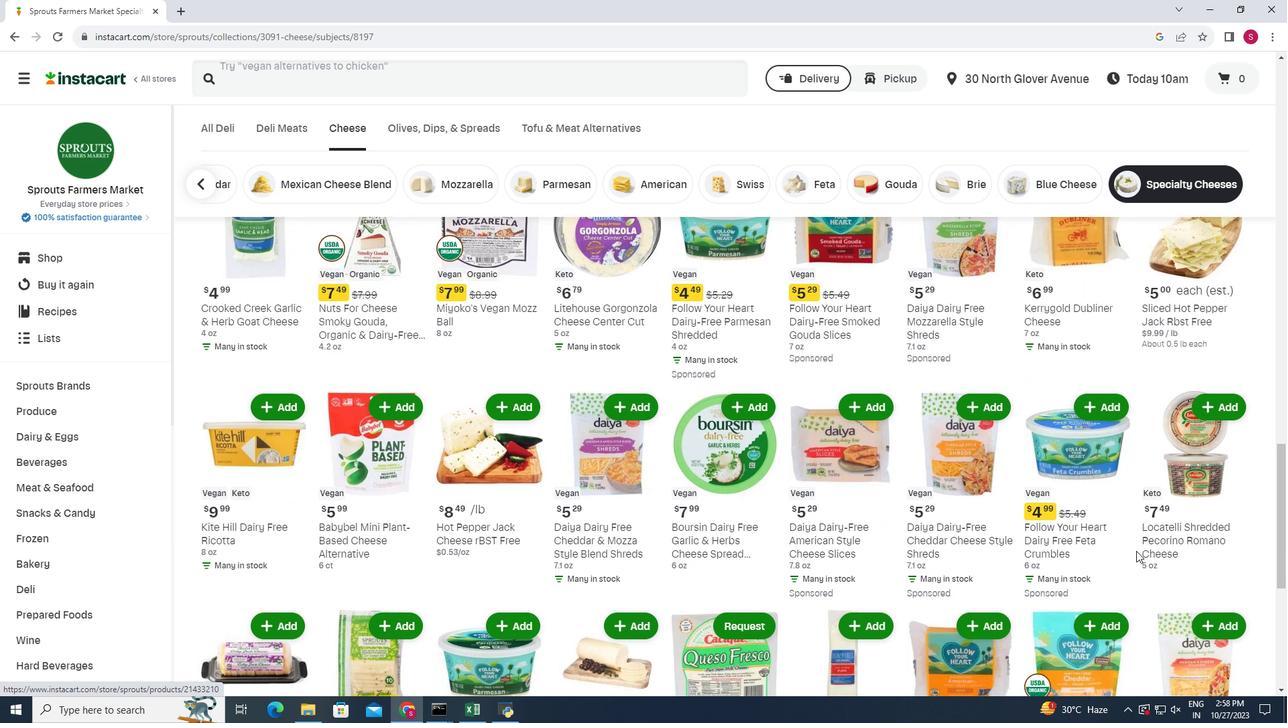 
Action: Mouse scrolled (1136, 551) with delta (0, 0)
Screenshot: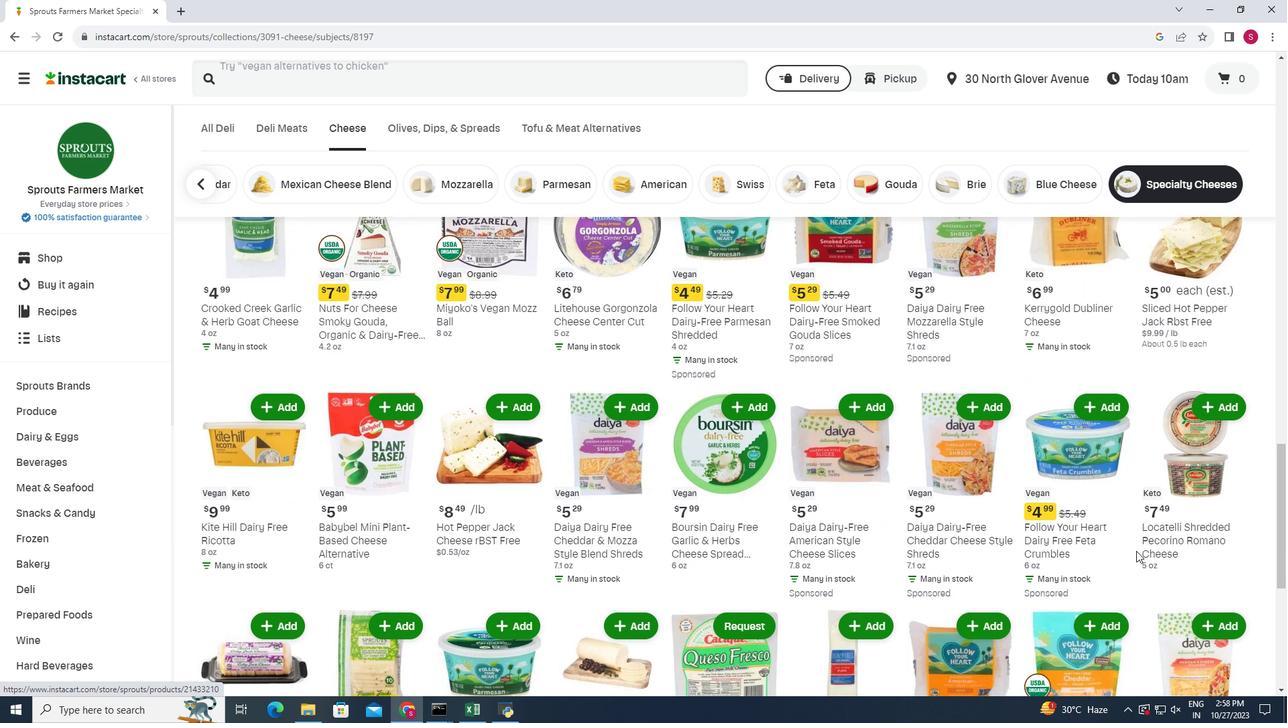 
Action: Mouse moved to (1137, 551)
Screenshot: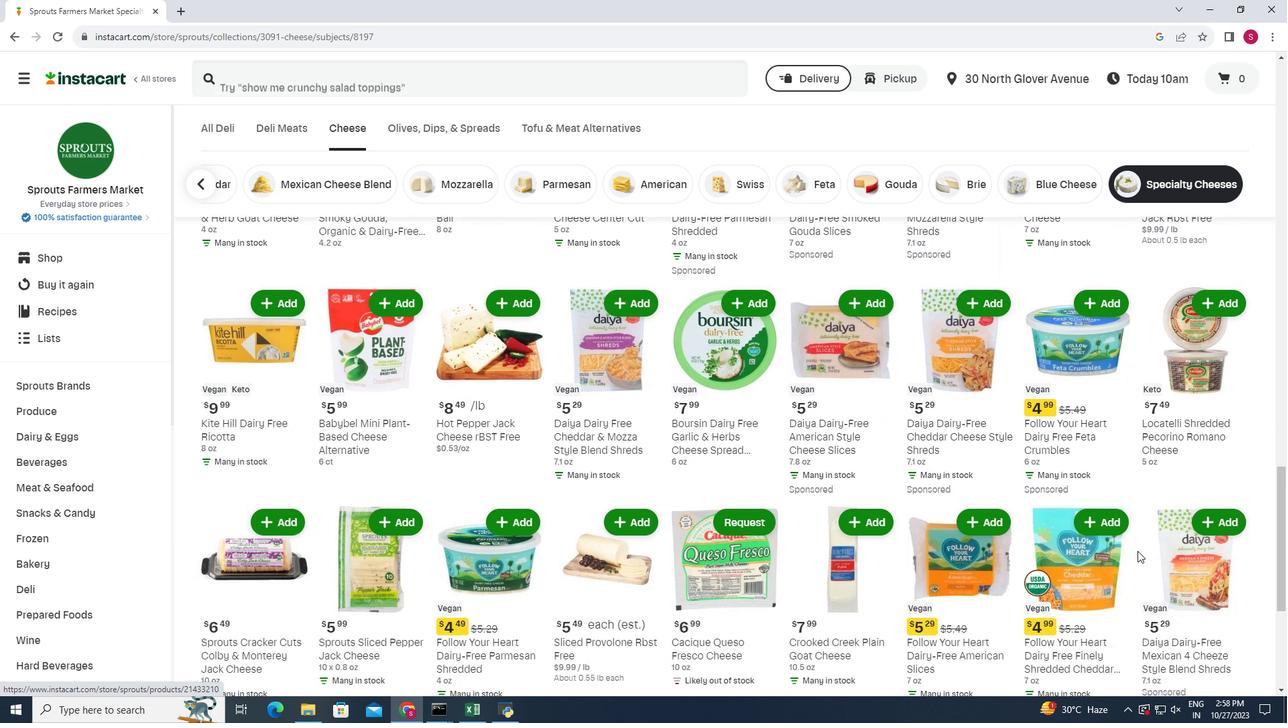 
Action: Mouse scrolled (1137, 551) with delta (0, 0)
Screenshot: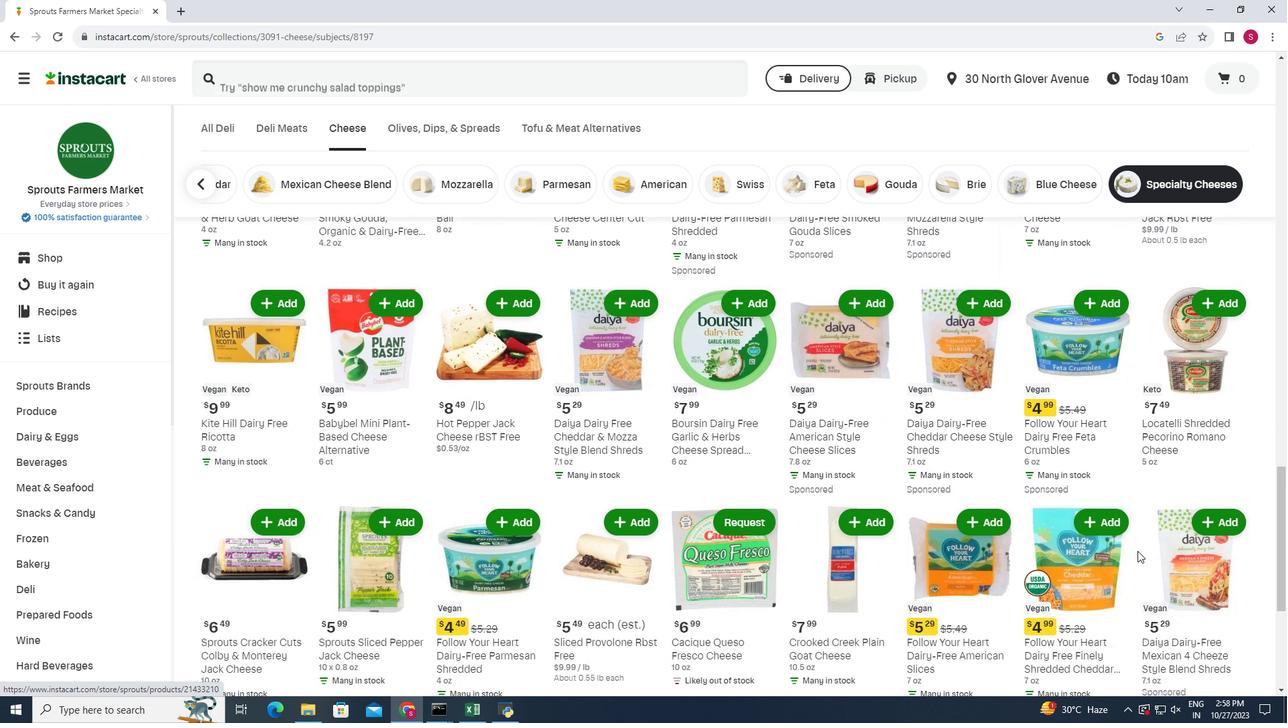 
Action: Mouse moved to (295, 549)
Screenshot: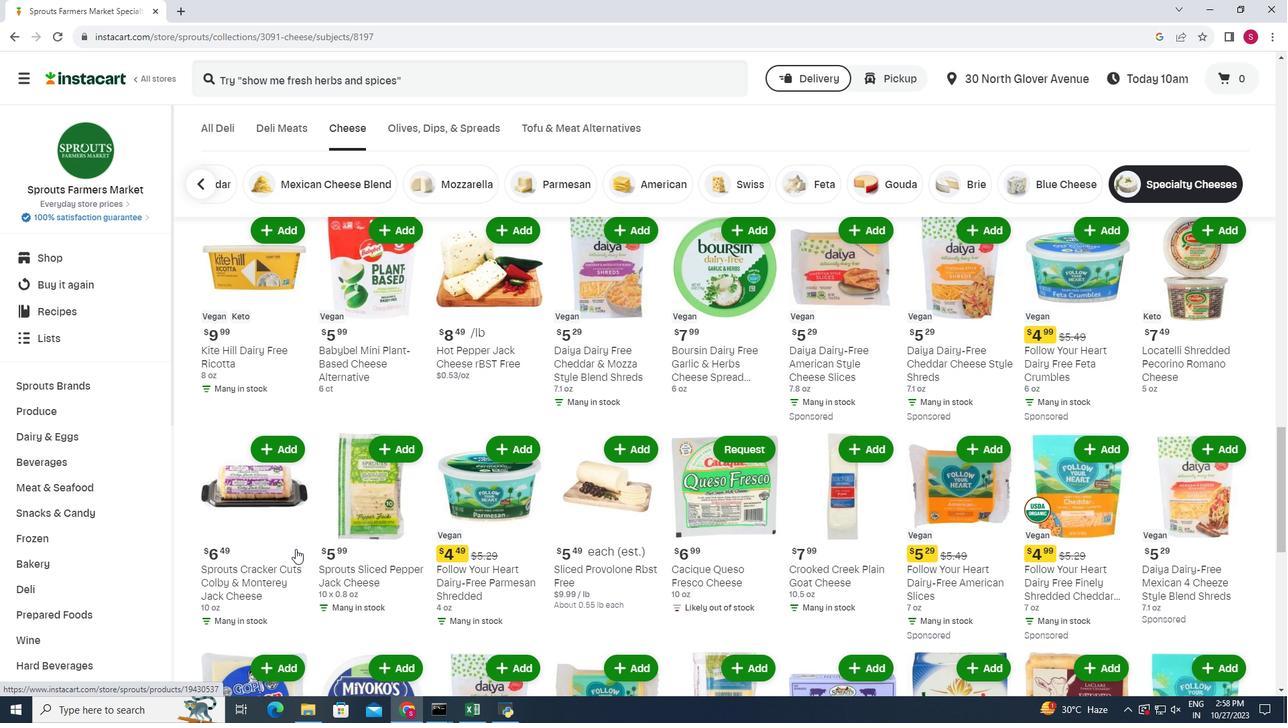 
Action: Mouse scrolled (295, 548) with delta (0, 0)
Screenshot: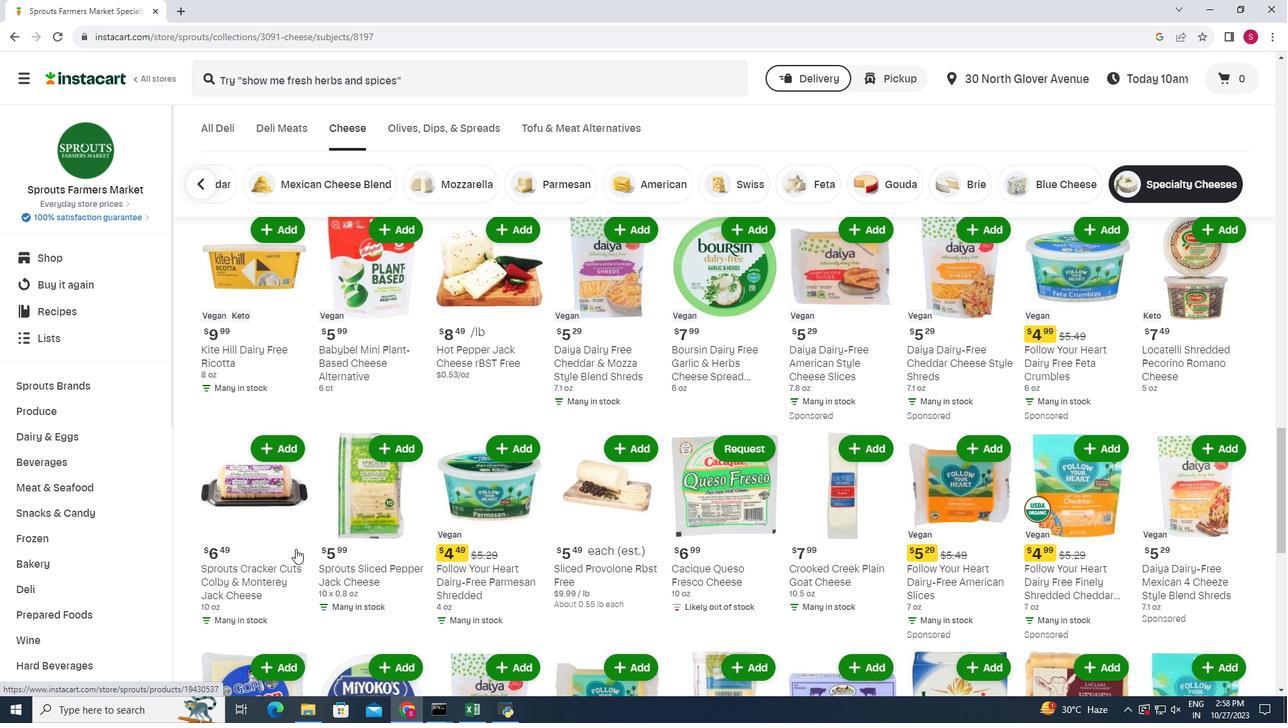 
Action: Mouse moved to (294, 549)
Screenshot: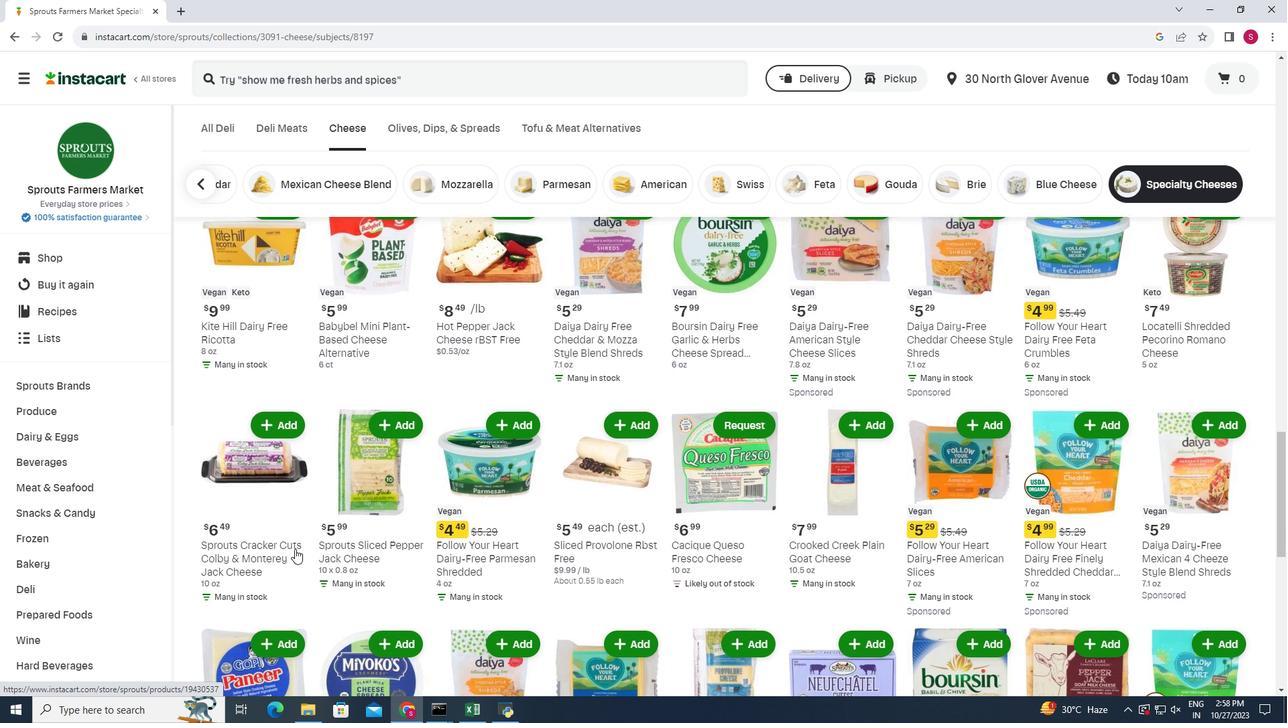 
Action: Mouse scrolled (294, 548) with delta (0, 0)
Screenshot: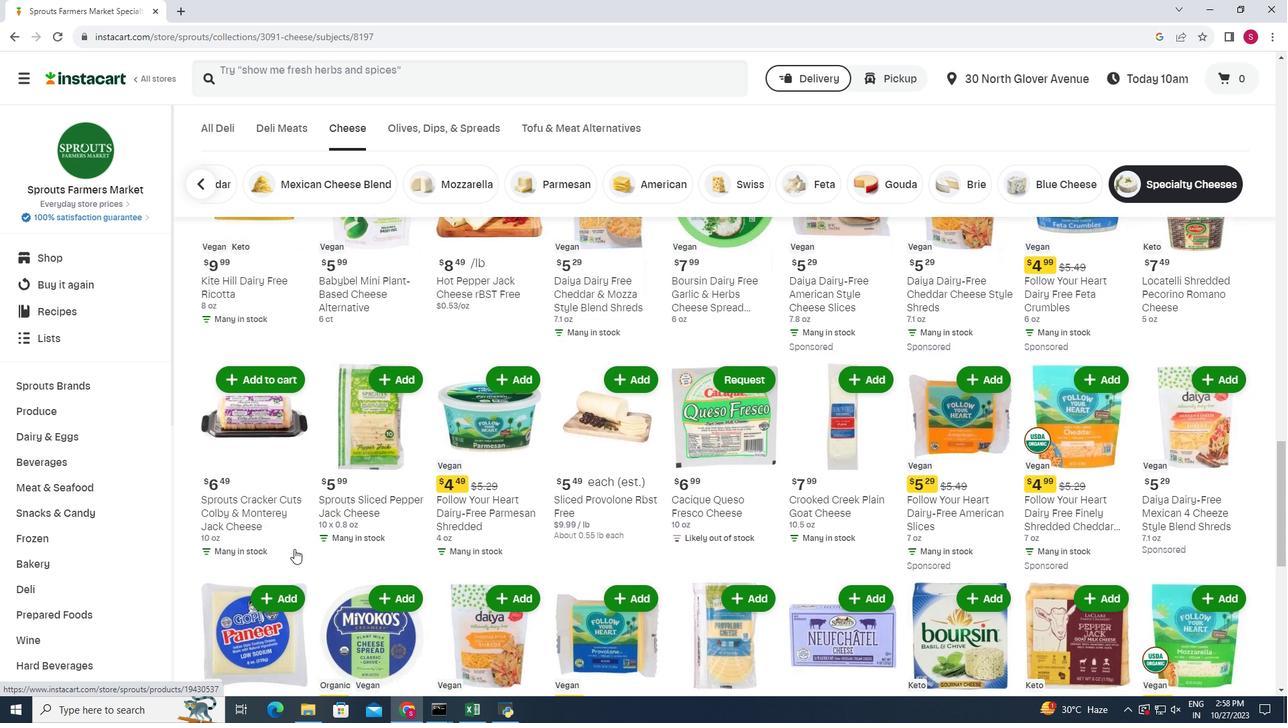 
Action: Mouse moved to (292, 550)
Screenshot: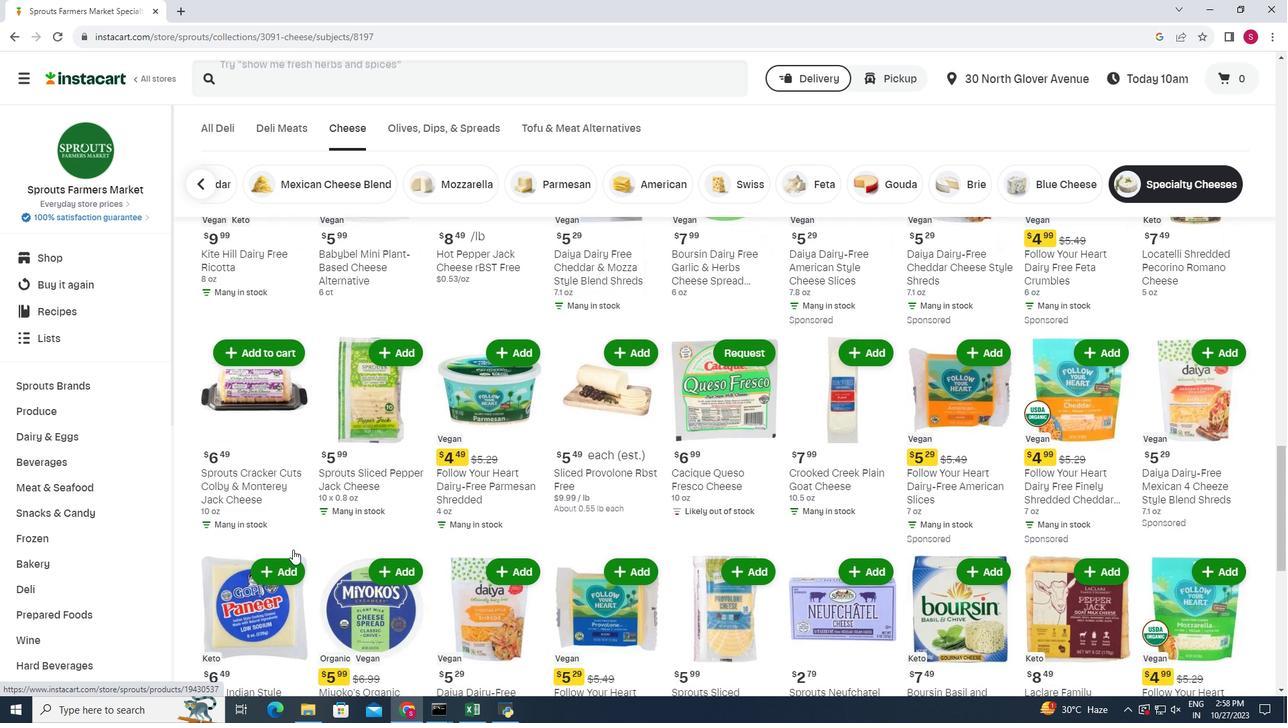 
Action: Mouse scrolled (292, 549) with delta (0, 0)
Screenshot: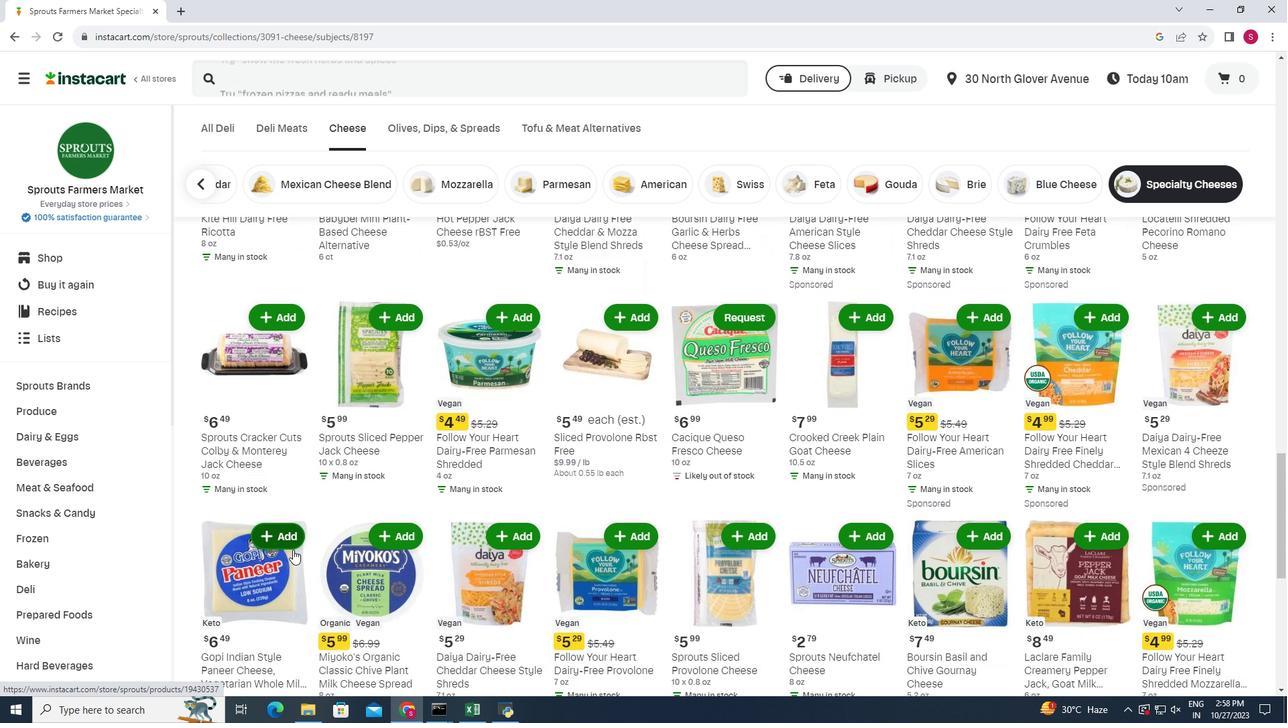 
Action: Mouse moved to (1192, 578)
Screenshot: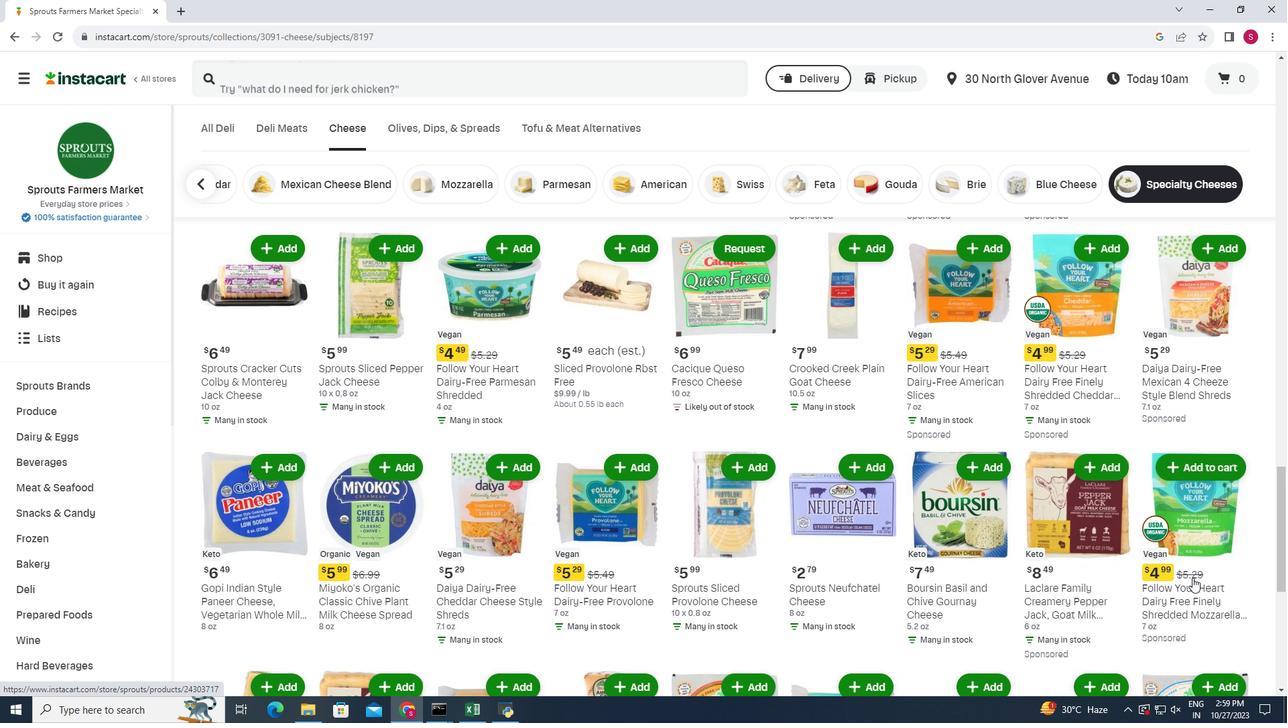 
Action: Mouse scrolled (1192, 577) with delta (0, 0)
Screenshot: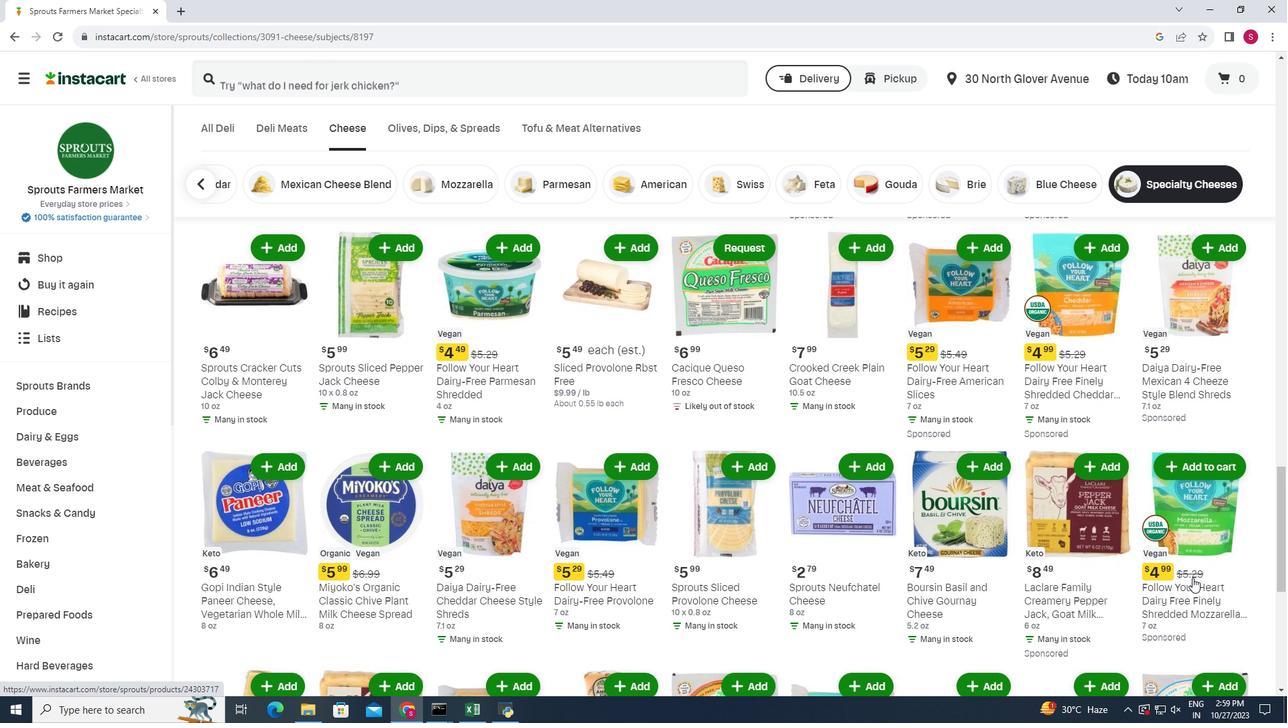 
Action: Mouse moved to (1193, 578)
Screenshot: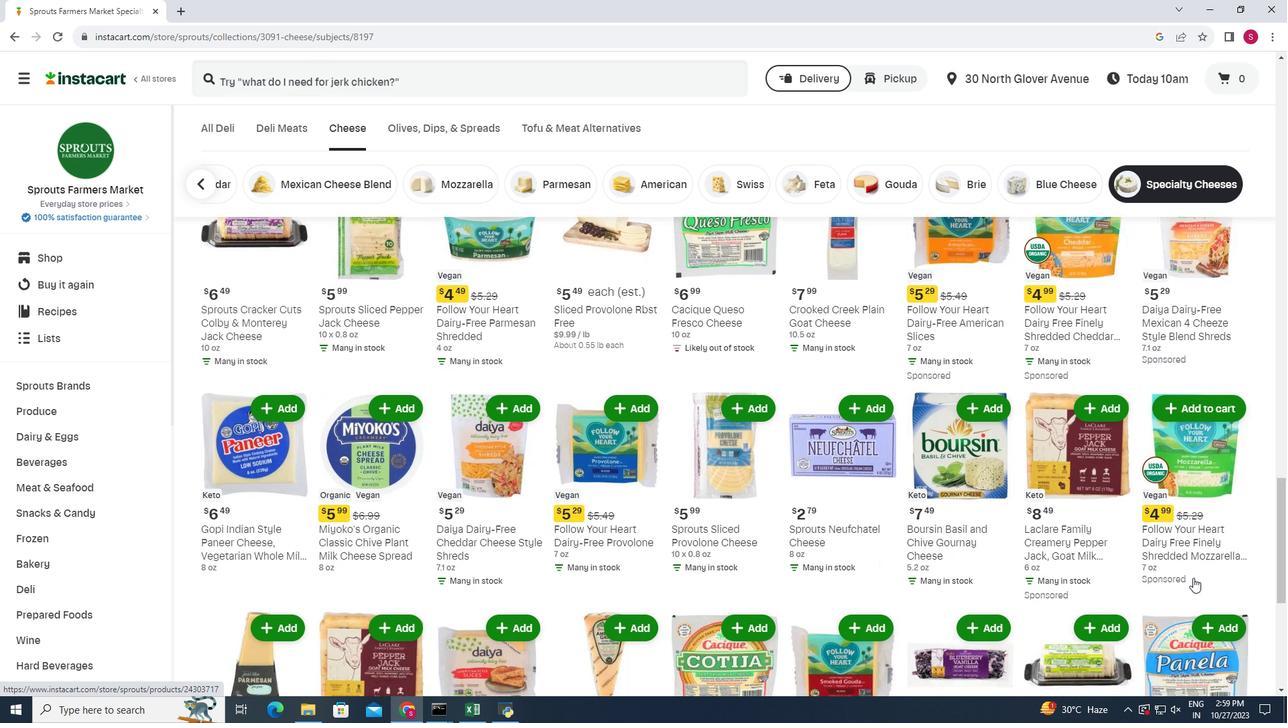 
Action: Mouse scrolled (1193, 577) with delta (0, 0)
Screenshot: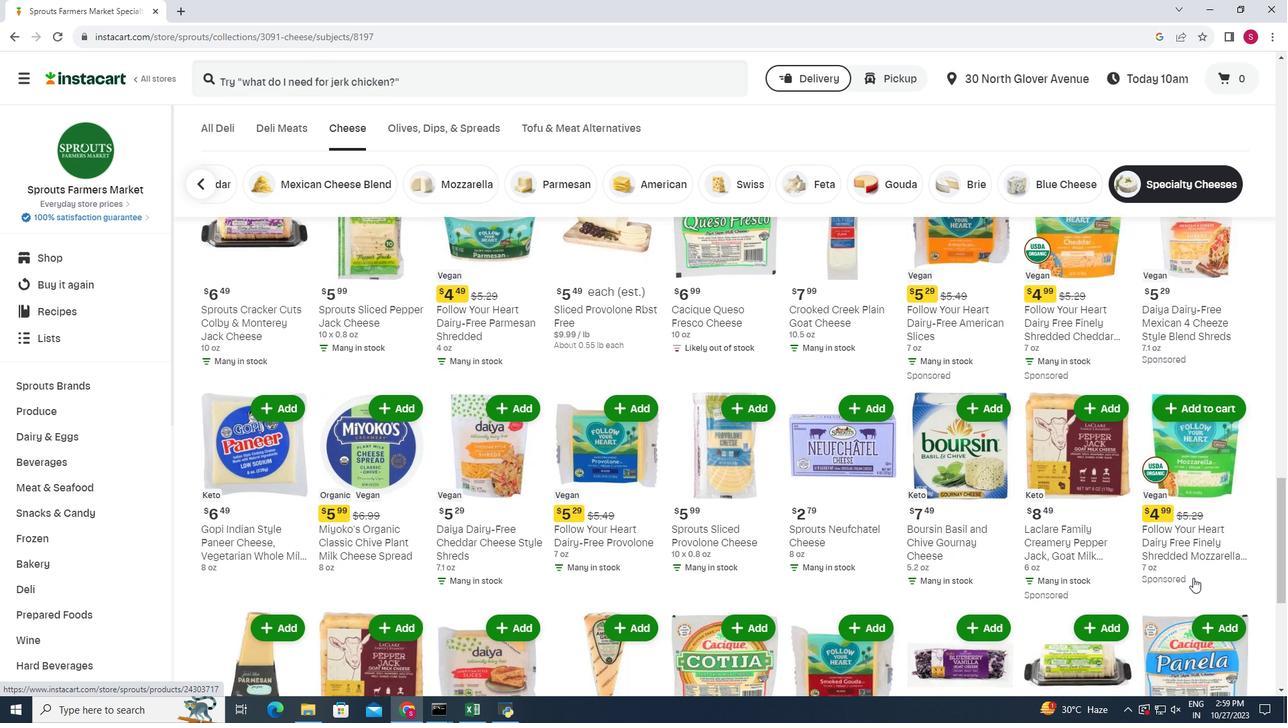 
Action: Mouse moved to (1193, 579)
Screenshot: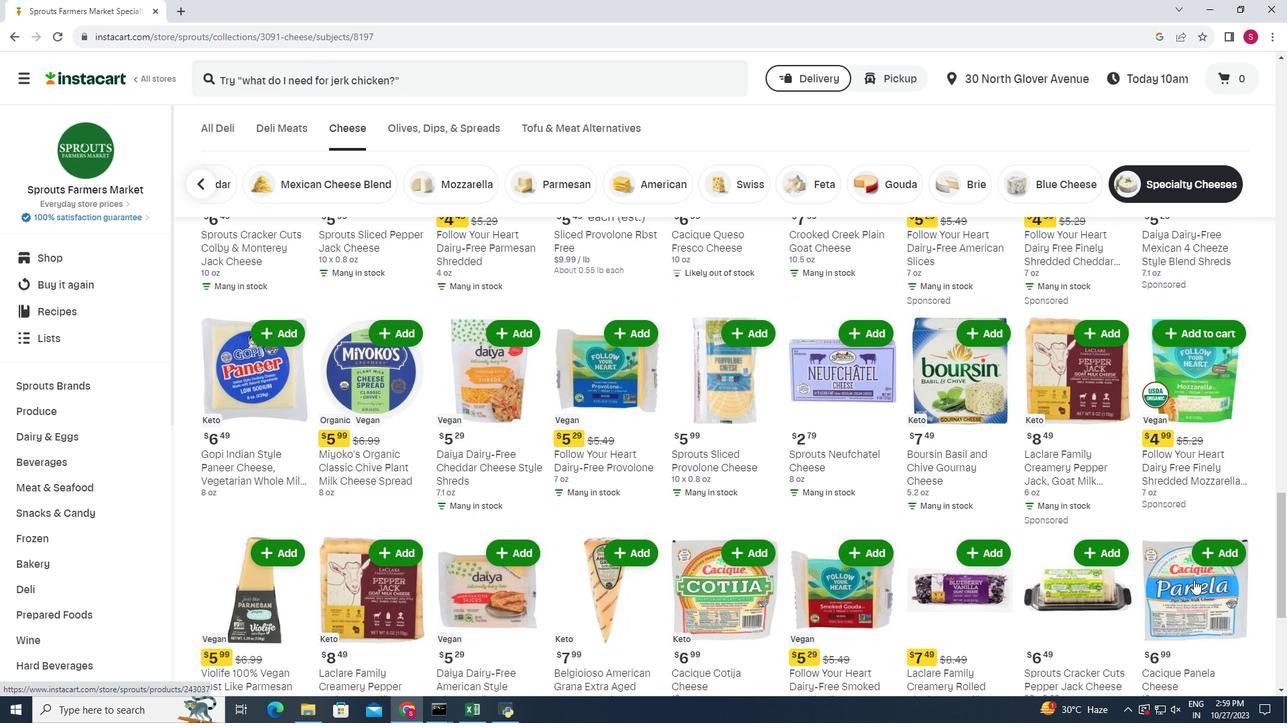 
Action: Mouse scrolled (1193, 578) with delta (0, 0)
Screenshot: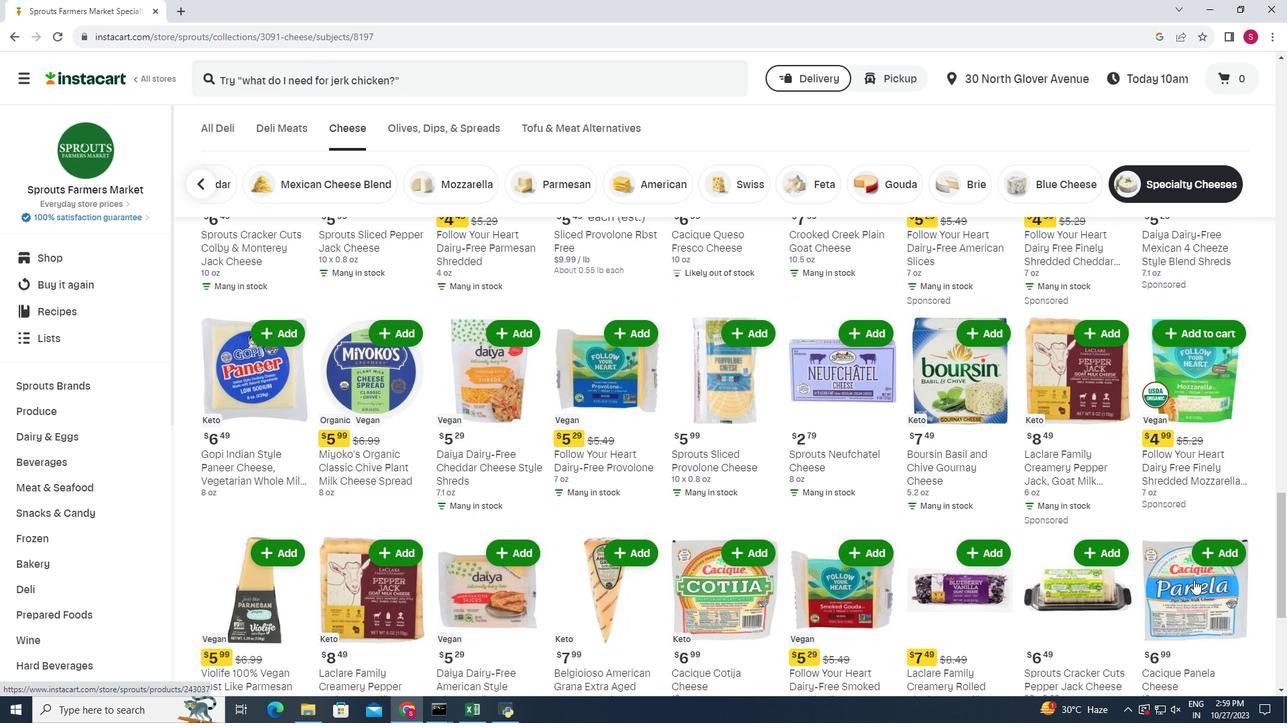 
Action: Mouse moved to (342, 552)
Screenshot: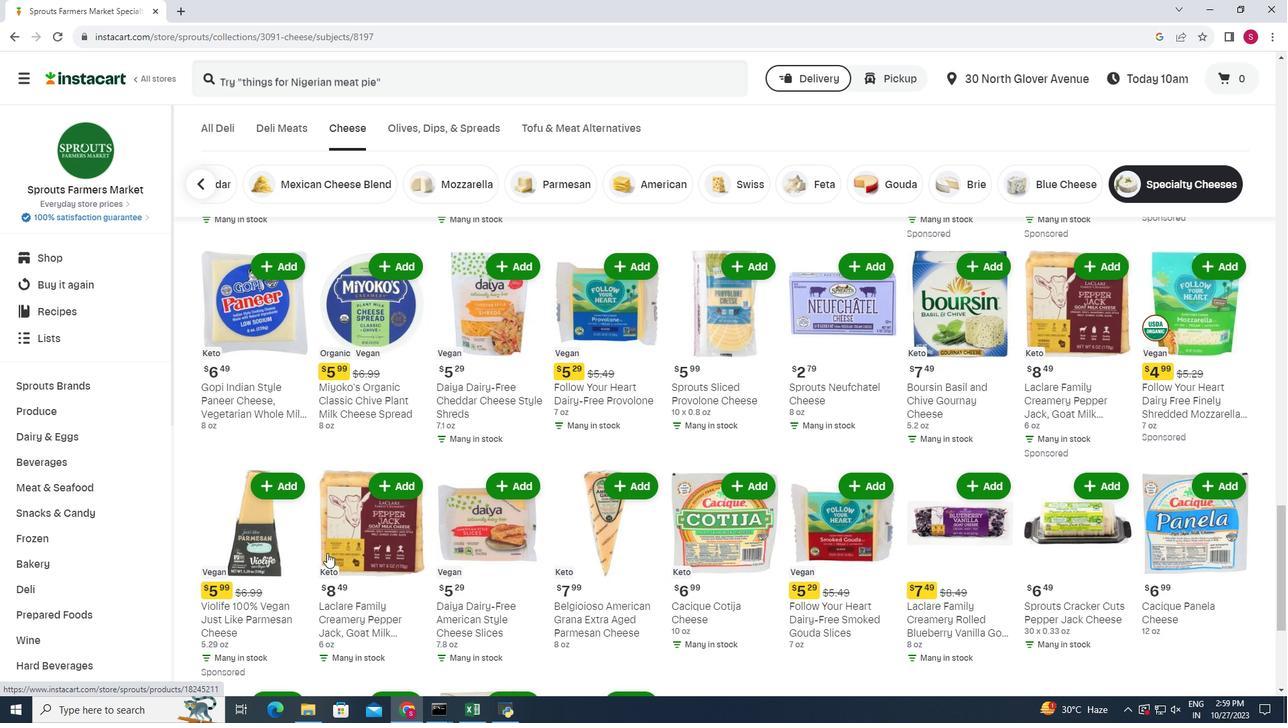 
Action: Mouse scrolled (342, 551) with delta (0, 0)
Screenshot: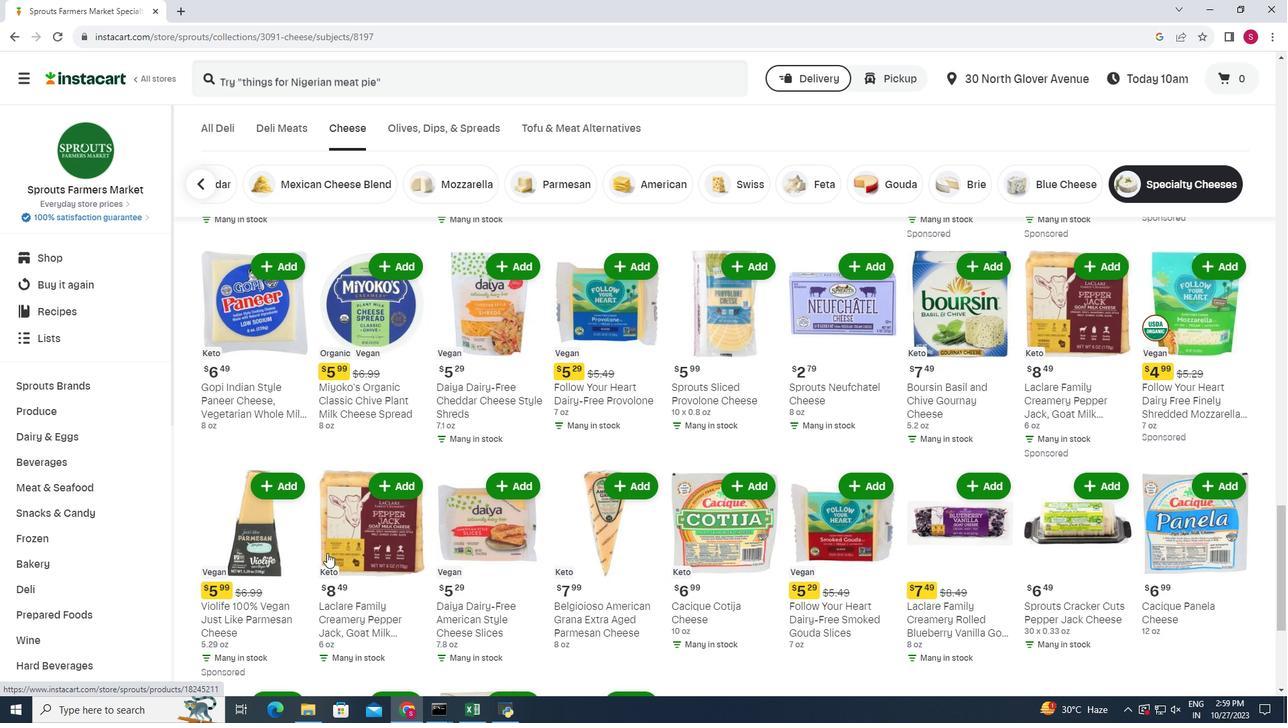 
Action: Mouse moved to (315, 553)
Screenshot: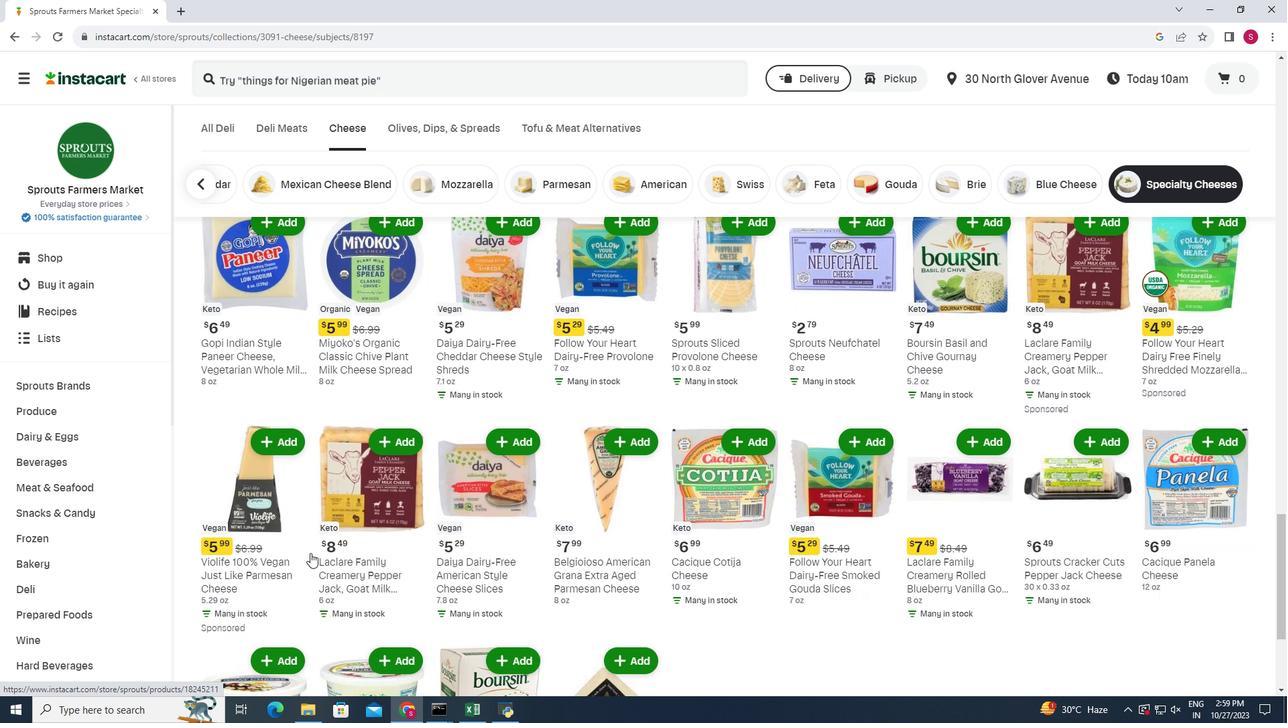 
Action: Mouse scrolled (315, 553) with delta (0, 0)
Screenshot: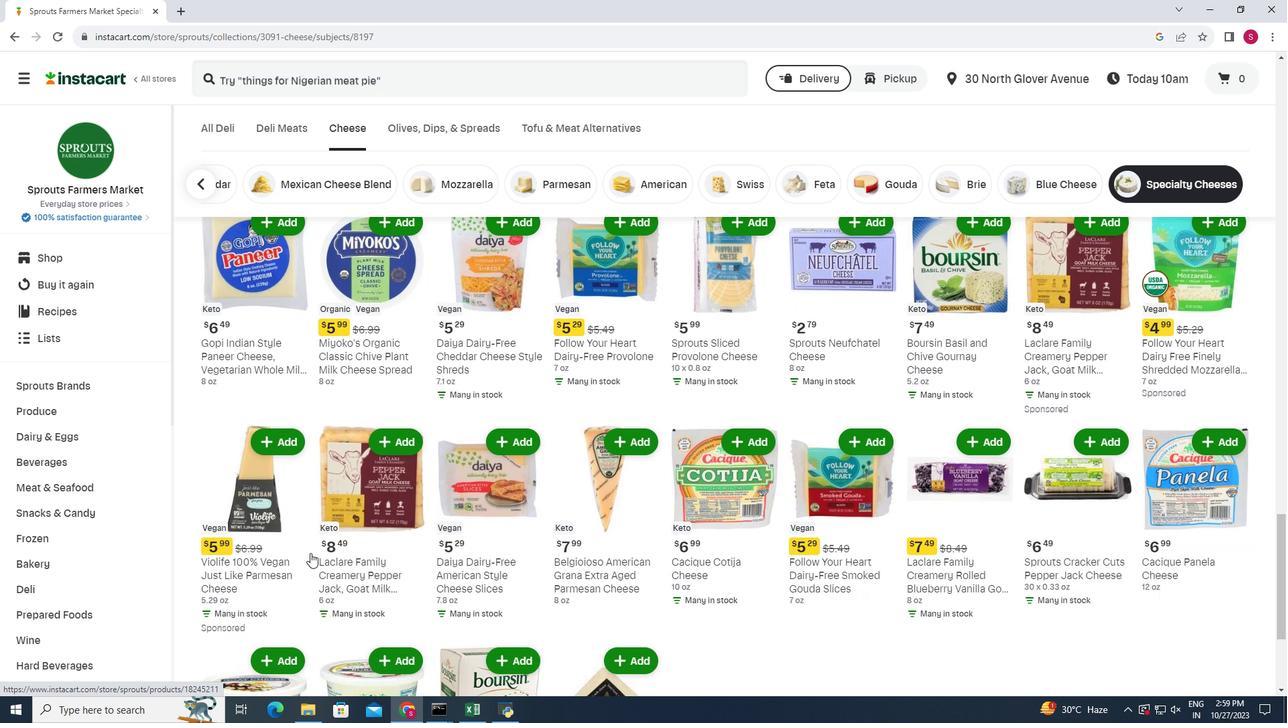 
Action: Mouse moved to (305, 553)
Screenshot: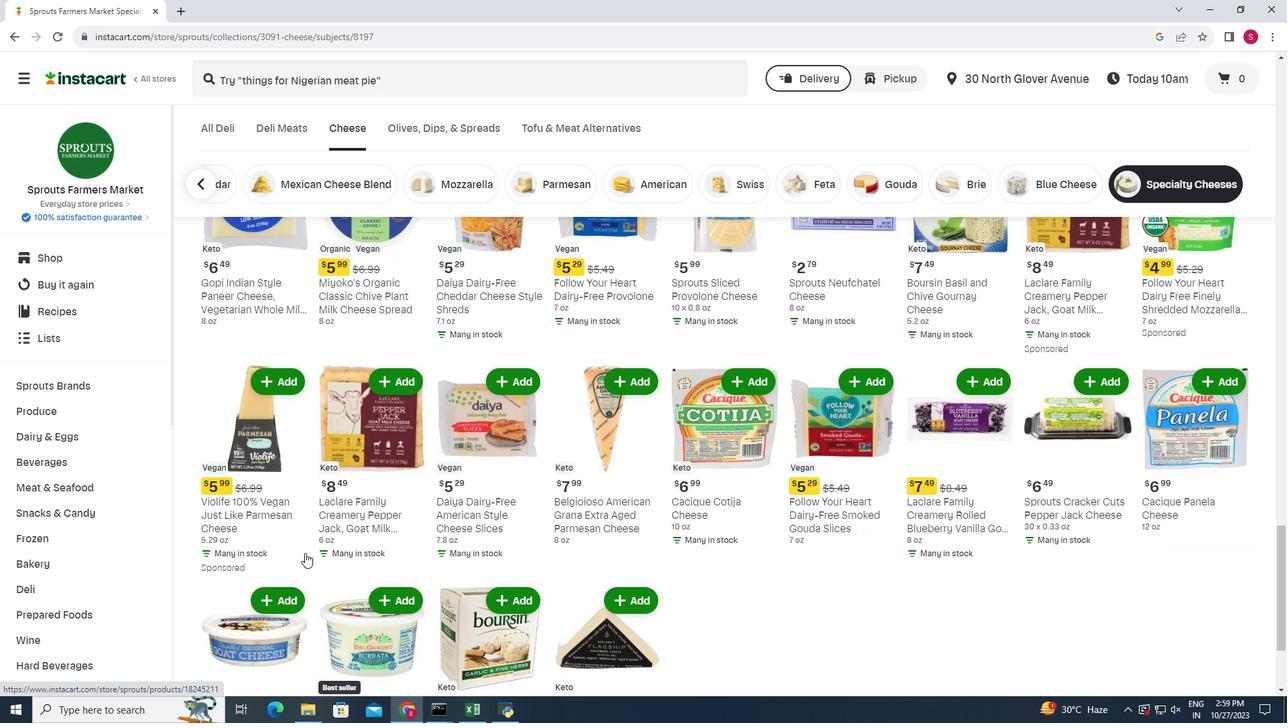 
Action: Mouse scrolled (305, 553) with delta (0, 0)
Screenshot: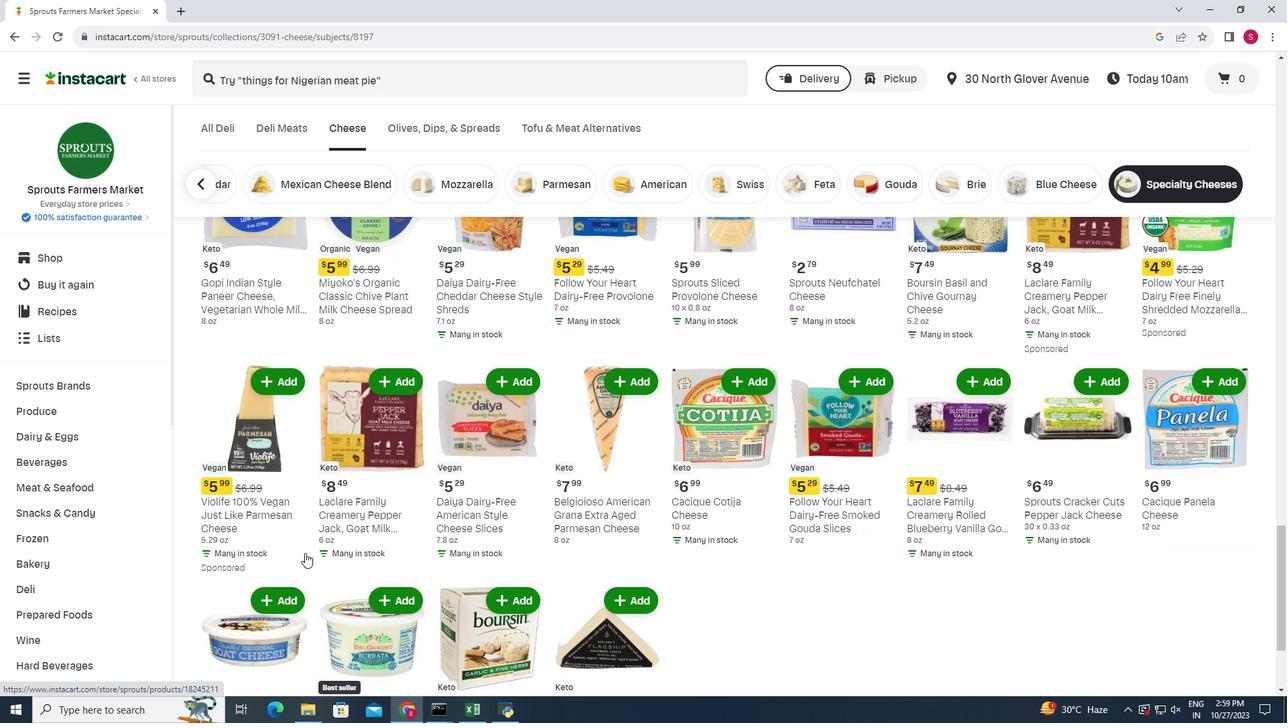 
Action: Mouse moved to (388, 496)
Screenshot: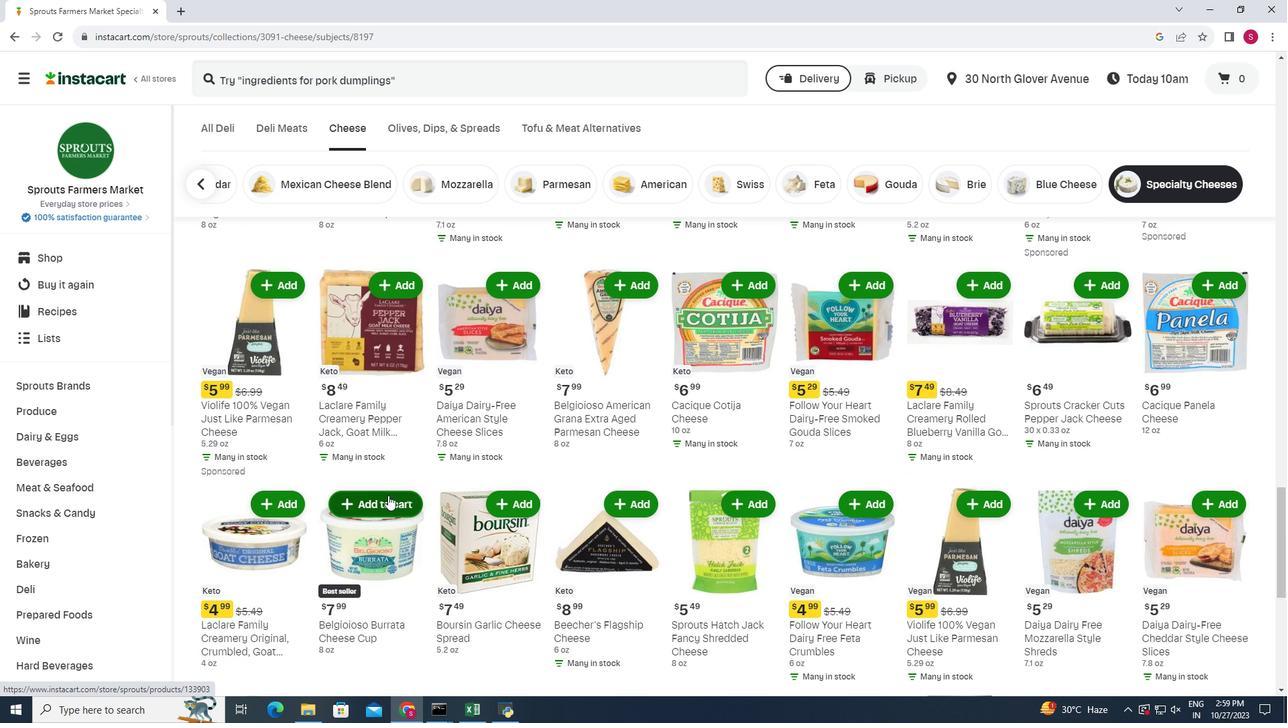 
Action: Mouse pressed left at (388, 496)
Screenshot: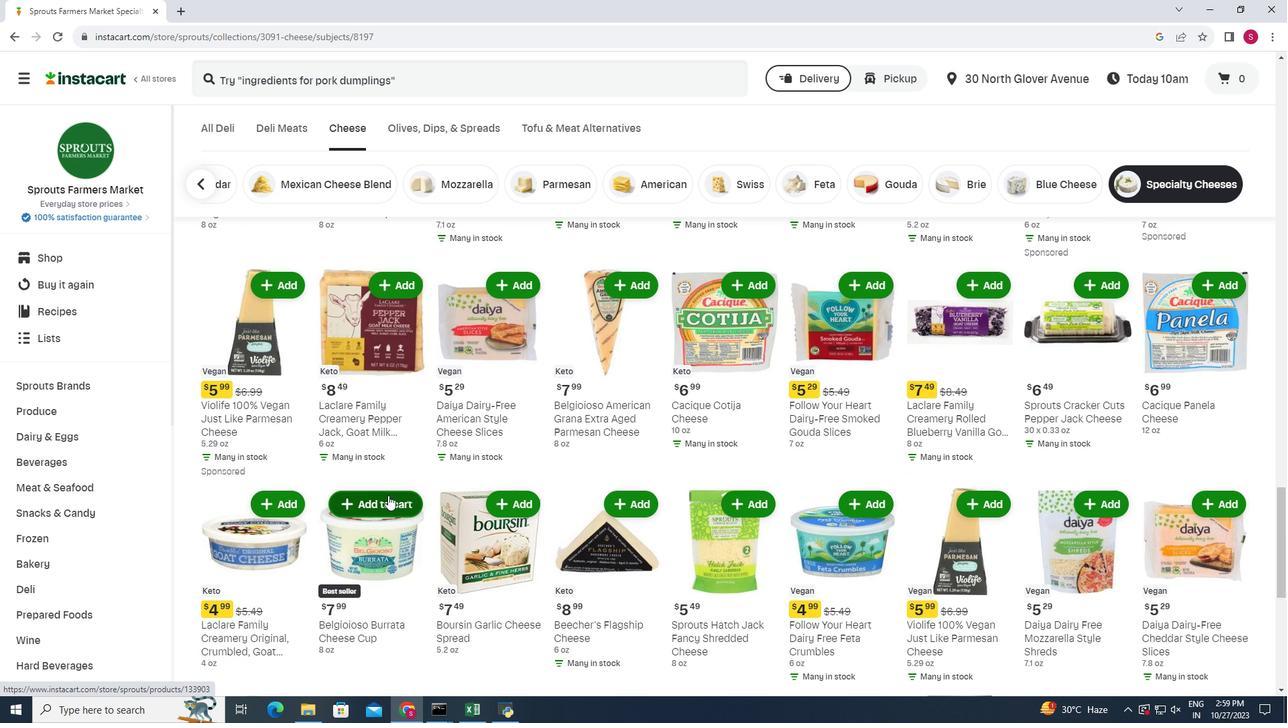 
Action: Mouse moved to (402, 473)
Screenshot: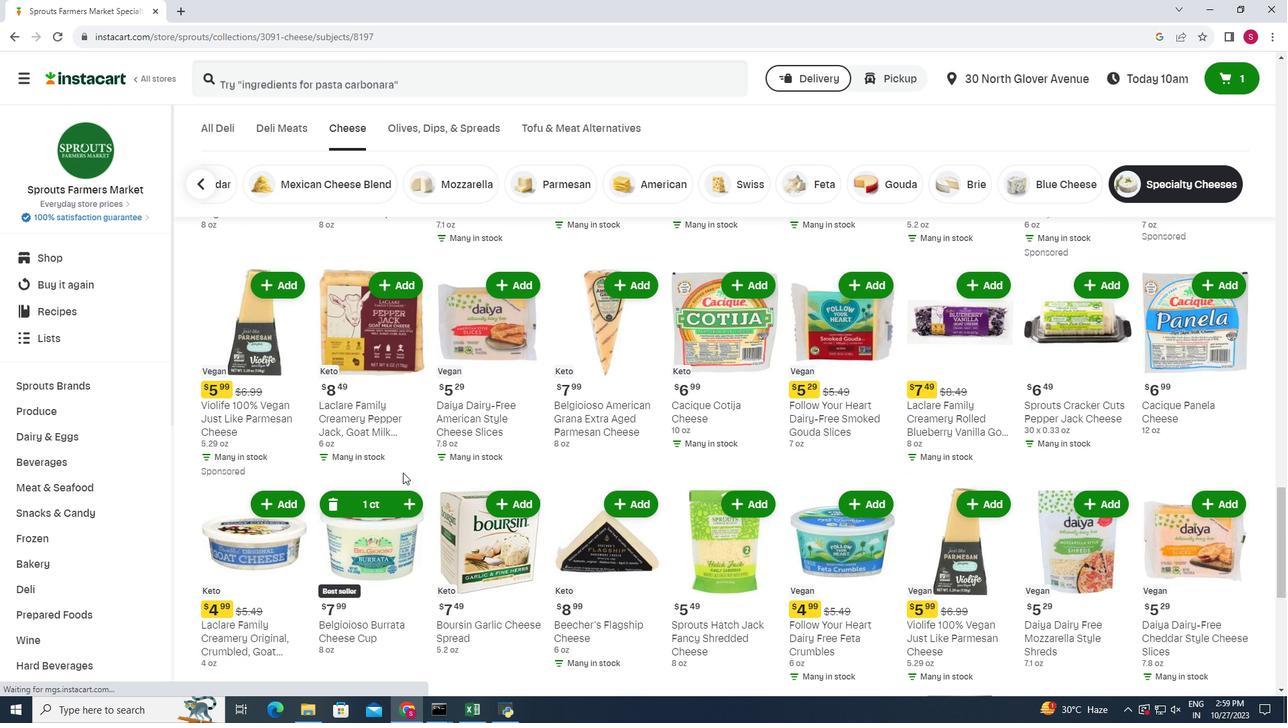 
